 Task: Select Give A Gift Card from Gift Cards. Add to cart Amazon Baby Gift Card-2. Place order for Marcus Martinez, _x000D_
1043 Spring Hill Rd_x000D_
Sparta, Missouri(MO), 65753, Cell Number (417) 278-4018
Action: Mouse moved to (19, 71)
Screenshot: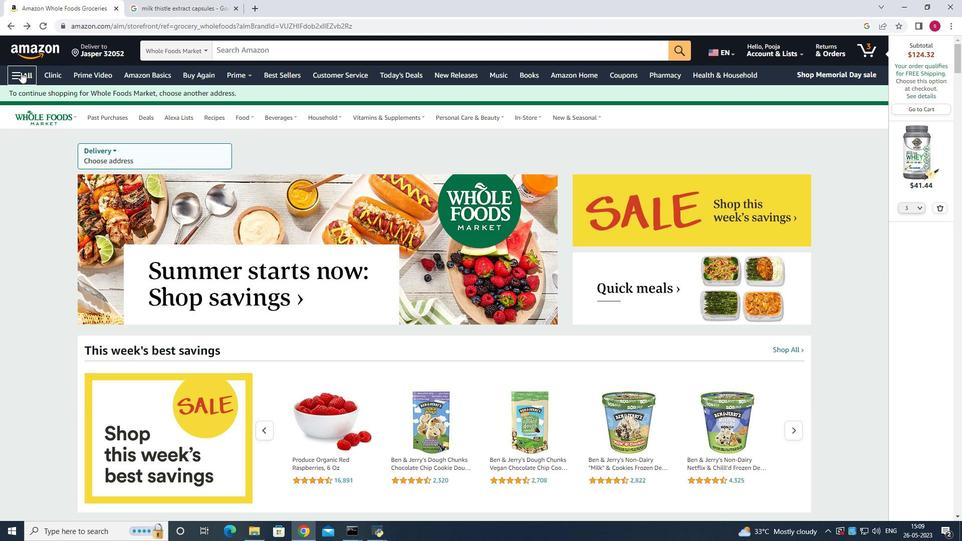 
Action: Mouse pressed left at (19, 71)
Screenshot: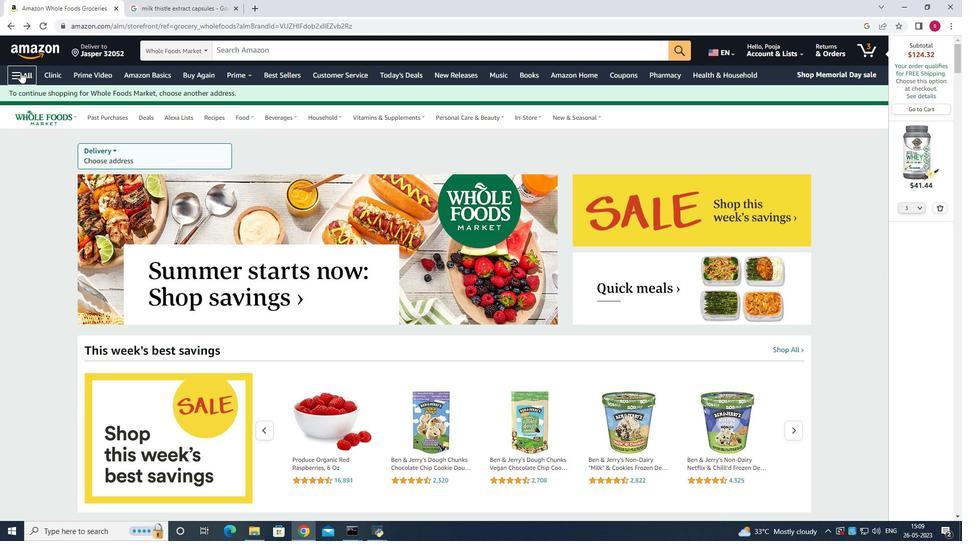 
Action: Mouse moved to (33, 92)
Screenshot: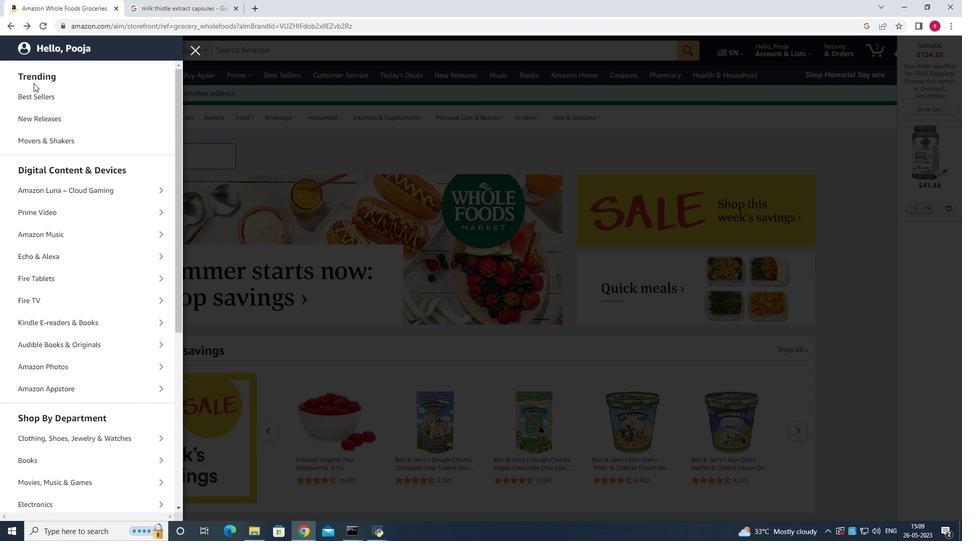 
Action: Mouse scrolled (33, 92) with delta (0, 0)
Screenshot: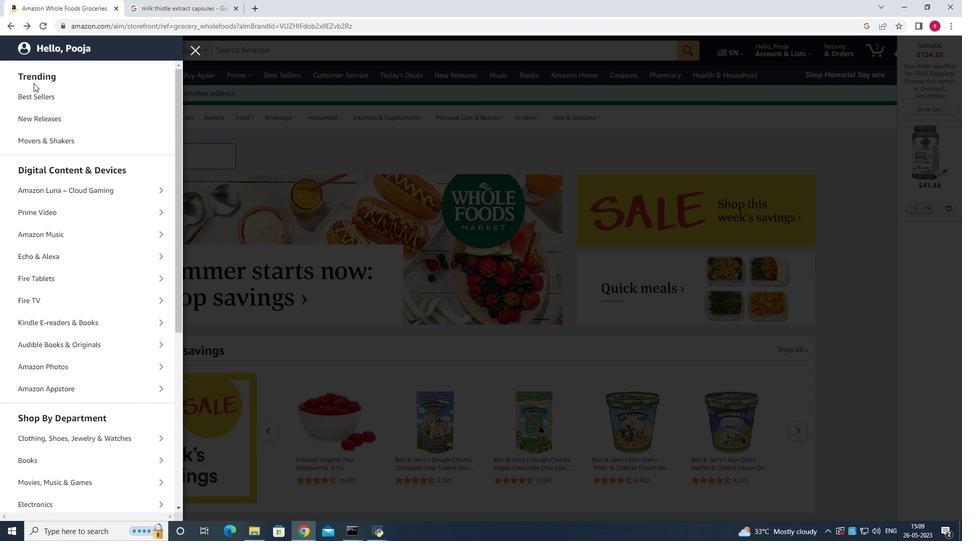 
Action: Mouse moved to (33, 99)
Screenshot: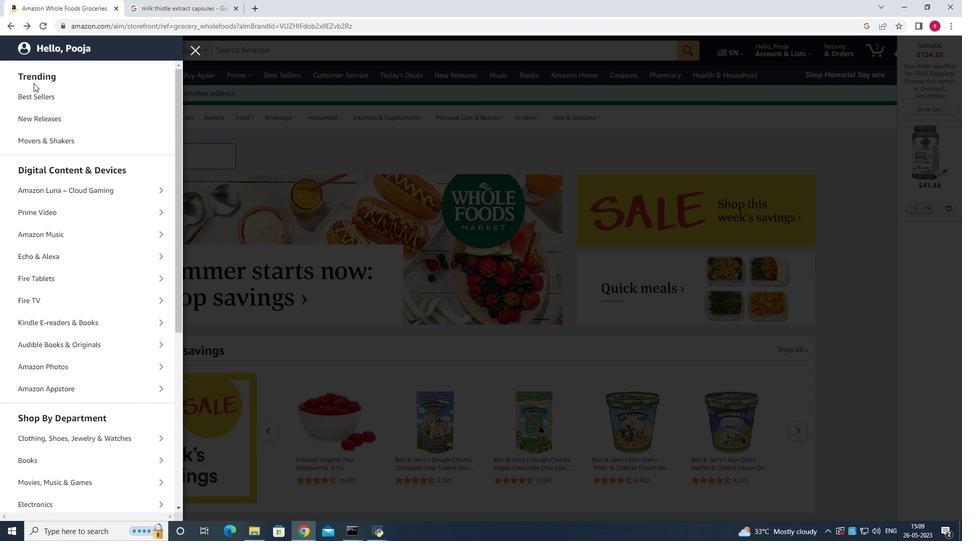 
Action: Mouse scrolled (33, 98) with delta (0, 0)
Screenshot: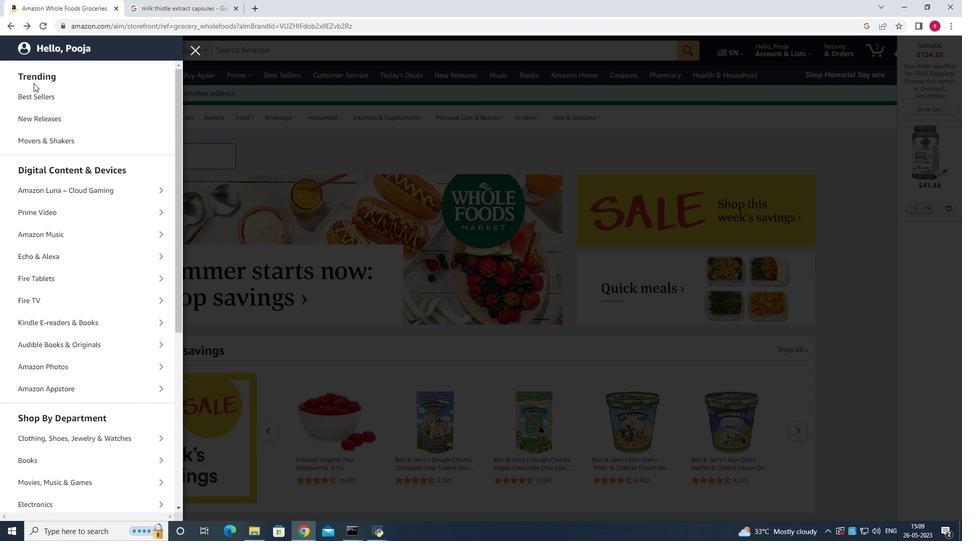 
Action: Mouse moved to (33, 100)
Screenshot: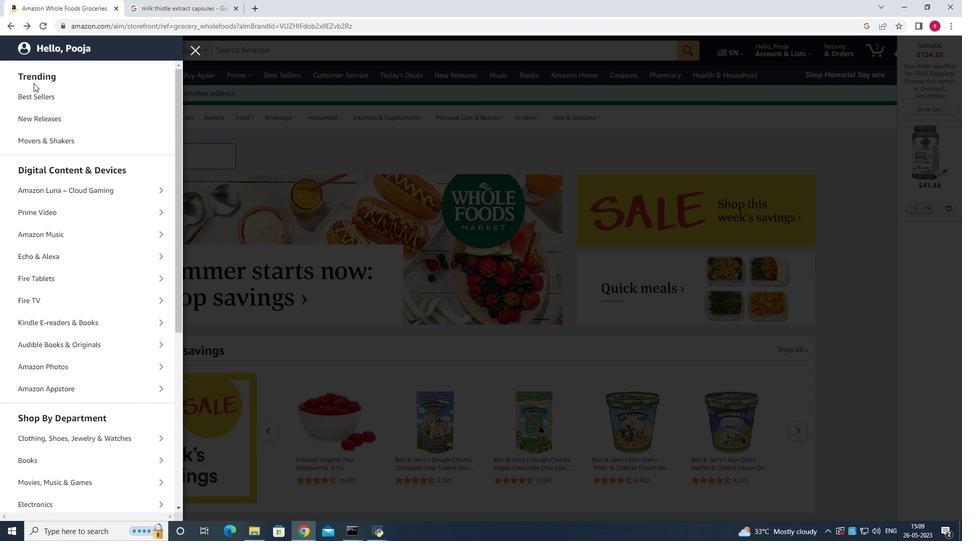 
Action: Mouse scrolled (33, 99) with delta (0, 0)
Screenshot: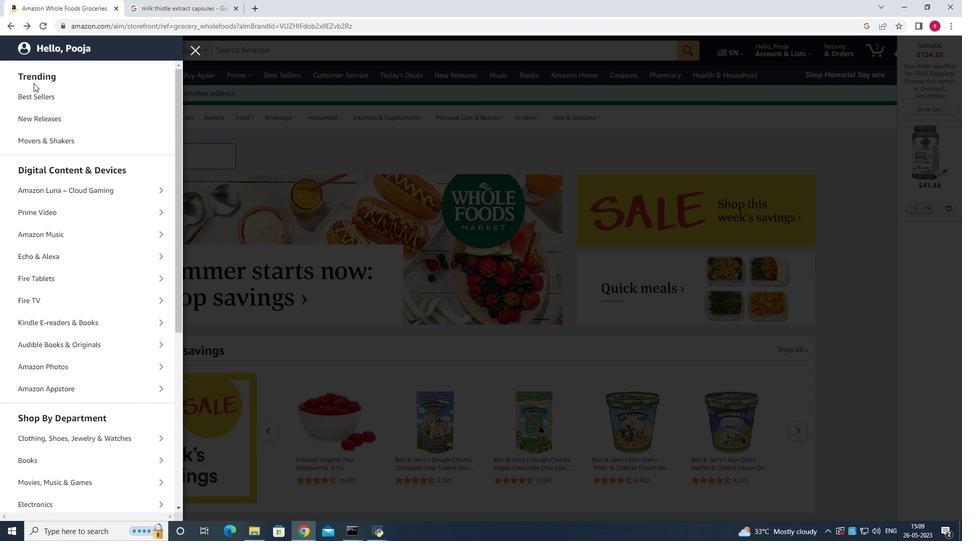 
Action: Mouse scrolled (33, 100) with delta (0, 0)
Screenshot: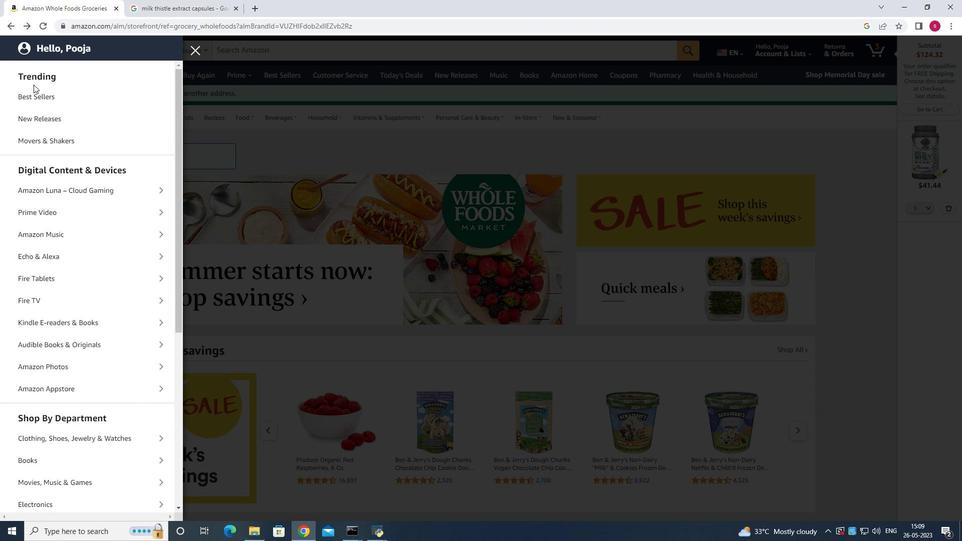 
Action: Mouse scrolled (33, 100) with delta (0, 0)
Screenshot: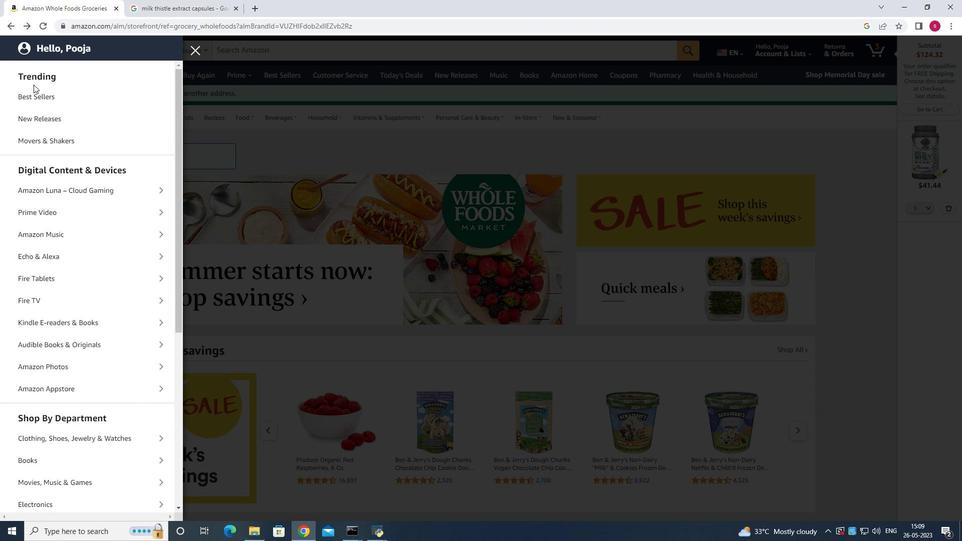 
Action: Mouse scrolled (33, 100) with delta (0, 0)
Screenshot: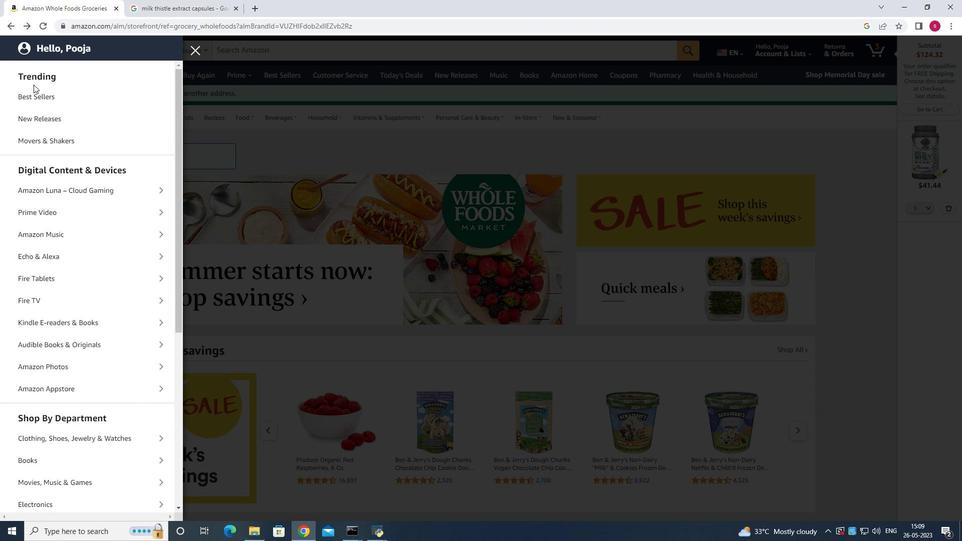 
Action: Mouse moved to (33, 100)
Screenshot: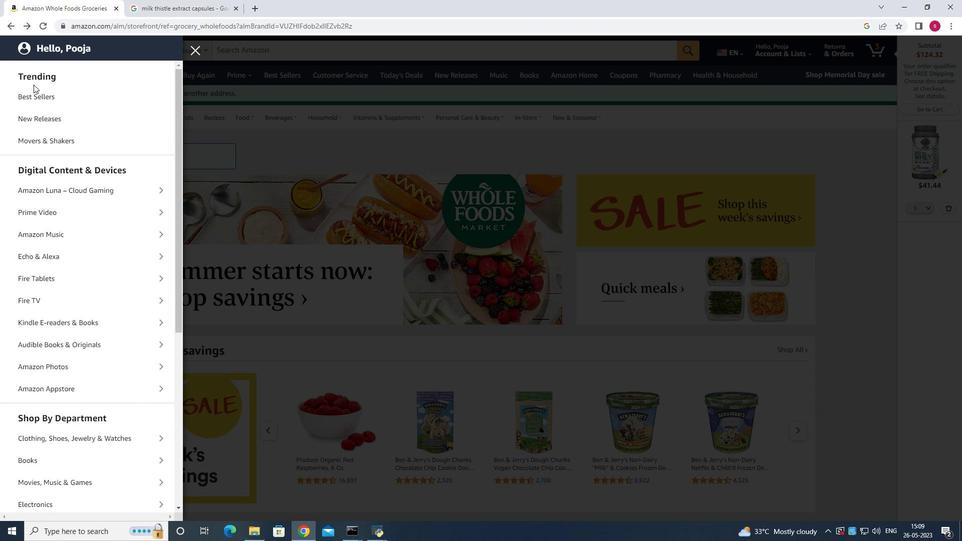 
Action: Mouse scrolled (33, 100) with delta (0, 0)
Screenshot: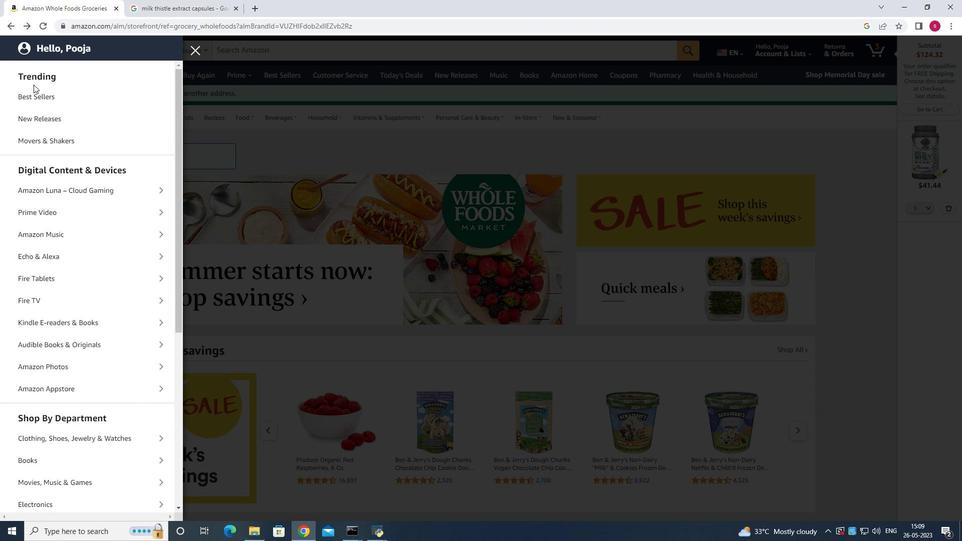 
Action: Mouse moved to (33, 101)
Screenshot: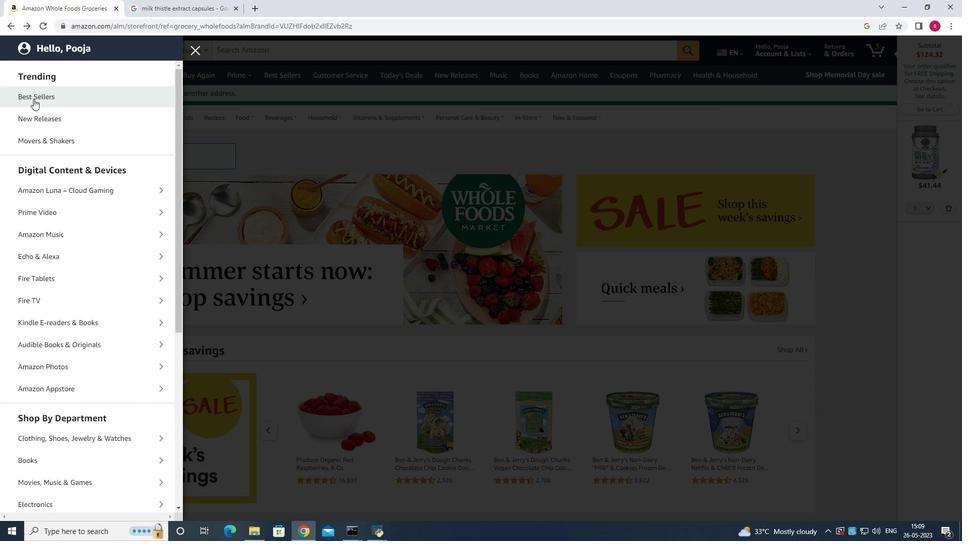 
Action: Mouse scrolled (33, 101) with delta (0, 0)
Screenshot: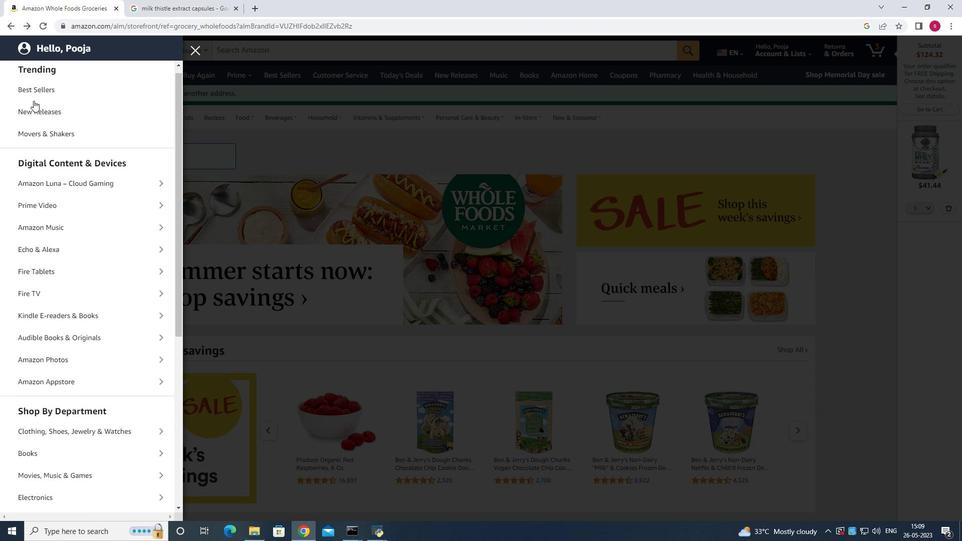 
Action: Mouse moved to (32, 102)
Screenshot: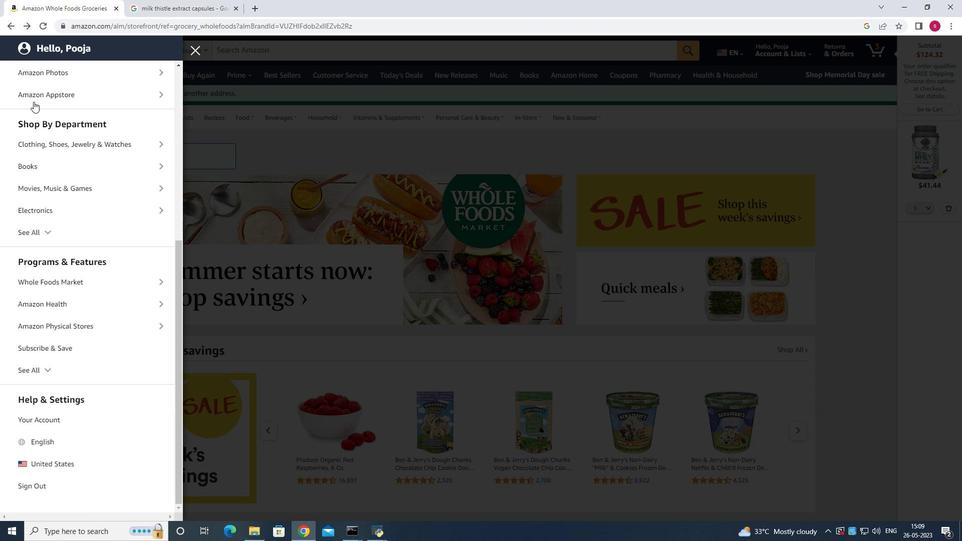 
Action: Mouse scrolled (32, 102) with delta (0, 0)
Screenshot: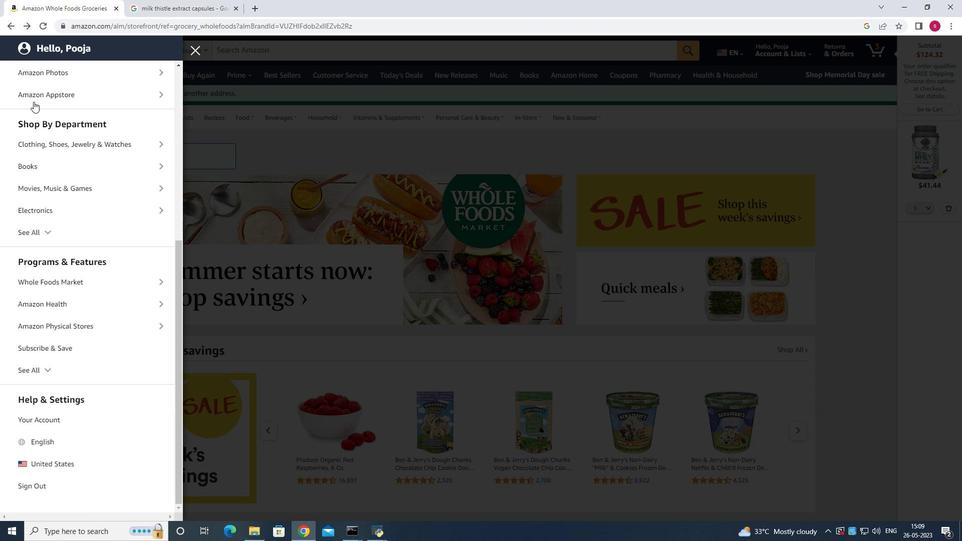 
Action: Mouse moved to (32, 103)
Screenshot: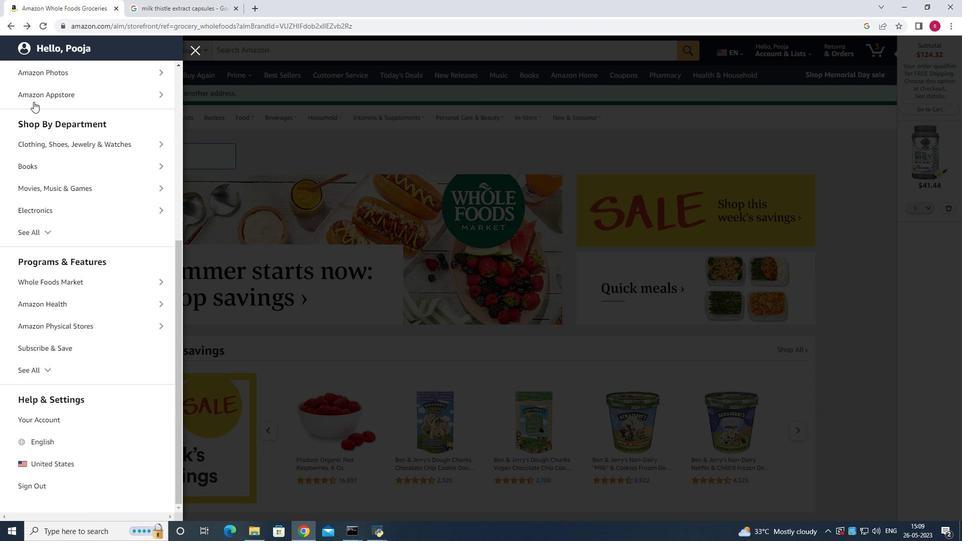 
Action: Mouse scrolled (32, 102) with delta (0, 0)
Screenshot: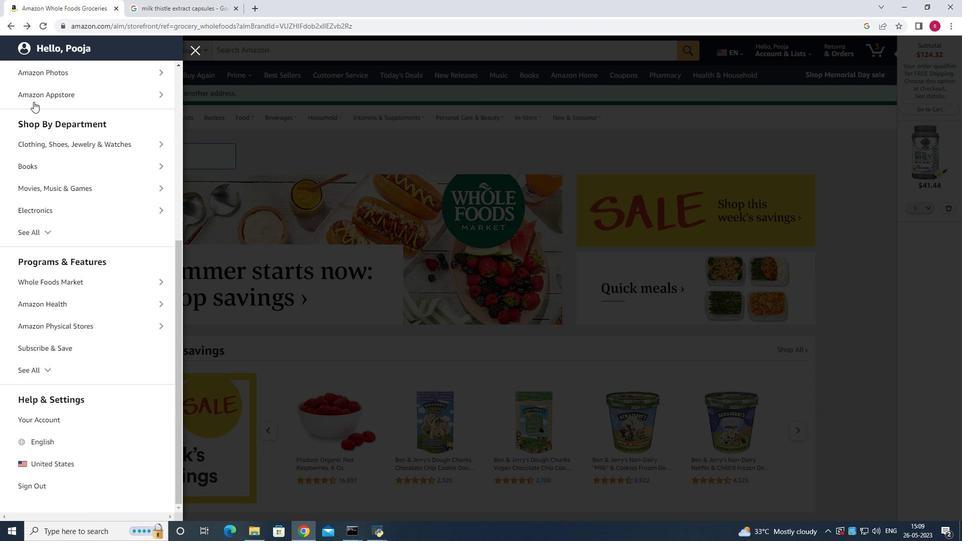 
Action: Mouse moved to (32, 103)
Screenshot: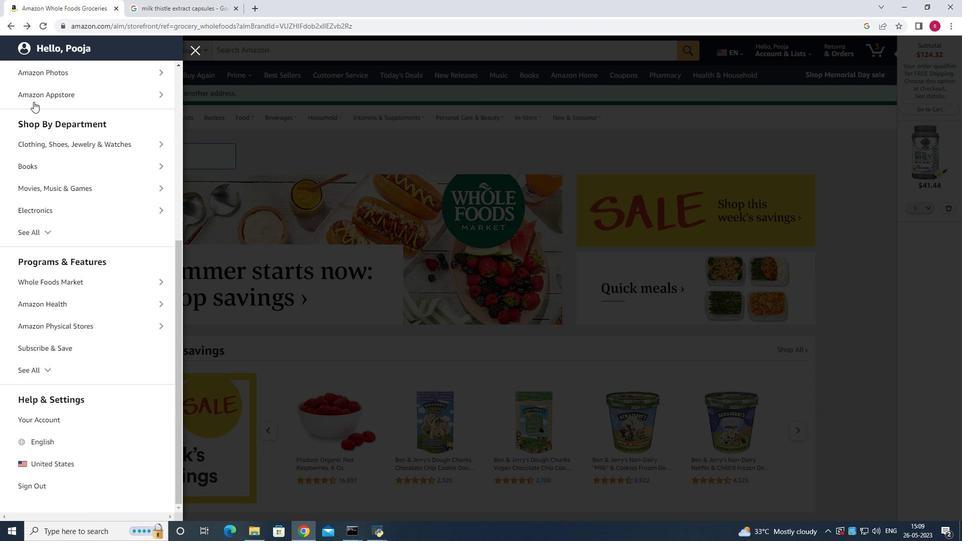 
Action: Mouse scrolled (32, 102) with delta (0, 0)
Screenshot: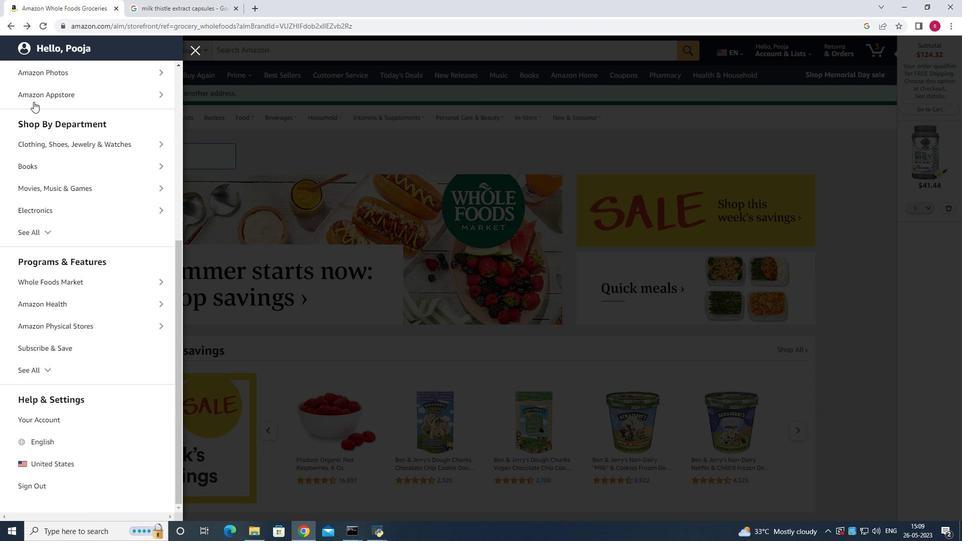 
Action: Mouse scrolled (32, 102) with delta (0, 0)
Screenshot: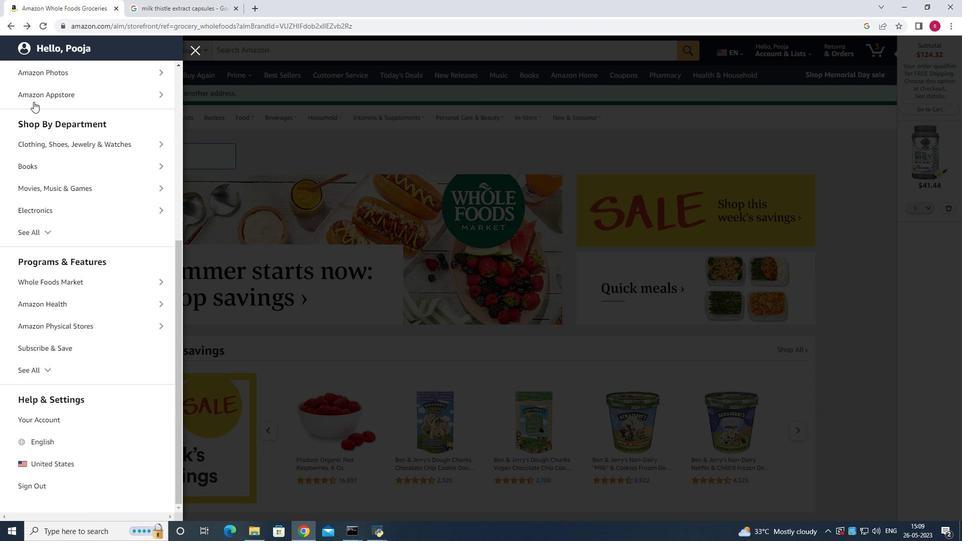 
Action: Mouse scrolled (32, 102) with delta (0, 0)
Screenshot: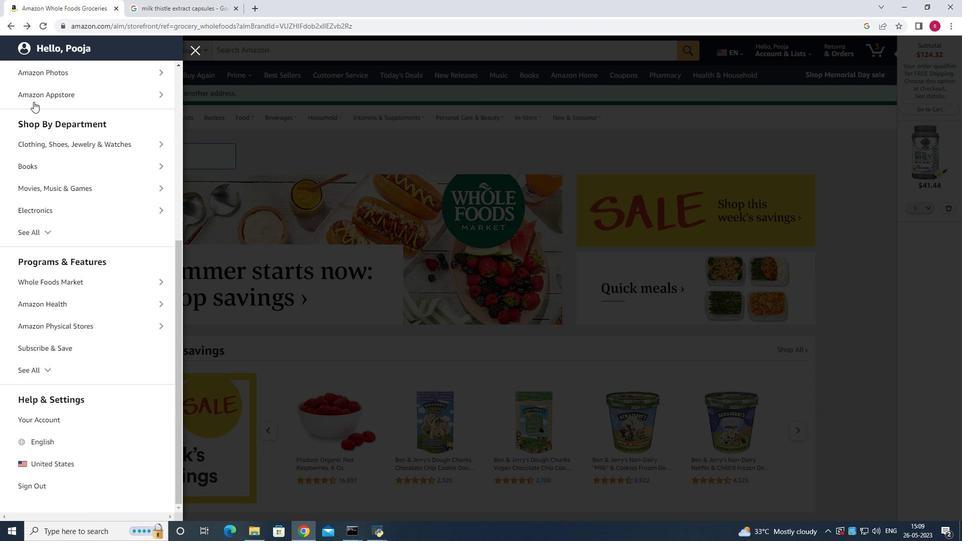 
Action: Mouse scrolled (32, 102) with delta (0, 0)
Screenshot: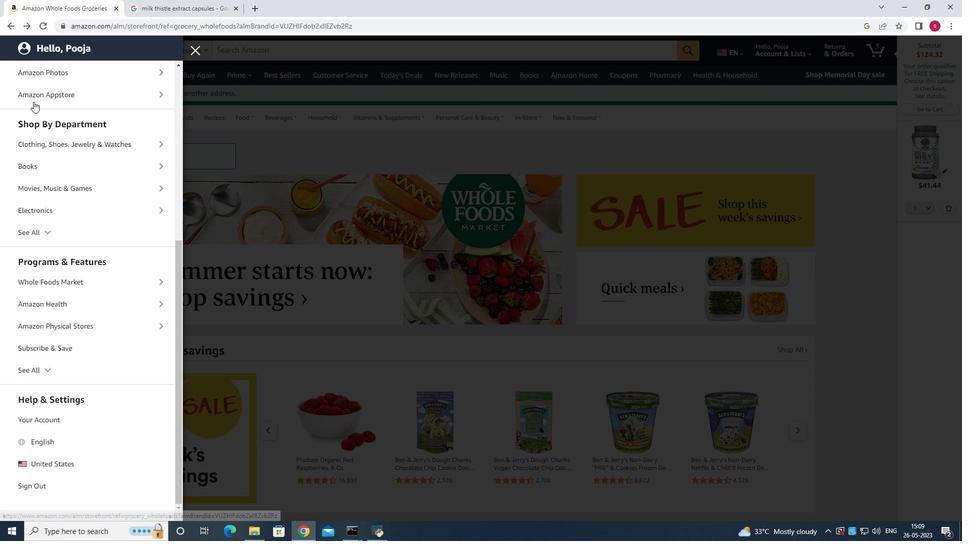 
Action: Mouse scrolled (32, 102) with delta (0, 0)
Screenshot: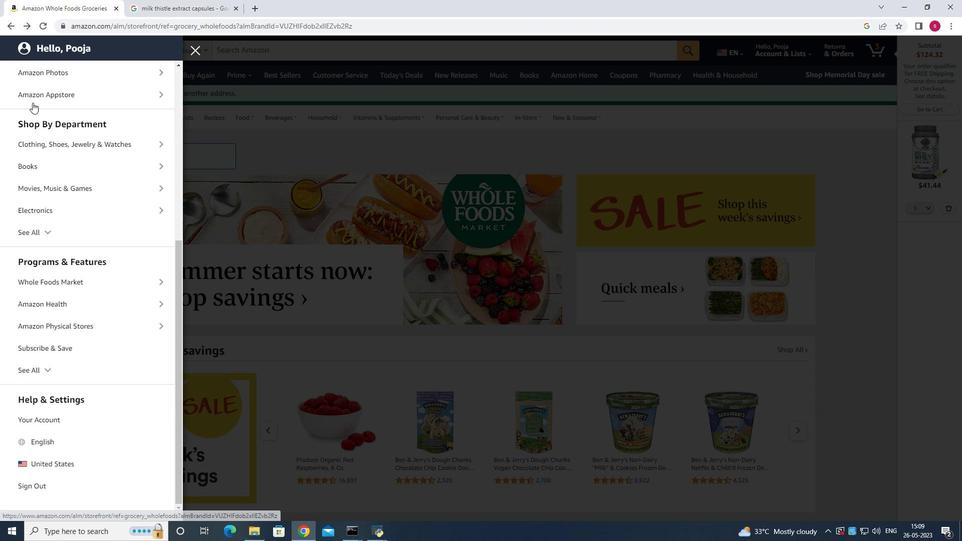 
Action: Mouse moved to (31, 104)
Screenshot: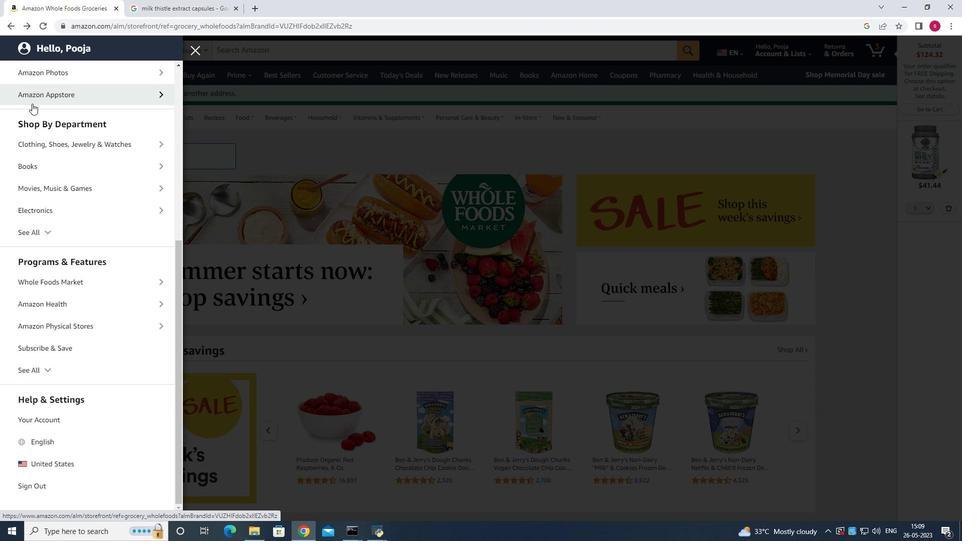 
Action: Mouse scrolled (31, 103) with delta (0, 0)
Screenshot: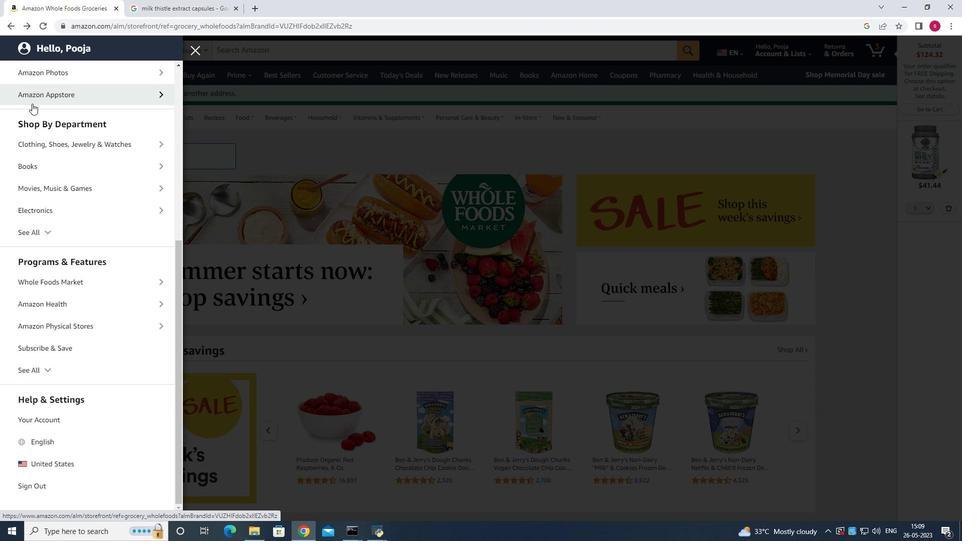
Action: Mouse scrolled (31, 103) with delta (0, 0)
Screenshot: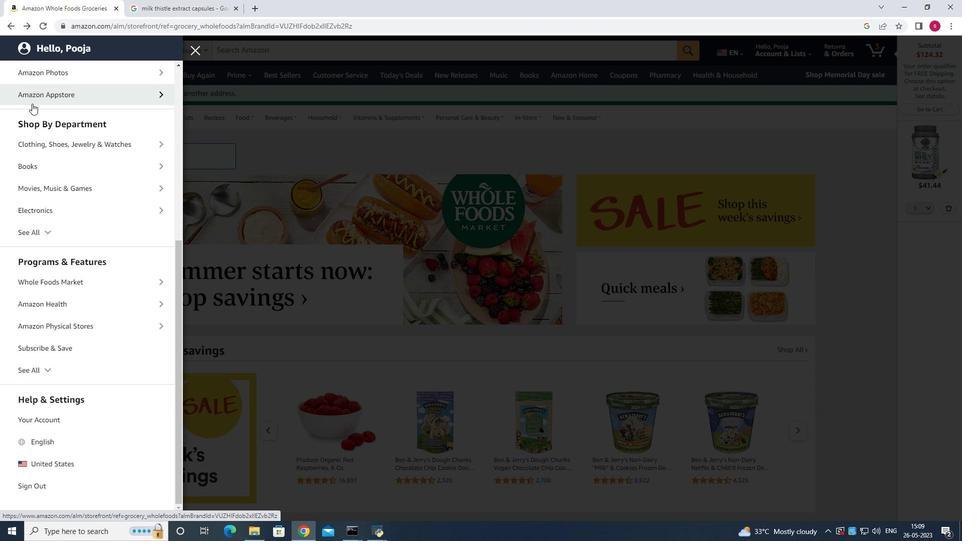 
Action: Mouse scrolled (31, 103) with delta (0, 0)
Screenshot: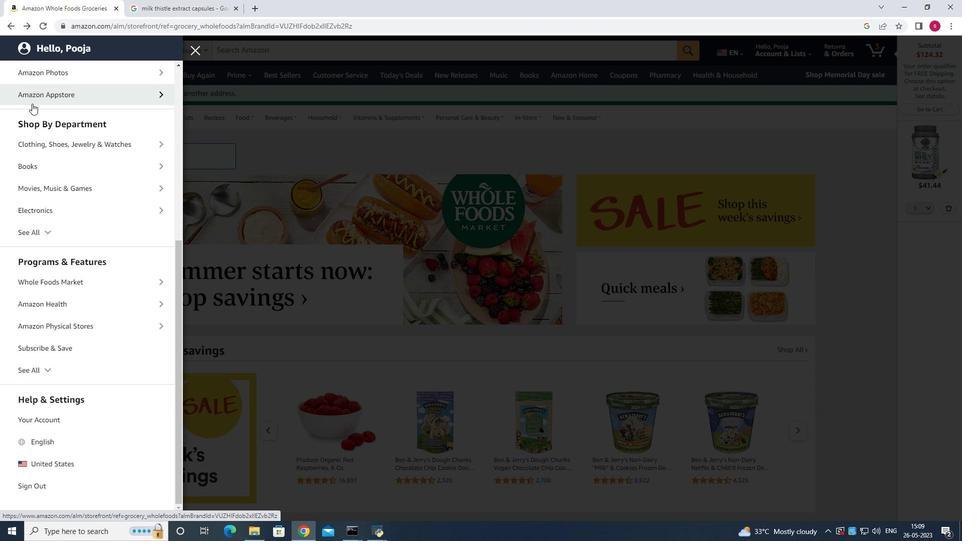 
Action: Mouse scrolled (31, 103) with delta (0, 0)
Screenshot: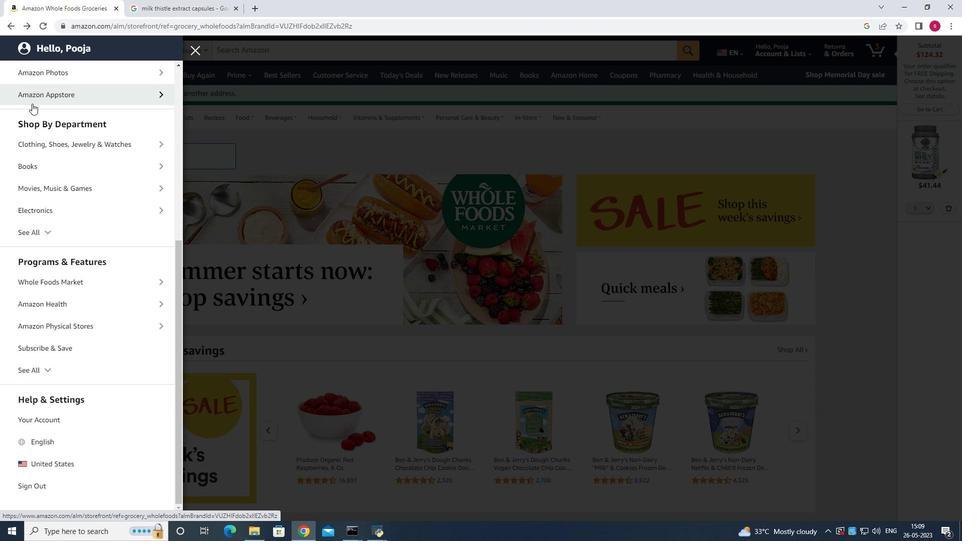 
Action: Mouse scrolled (31, 103) with delta (0, 0)
Screenshot: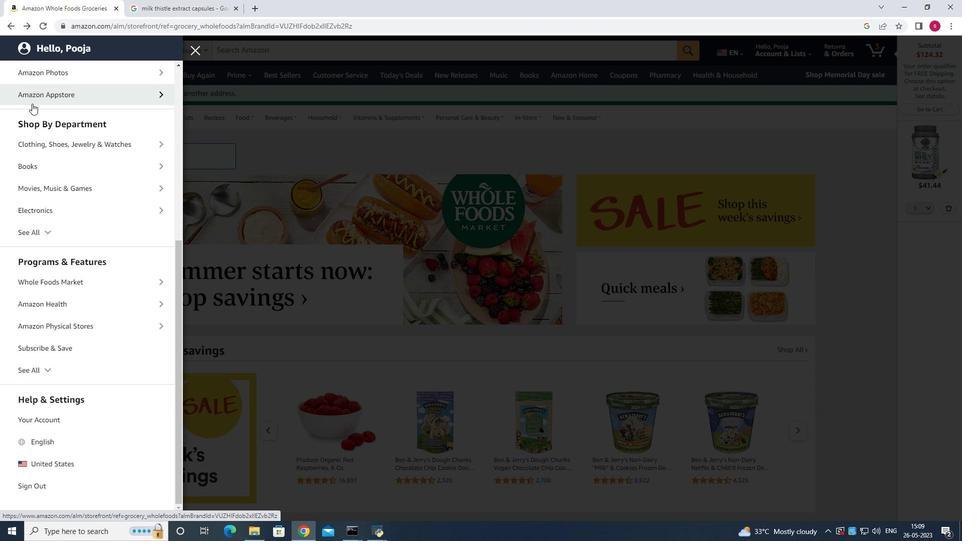 
Action: Mouse scrolled (31, 103) with delta (0, 0)
Screenshot: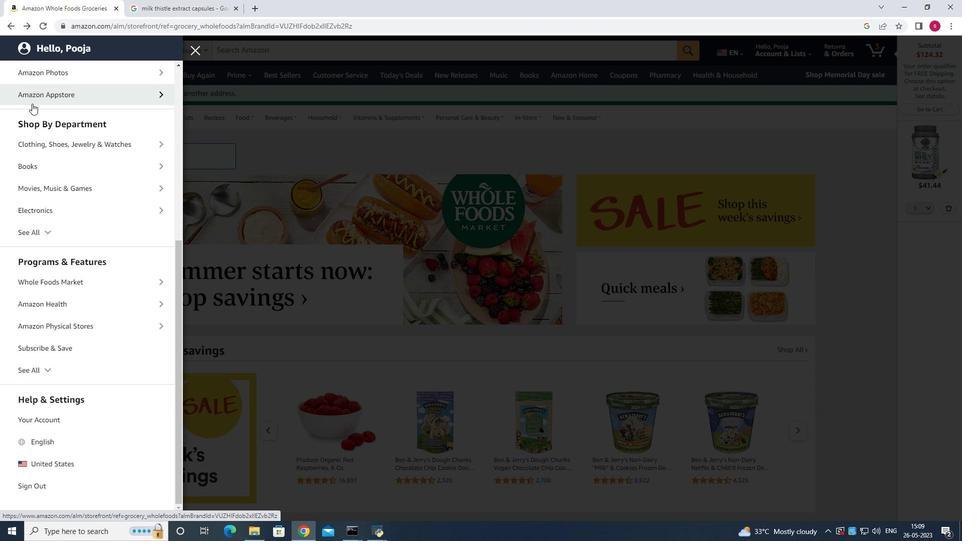 
Action: Mouse scrolled (31, 103) with delta (0, 0)
Screenshot: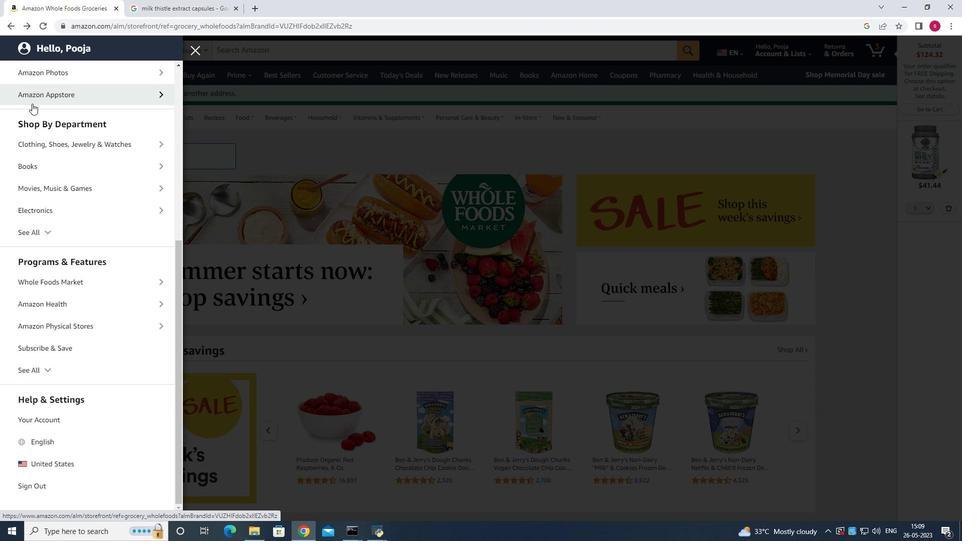
Action: Mouse scrolled (31, 103) with delta (0, 0)
Screenshot: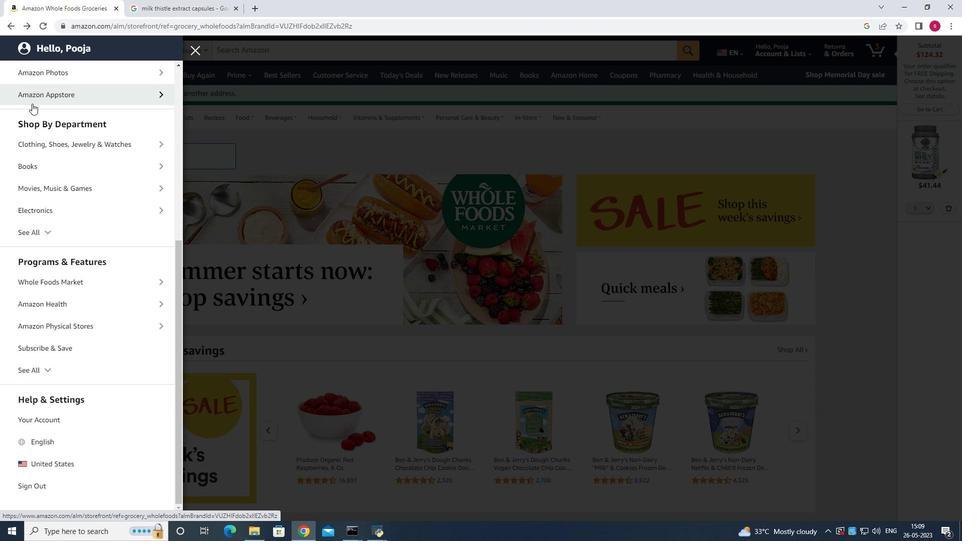 
Action: Mouse moved to (101, 284)
Screenshot: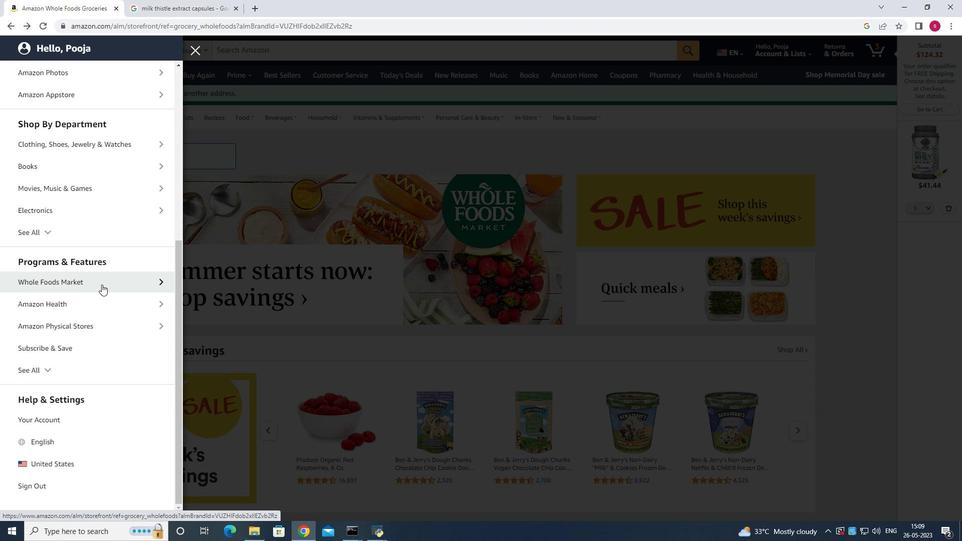 
Action: Mouse pressed left at (101, 284)
Screenshot: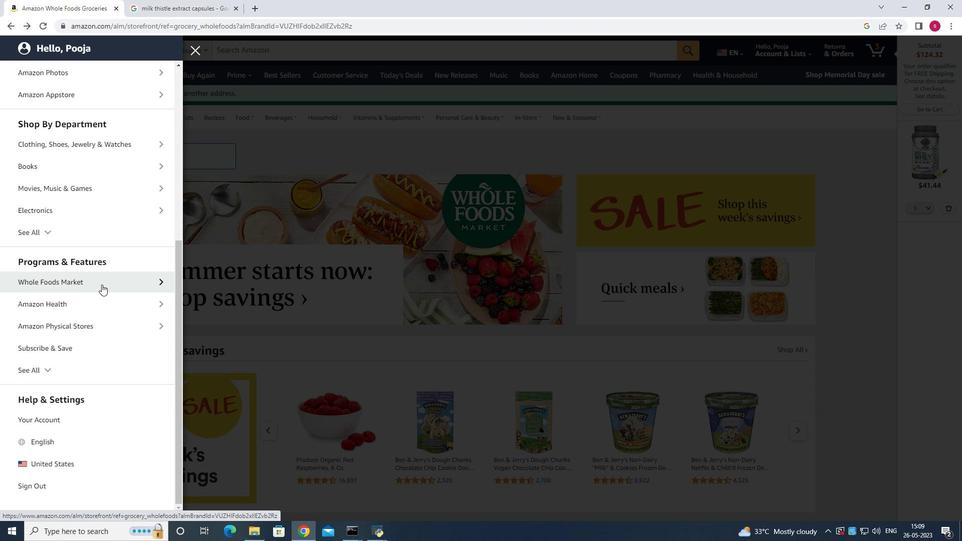 
Action: Mouse moved to (120, 110)
Screenshot: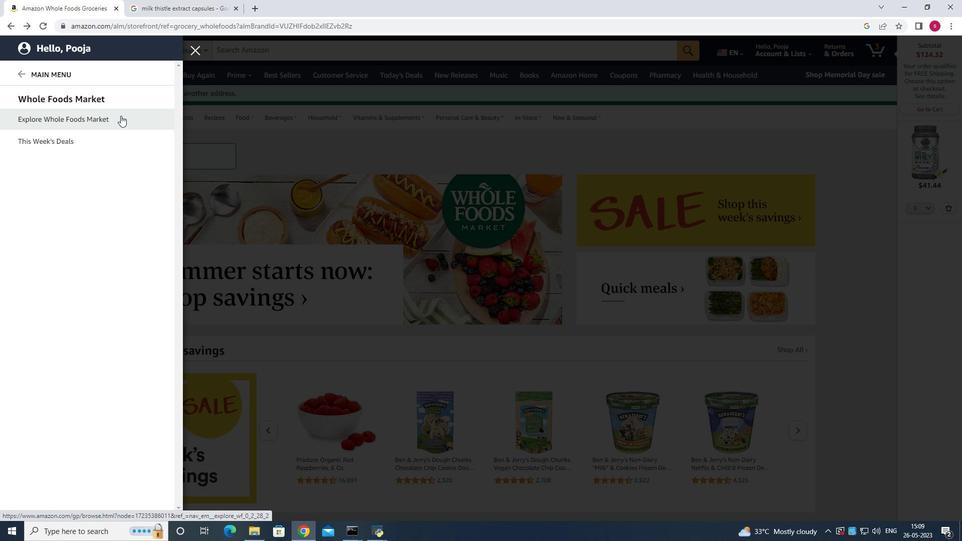 
Action: Mouse pressed left at (120, 110)
Screenshot: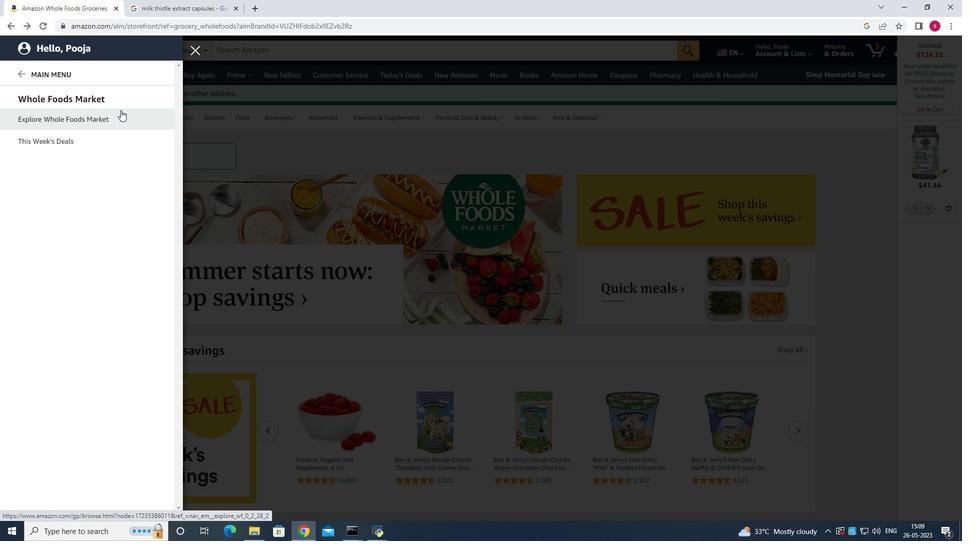 
Action: Mouse moved to (185, 54)
Screenshot: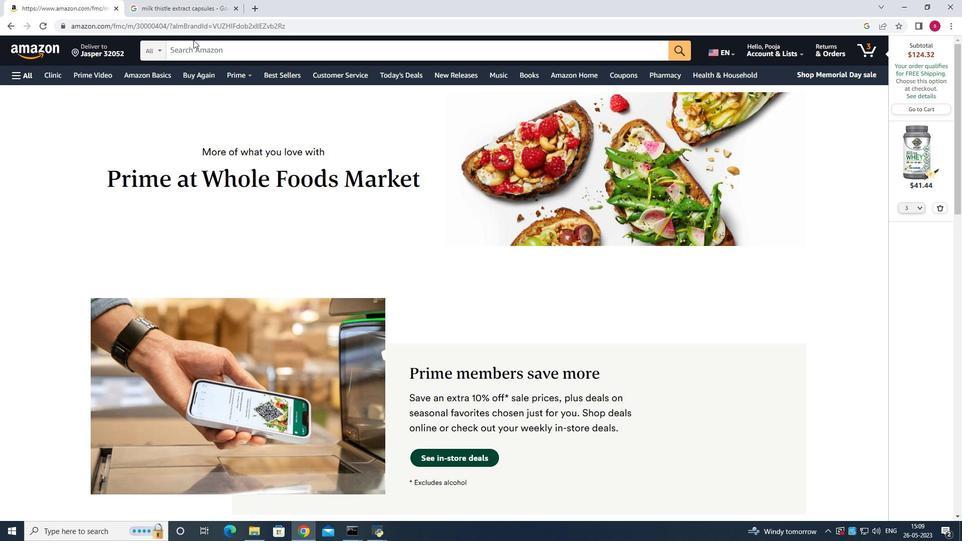 
Action: Mouse pressed left at (185, 54)
Screenshot: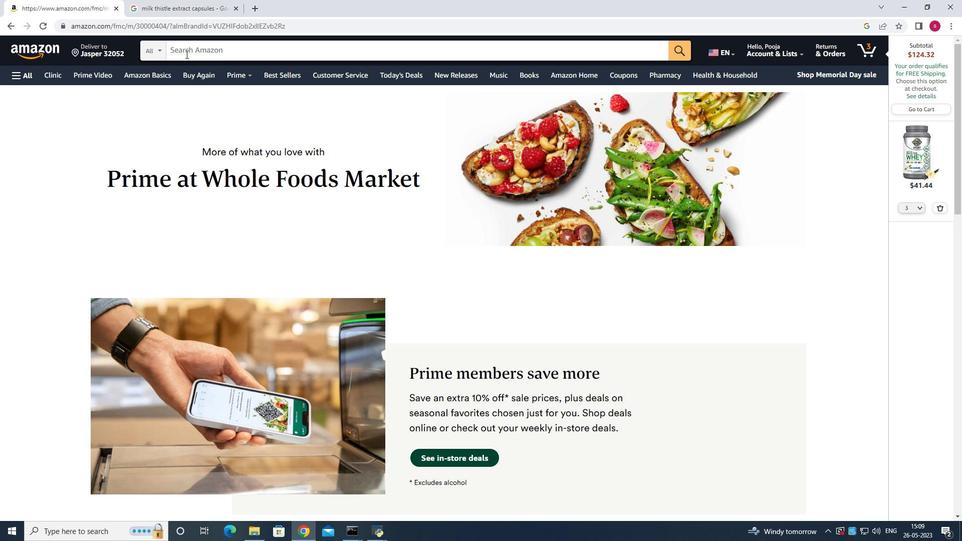 
Action: Mouse moved to (186, 52)
Screenshot: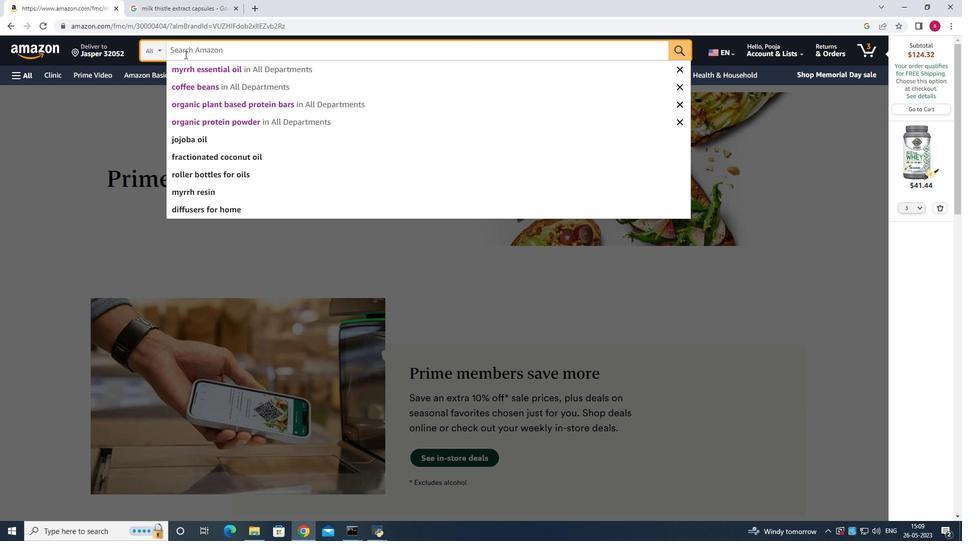 
Action: Mouse pressed left at (186, 52)
Screenshot: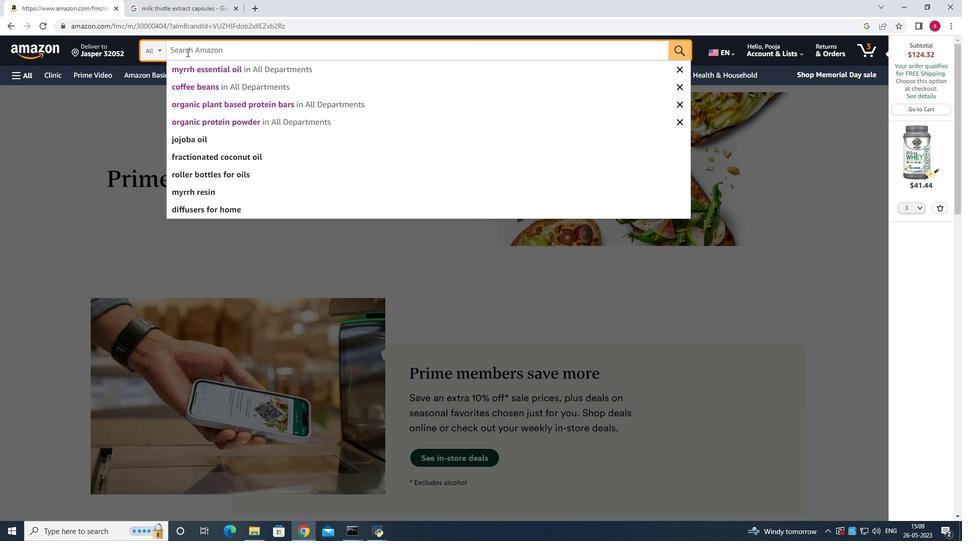 
Action: Key pressed y
Screenshot: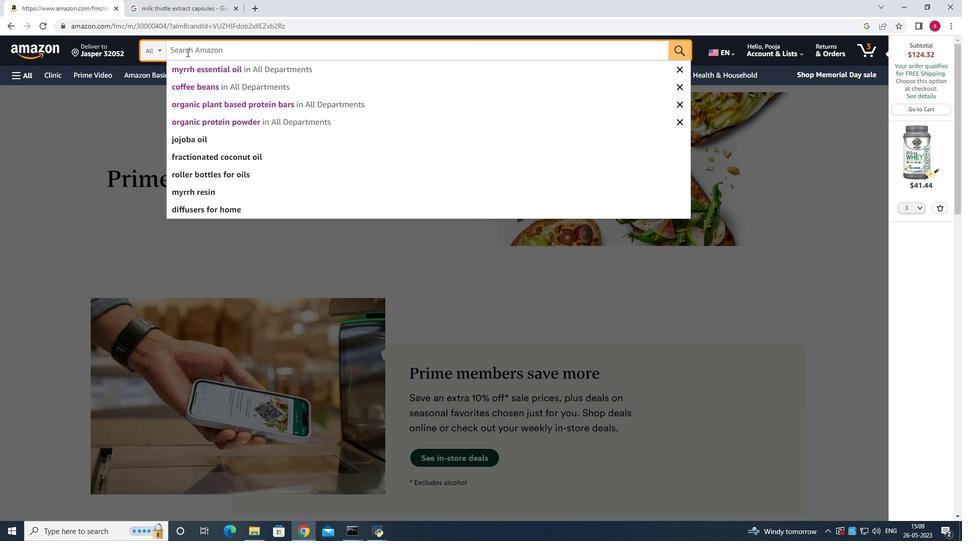 
Action: Mouse moved to (178, 57)
Screenshot: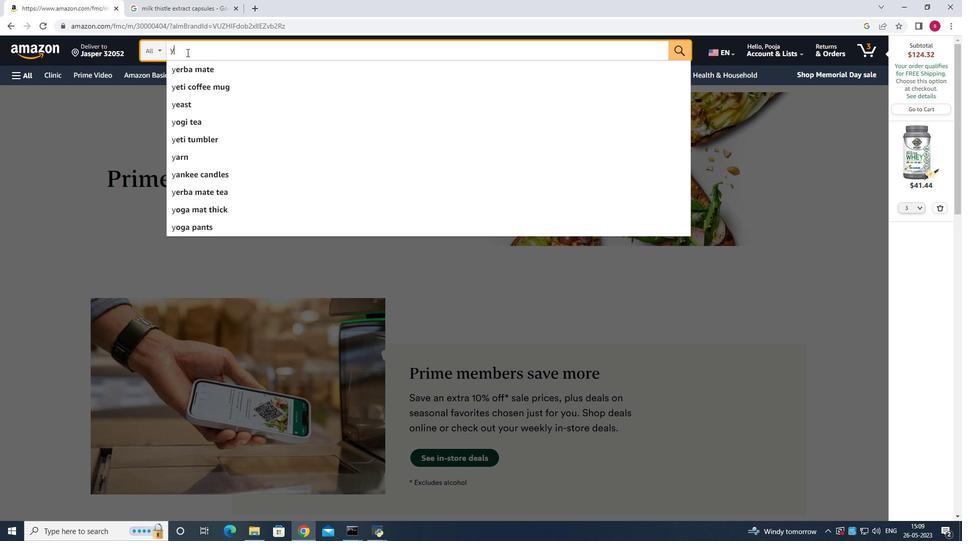
Action: Key pressed ii<Key.backspace><Key.backspace><Key.backspace>
Screenshot: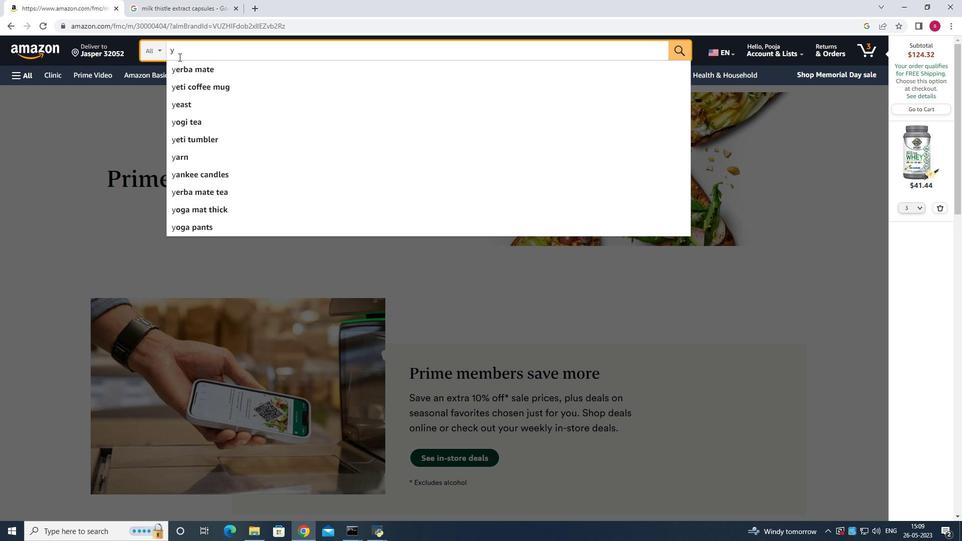 
Action: Mouse moved to (325, 51)
Screenshot: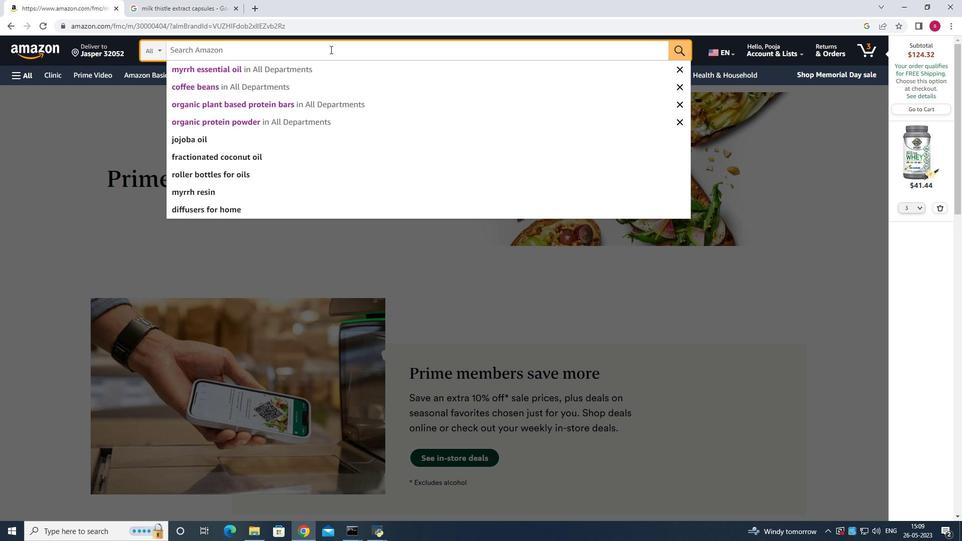 
Action: Key pressed <Key.shift>Marcus<Key.space><Key.shift>Marth<Key.backspace>tinez<Key.enter>
Screenshot: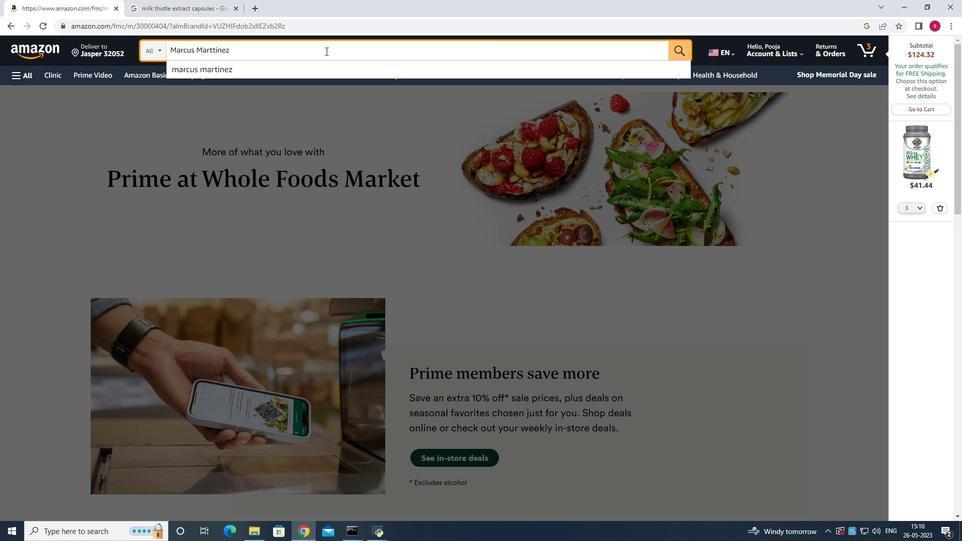 
Action: Mouse moved to (316, 167)
Screenshot: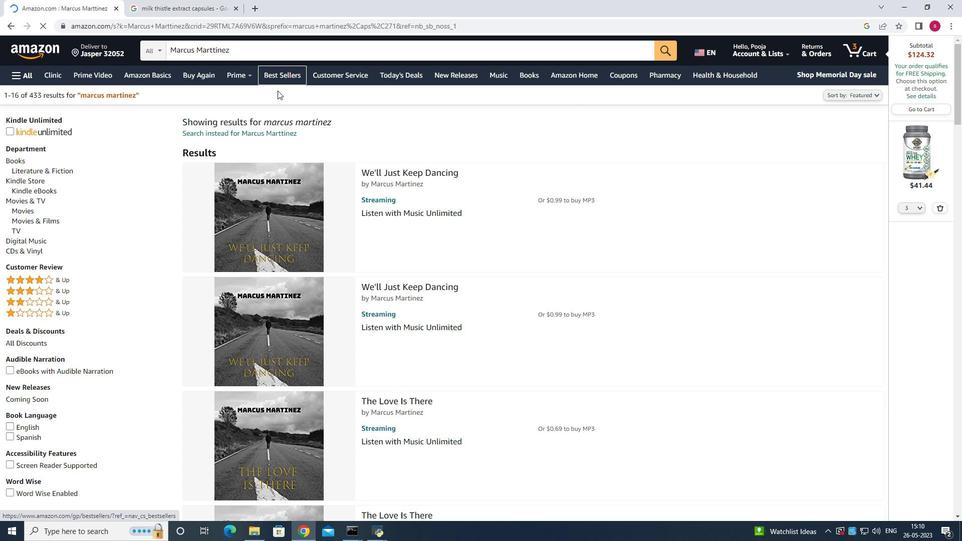 
Action: Mouse scrolled (288, 120) with delta (0, 0)
Screenshot: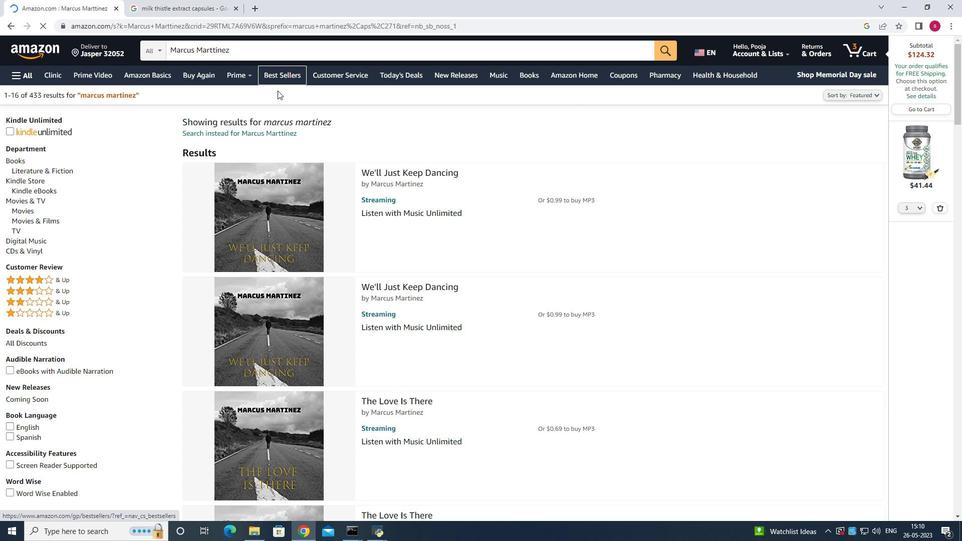 
Action: Mouse scrolled (316, 166) with delta (0, 0)
Screenshot: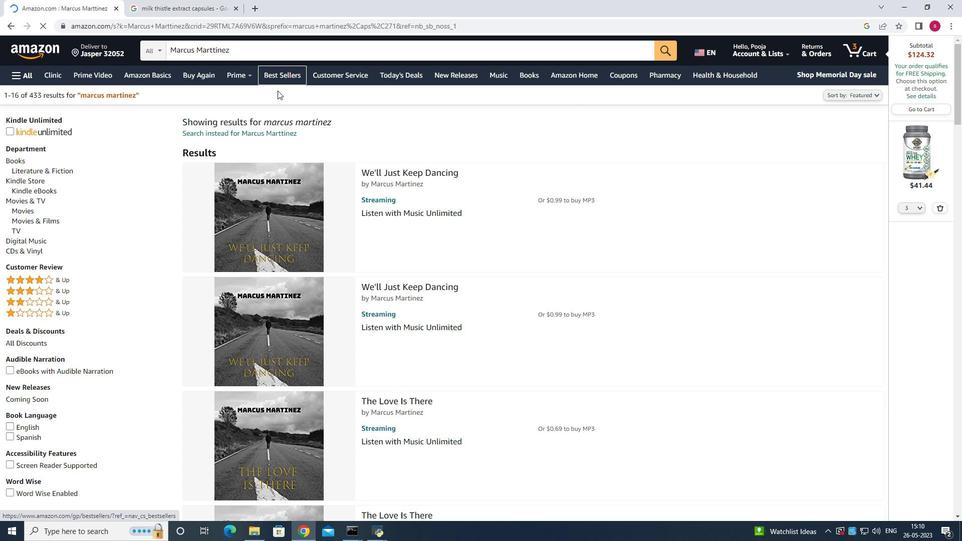 
Action: Mouse moved to (317, 167)
Screenshot: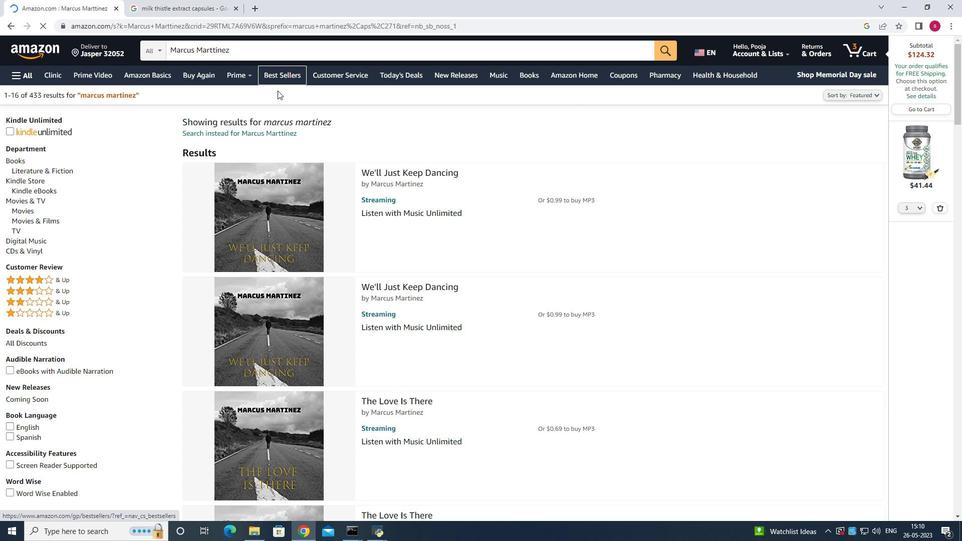 
Action: Mouse scrolled (317, 167) with delta (0, 0)
Screenshot: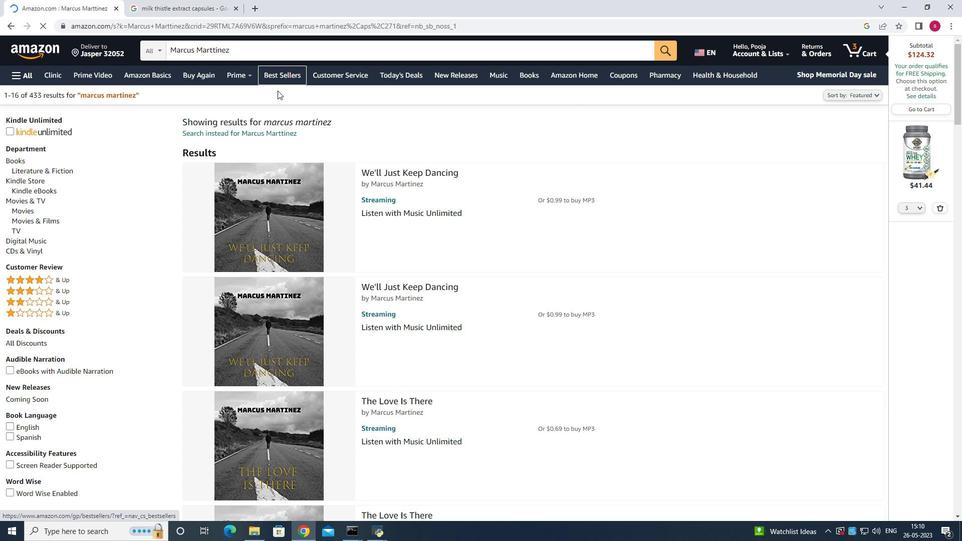 
Action: Mouse scrolled (317, 167) with delta (0, 0)
Screenshot: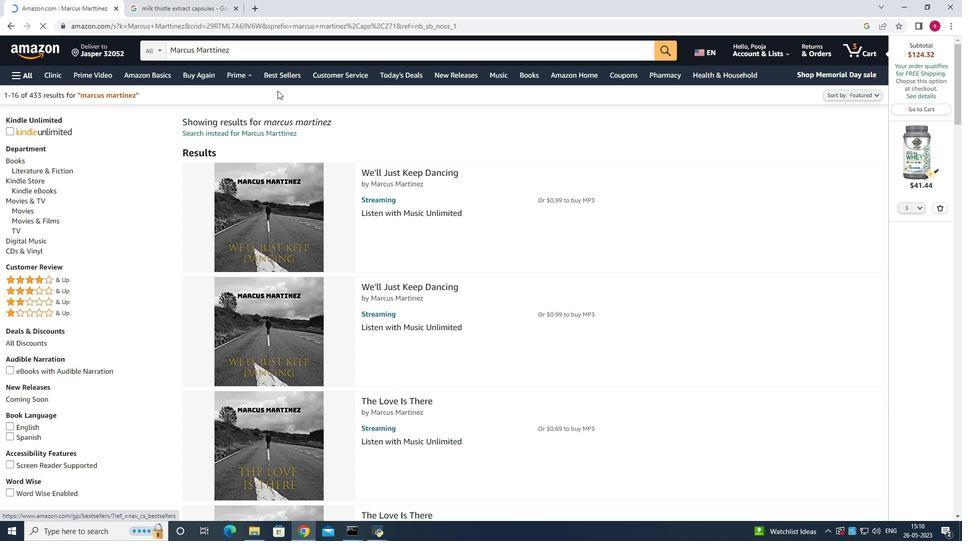 
Action: Mouse scrolled (317, 167) with delta (0, 0)
Screenshot: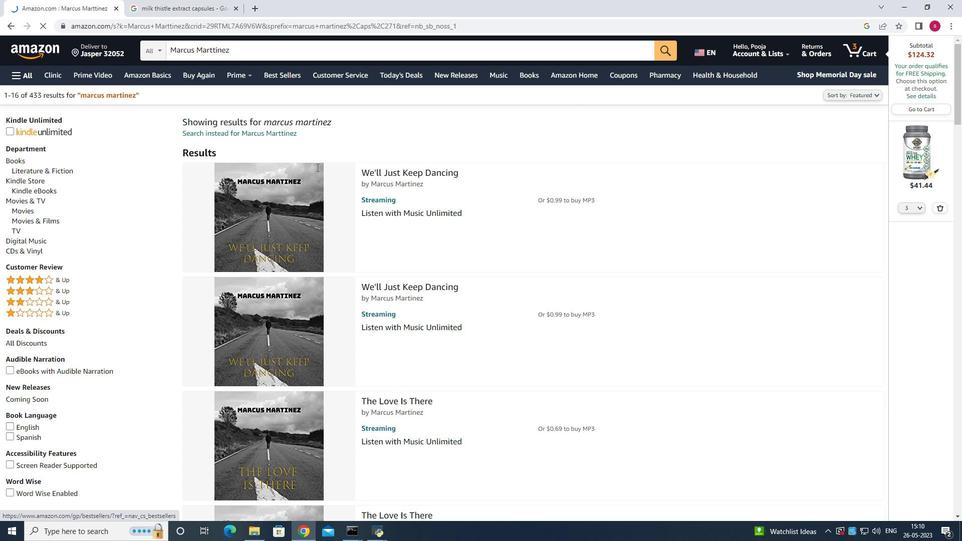 
Action: Mouse scrolled (317, 167) with delta (0, 0)
Screenshot: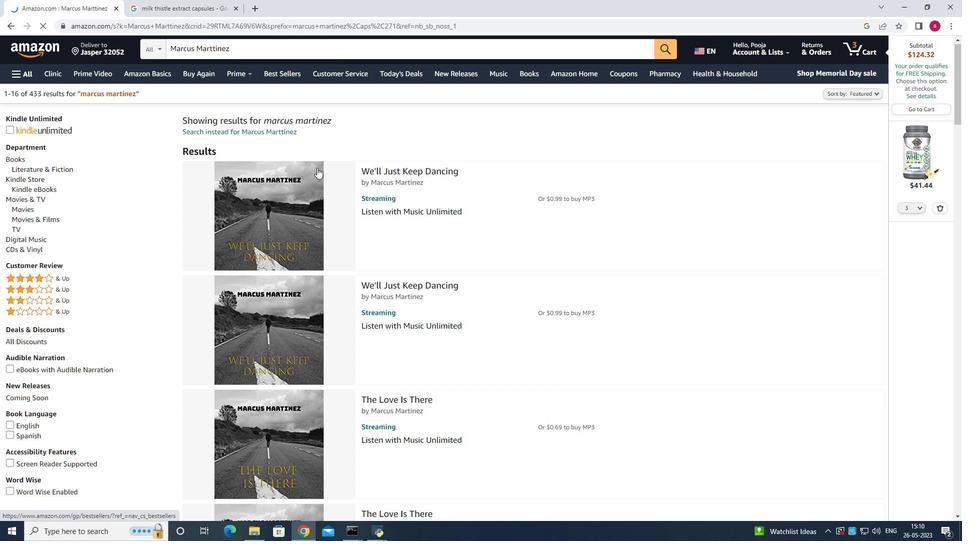 
Action: Mouse moved to (315, 167)
Screenshot: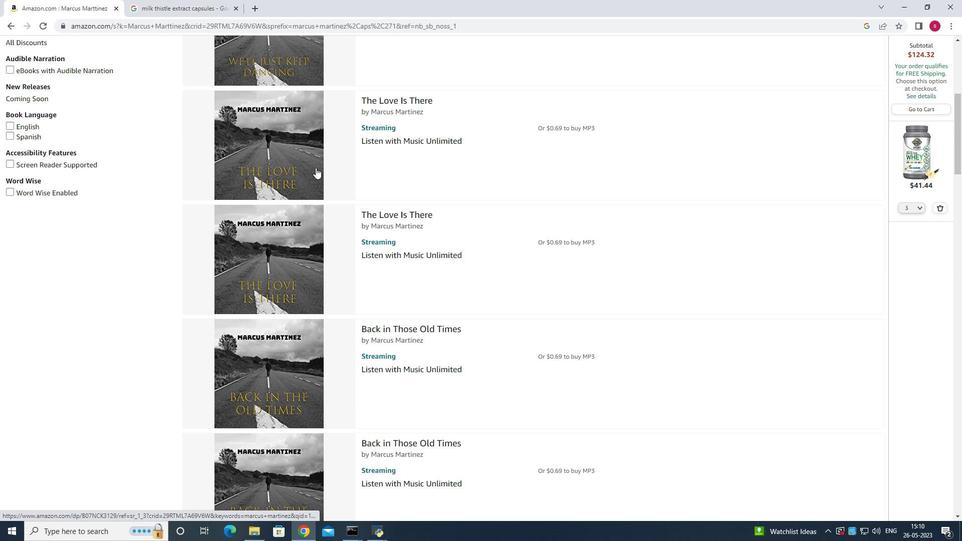 
Action: Mouse scrolled (315, 167) with delta (0, 0)
Screenshot: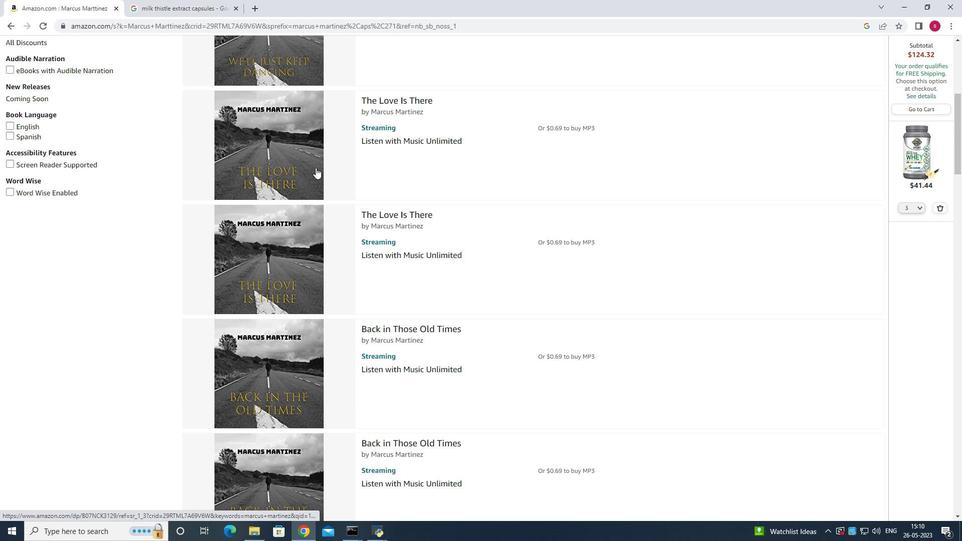 
Action: Mouse scrolled (315, 167) with delta (0, 0)
Screenshot: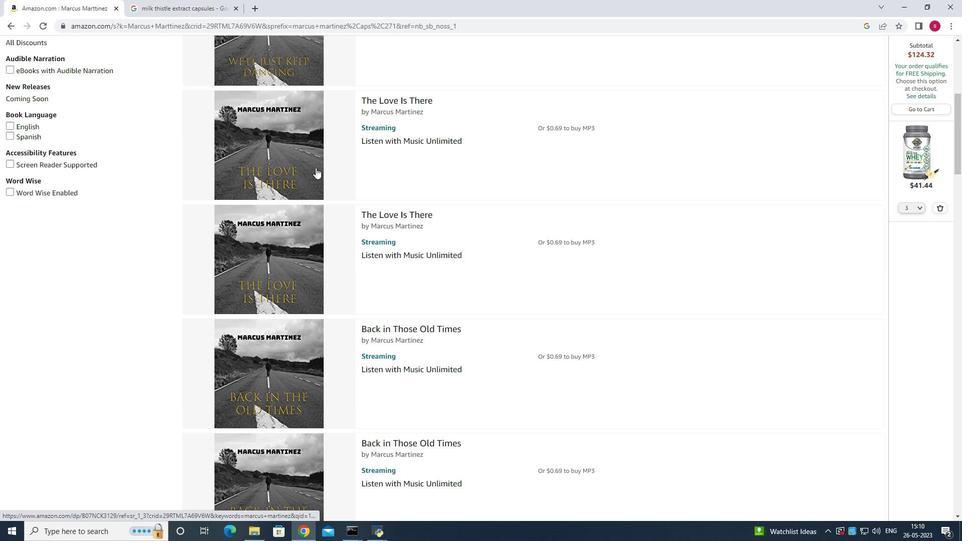 
Action: Mouse scrolled (315, 167) with delta (0, 0)
Screenshot: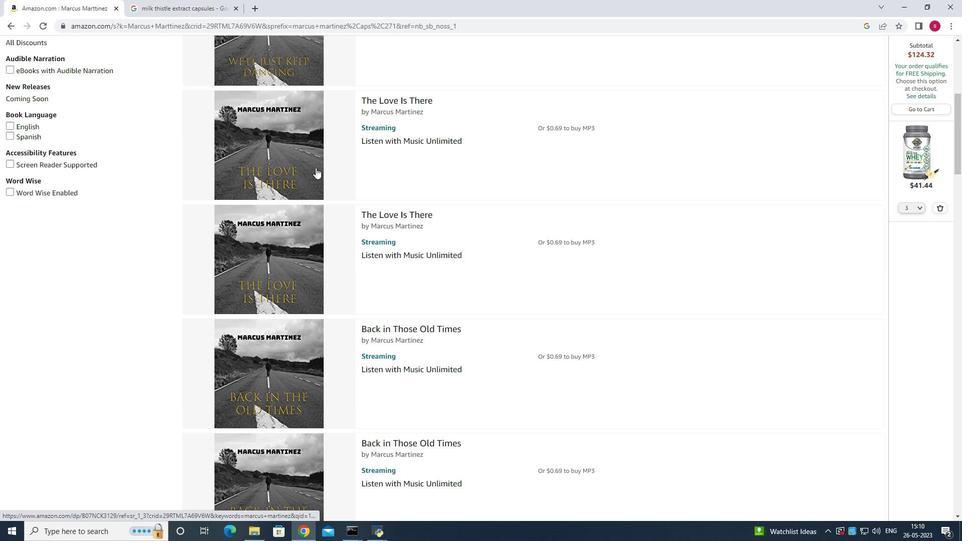 
Action: Mouse scrolled (315, 167) with delta (0, 0)
Screenshot: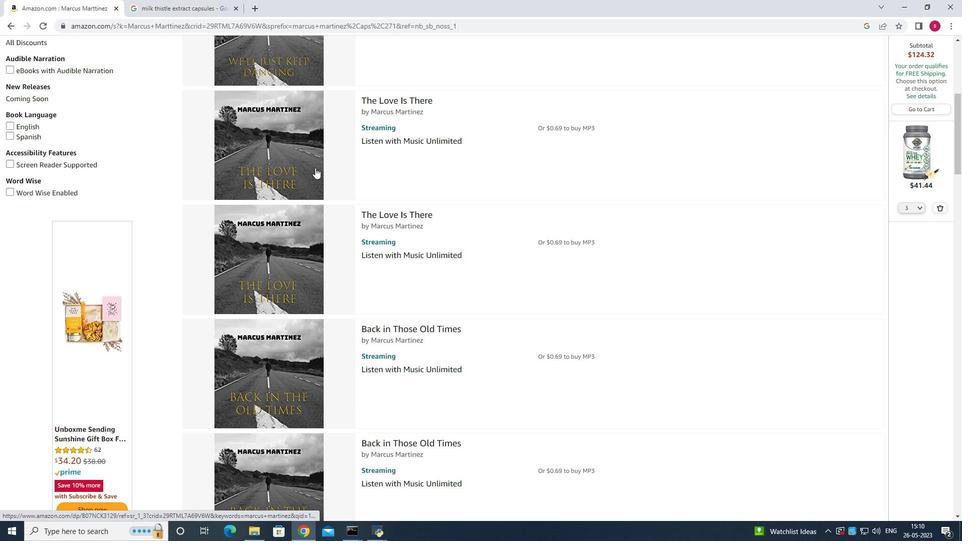 
Action: Mouse scrolled (315, 167) with delta (0, 0)
Screenshot: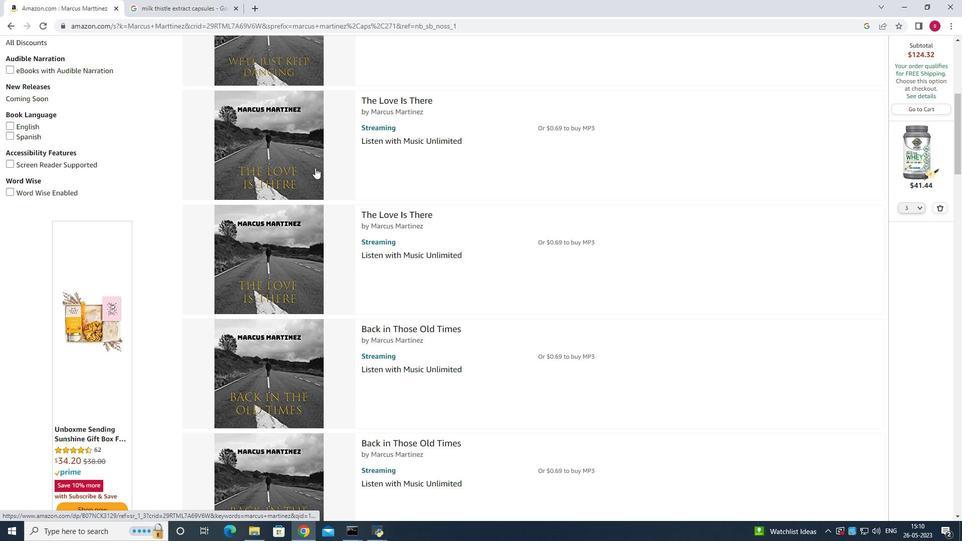 
Action: Mouse scrolled (315, 168) with delta (0, 0)
Screenshot: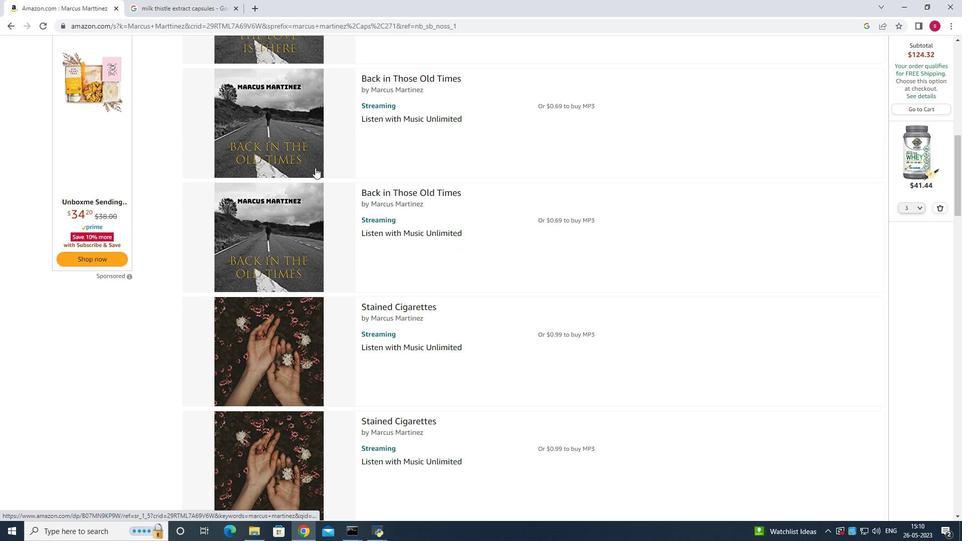 
Action: Mouse scrolled (315, 168) with delta (0, 0)
Screenshot: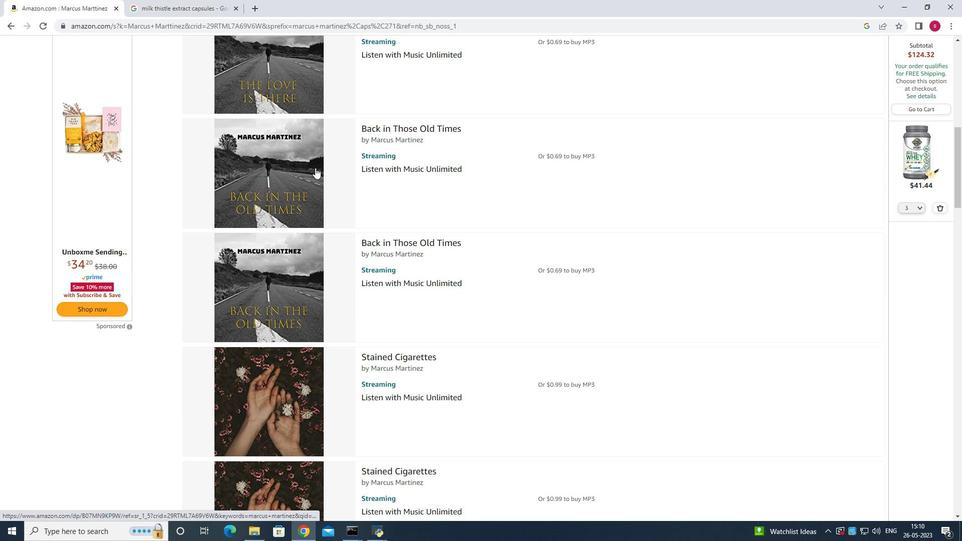 
Action: Mouse scrolled (315, 168) with delta (0, 0)
Screenshot: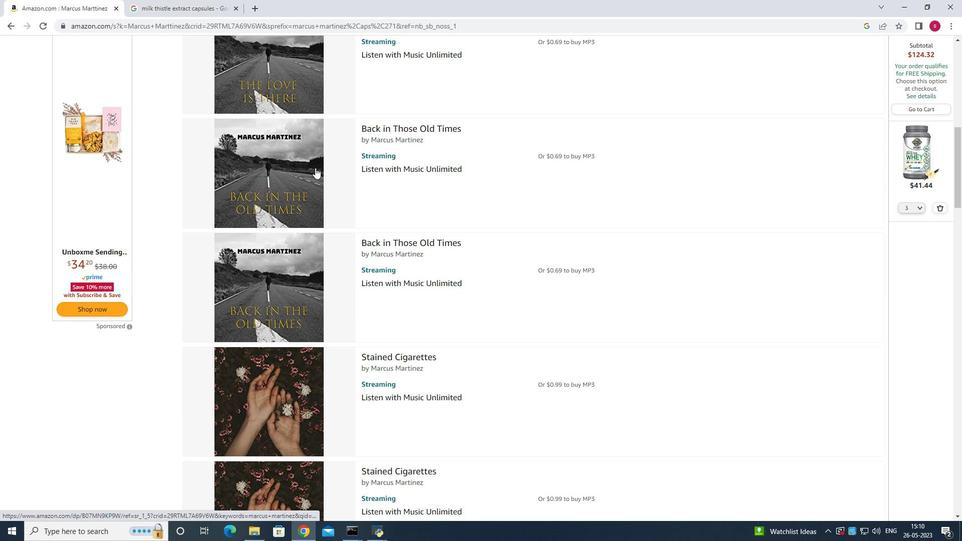 
Action: Mouse scrolled (315, 168) with delta (0, 0)
Screenshot: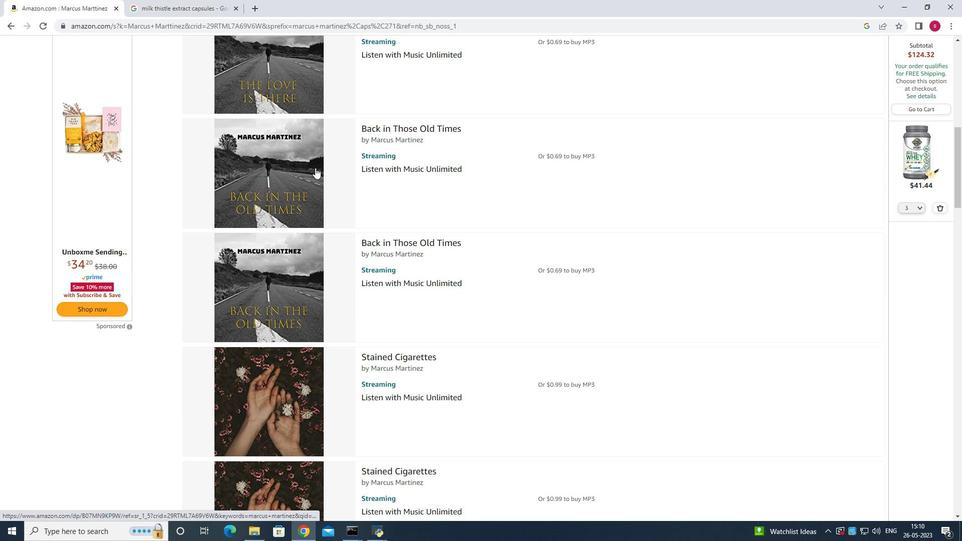 
Action: Mouse scrolled (315, 168) with delta (0, 0)
Screenshot: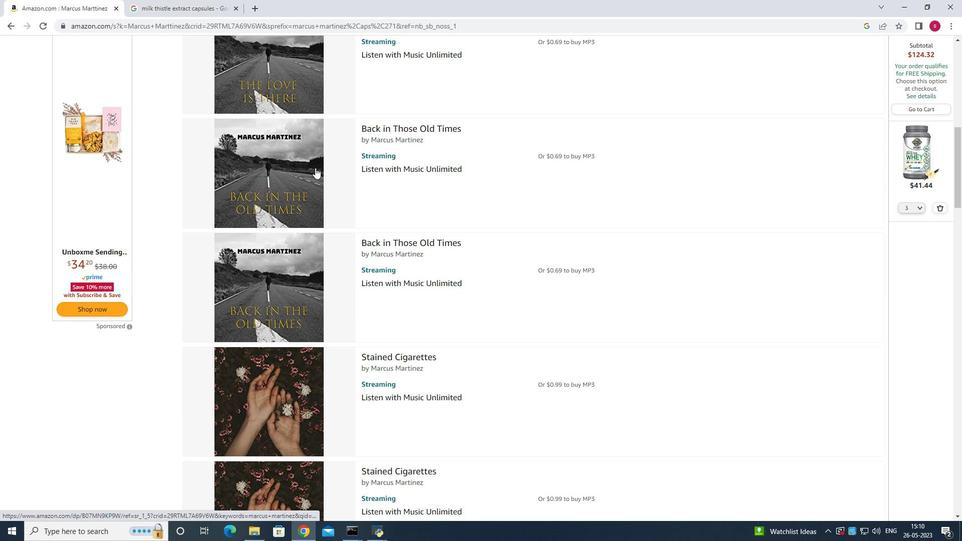 
Action: Mouse scrolled (315, 168) with delta (0, 0)
Screenshot: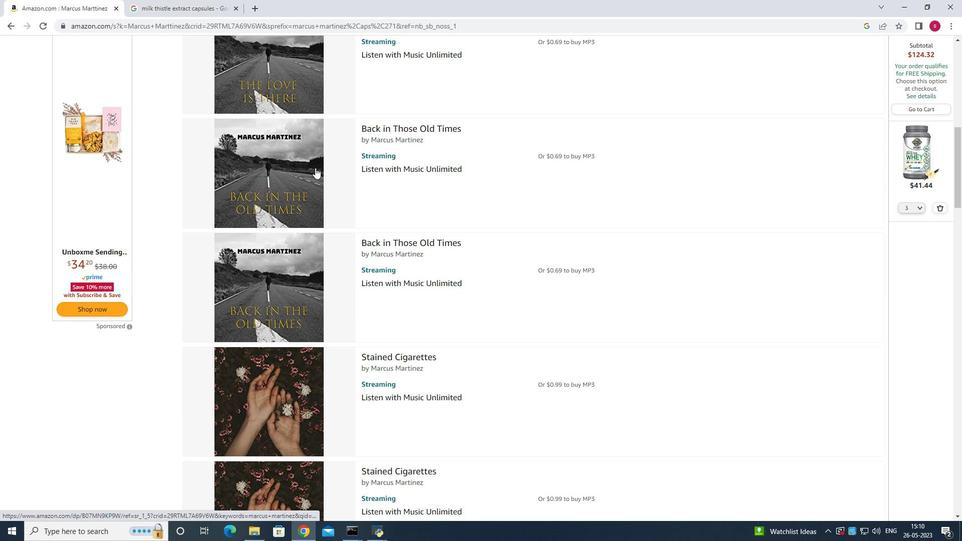 
Action: Mouse scrolled (315, 168) with delta (0, 0)
Screenshot: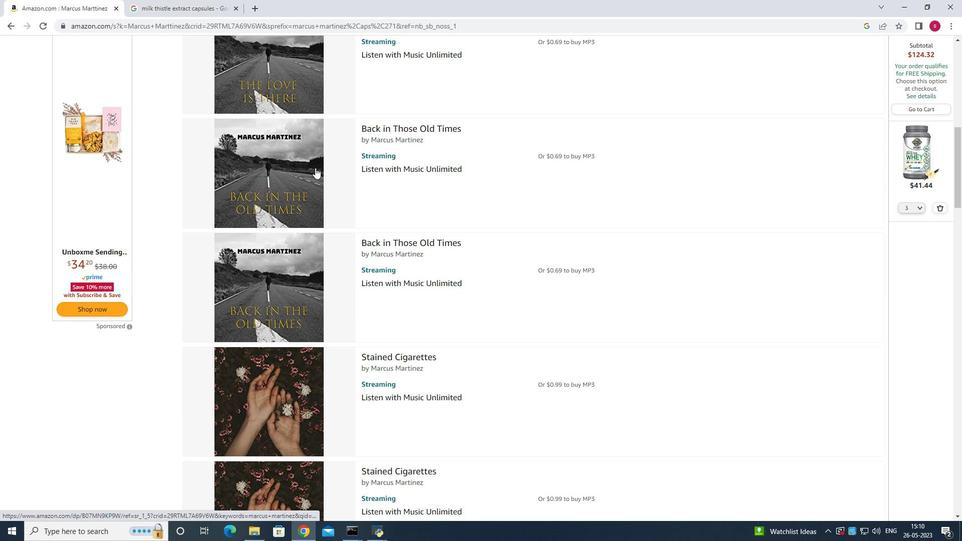 
Action: Mouse scrolled (315, 168) with delta (0, 0)
Screenshot: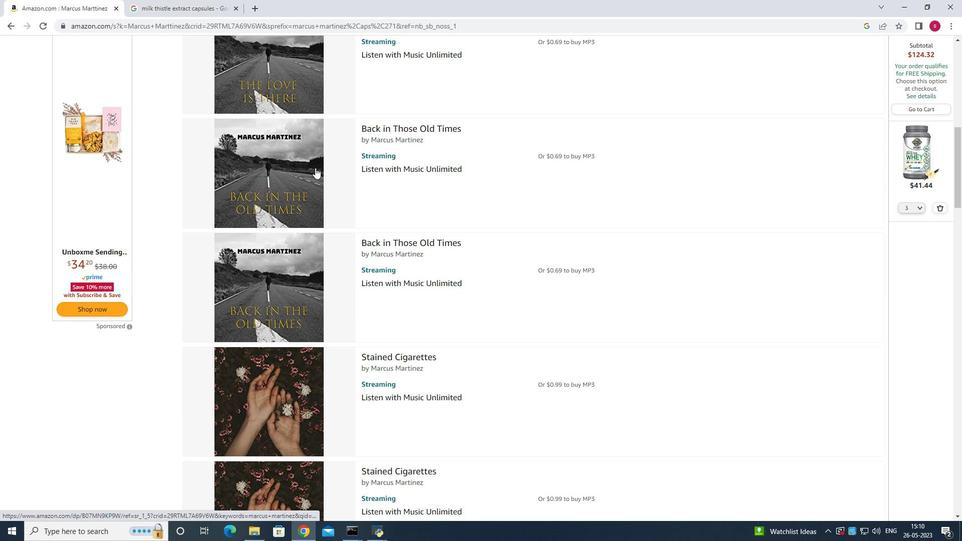 
Action: Mouse moved to (317, 168)
Screenshot: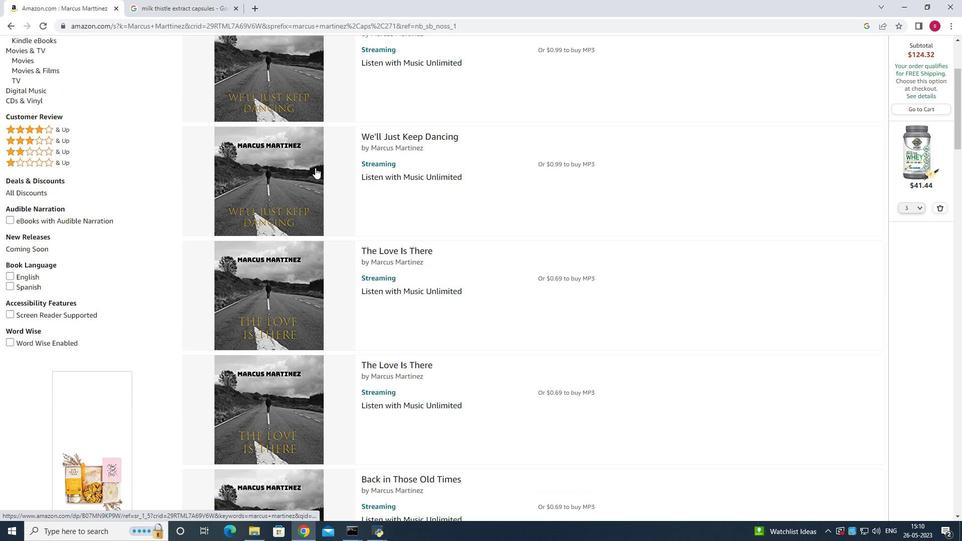 
Action: Mouse scrolled (317, 168) with delta (0, 0)
Screenshot: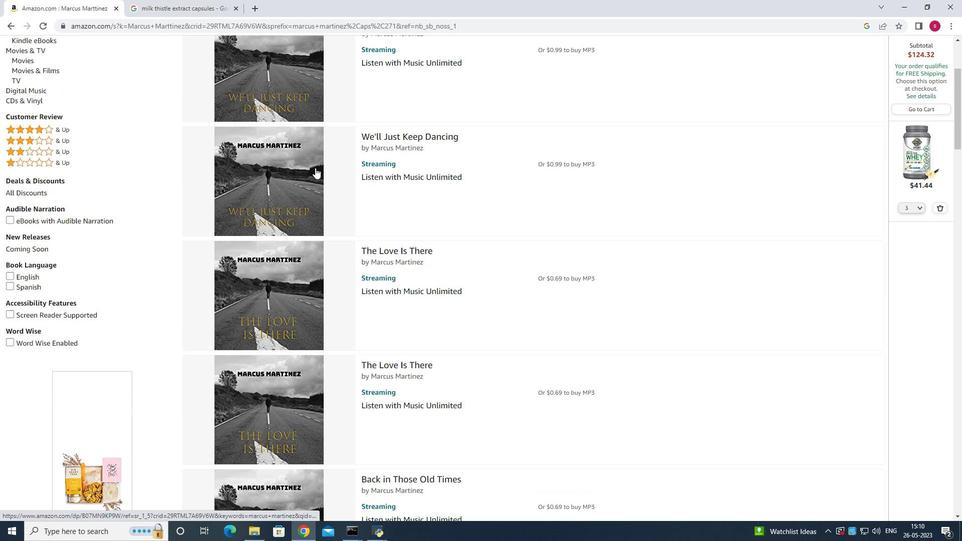 
Action: Mouse scrolled (317, 168) with delta (0, 0)
Screenshot: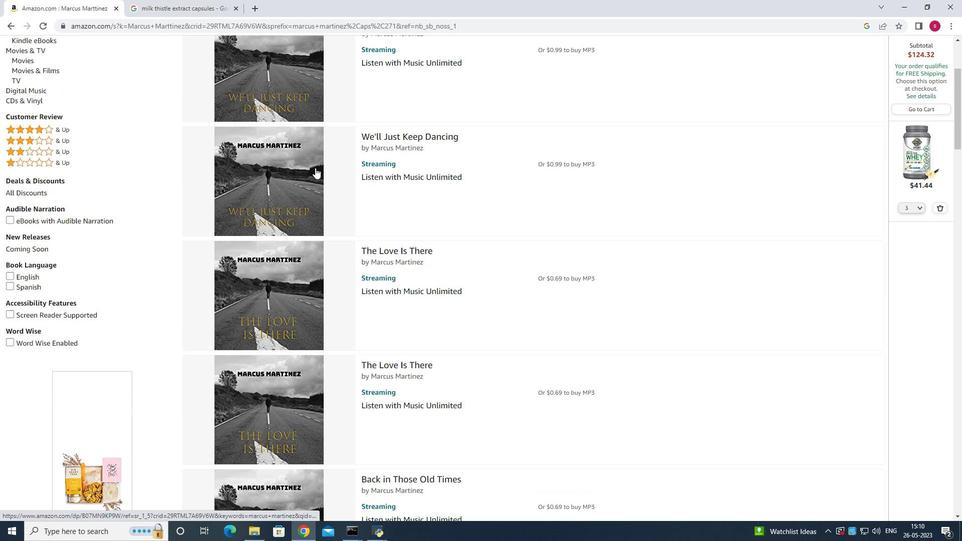 
Action: Mouse scrolled (317, 168) with delta (0, 0)
Screenshot: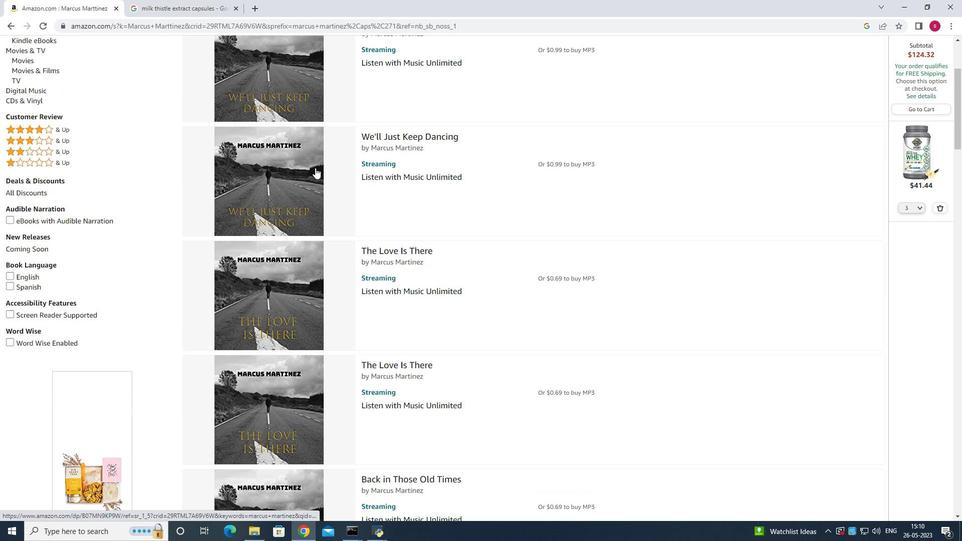 
Action: Mouse scrolled (317, 168) with delta (0, 0)
Screenshot: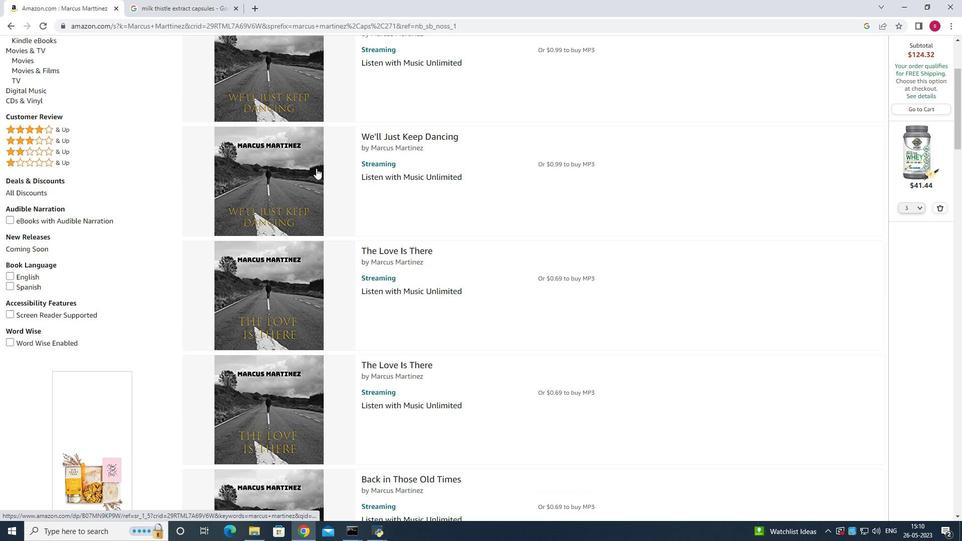 
Action: Mouse scrolled (317, 168) with delta (0, 0)
Screenshot: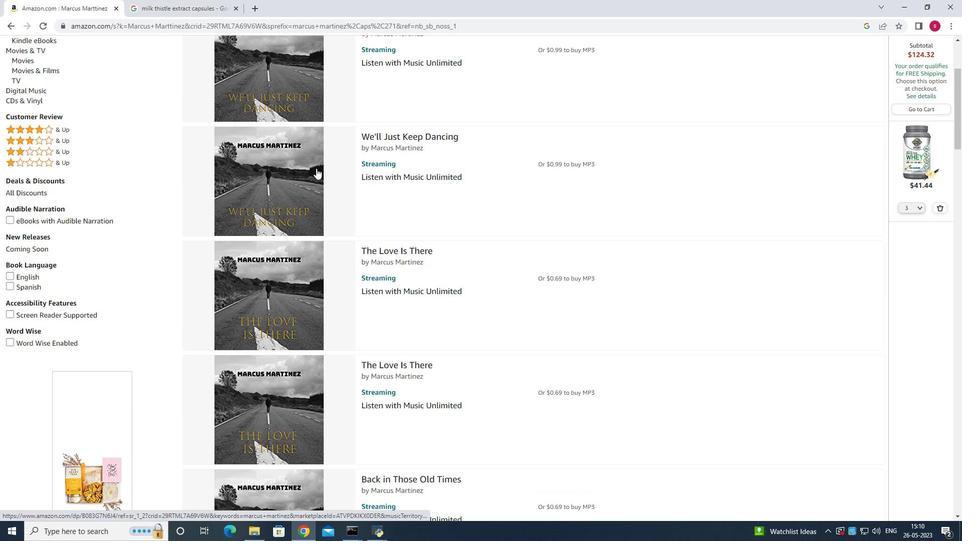 
Action: Mouse scrolled (317, 168) with delta (0, 0)
Screenshot: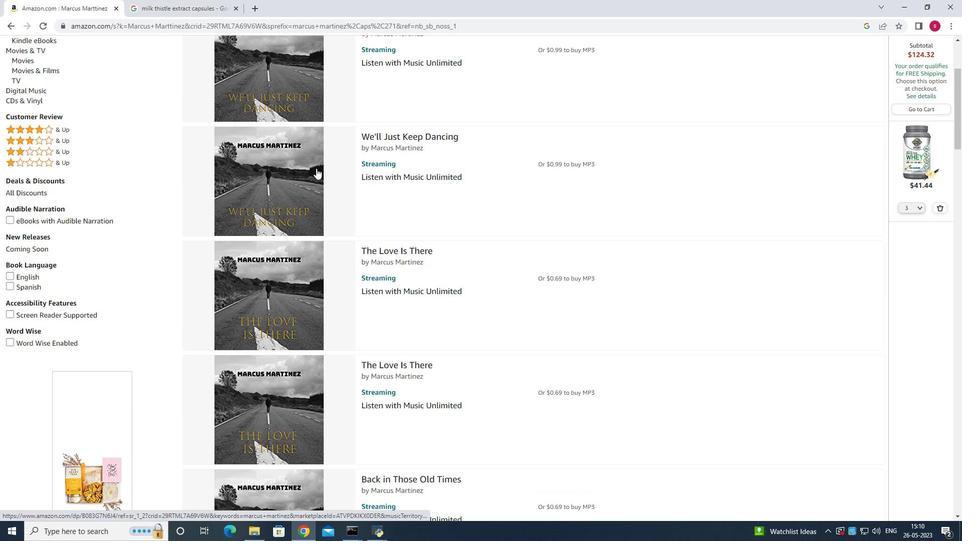 
Action: Mouse moved to (317, 168)
Screenshot: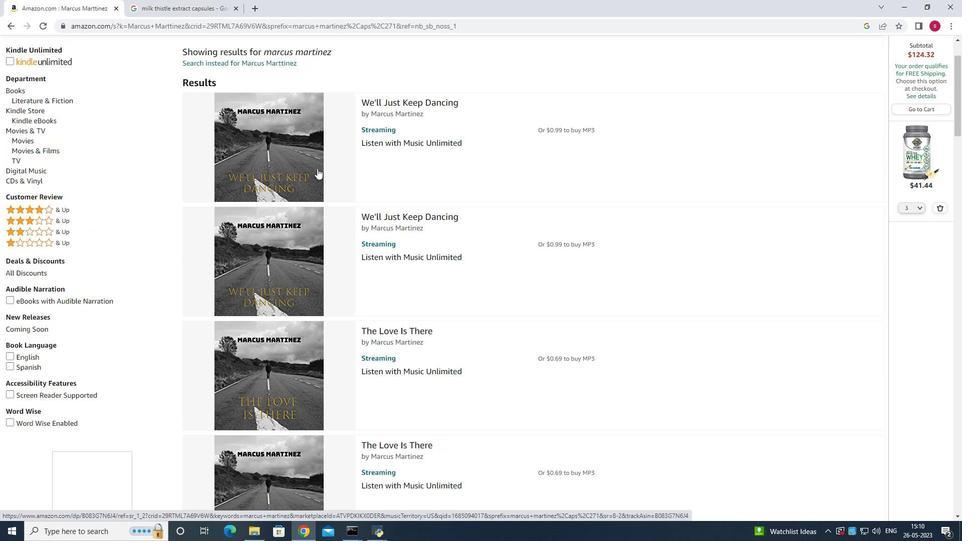 
Action: Mouse scrolled (317, 168) with delta (0, 0)
Screenshot: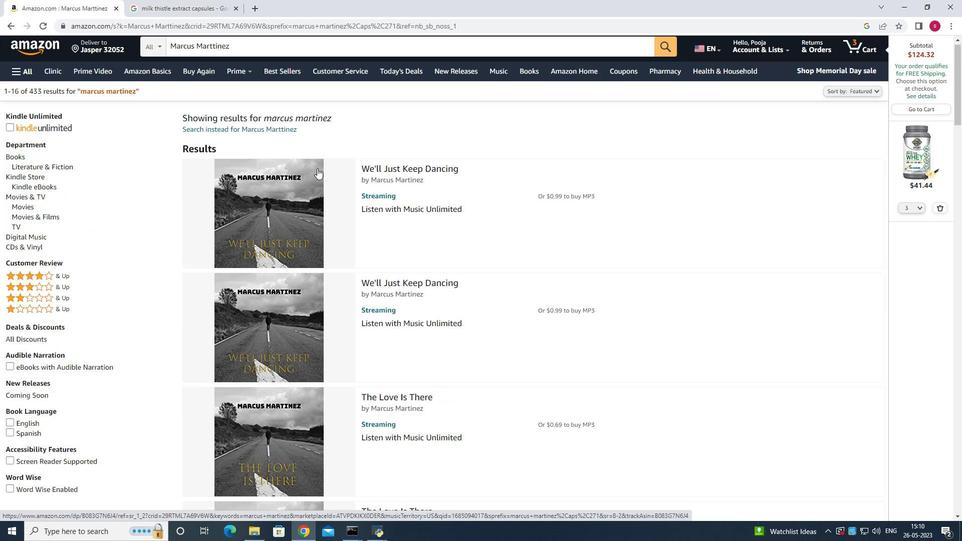 
Action: Mouse scrolled (317, 168) with delta (0, 0)
Screenshot: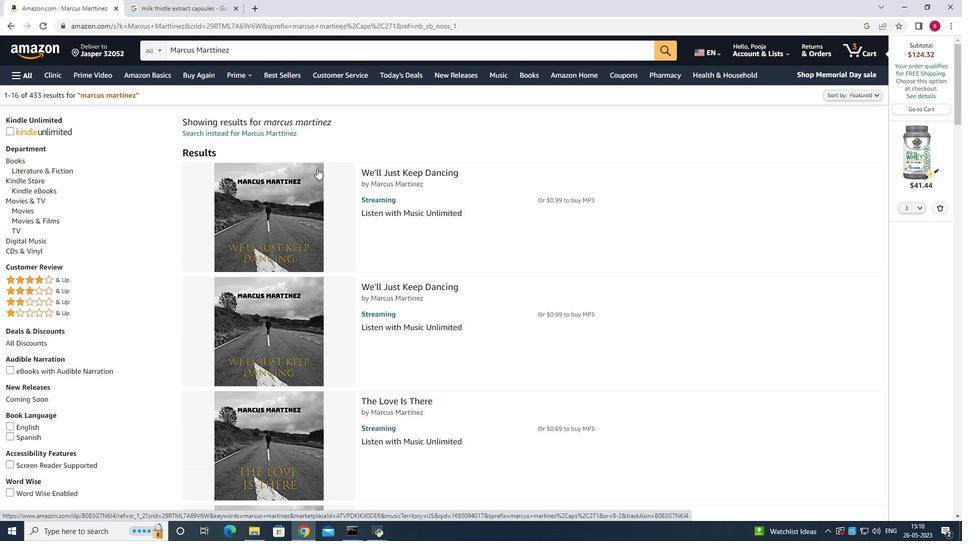 
Action: Mouse scrolled (317, 168) with delta (0, 0)
Screenshot: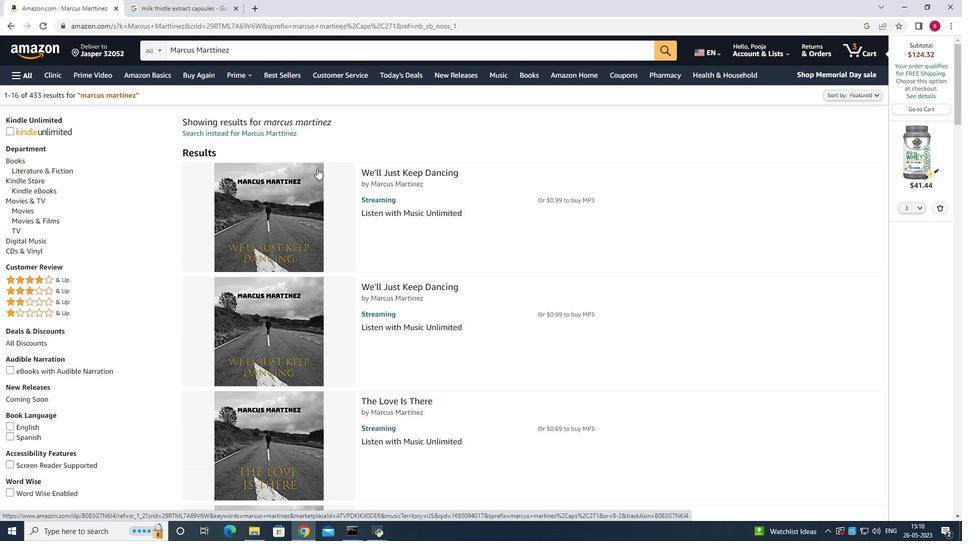 
Action: Mouse scrolled (317, 168) with delta (0, 0)
Screenshot: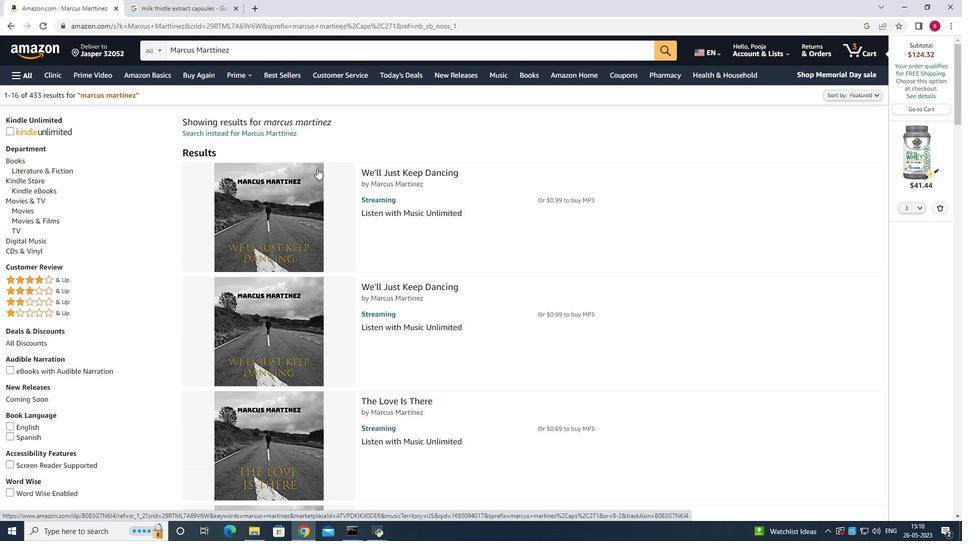 
Action: Mouse scrolled (317, 168) with delta (0, 0)
Screenshot: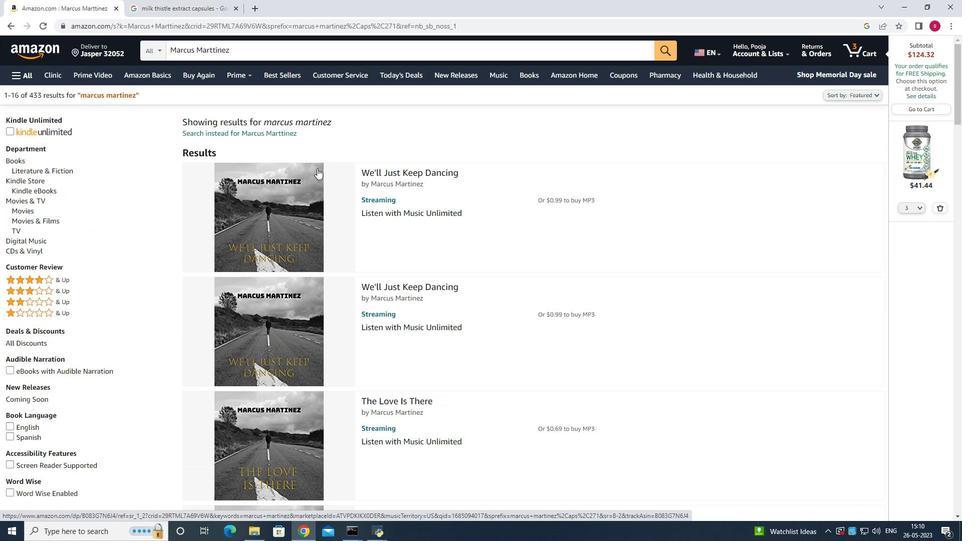 
Action: Mouse scrolled (317, 168) with delta (0, 0)
Screenshot: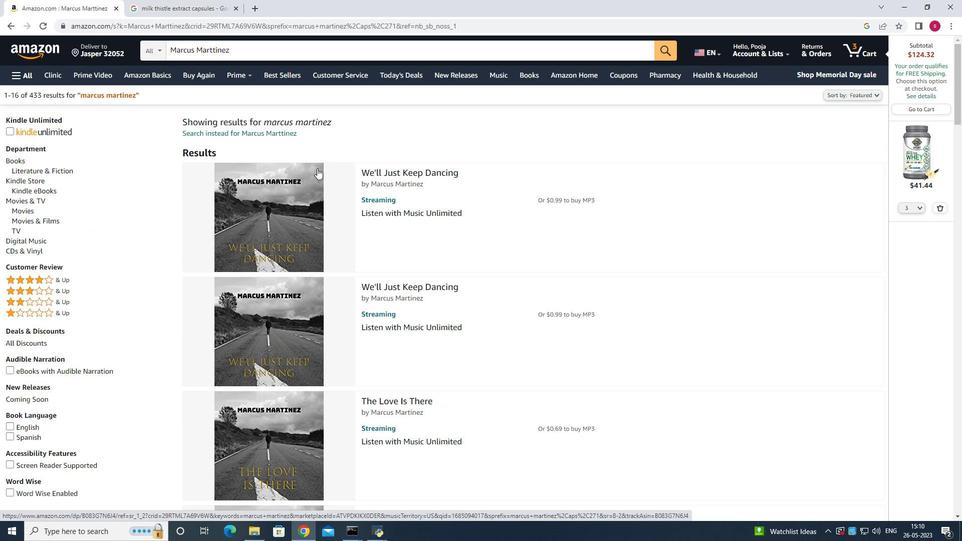 
Action: Mouse moved to (387, 178)
Screenshot: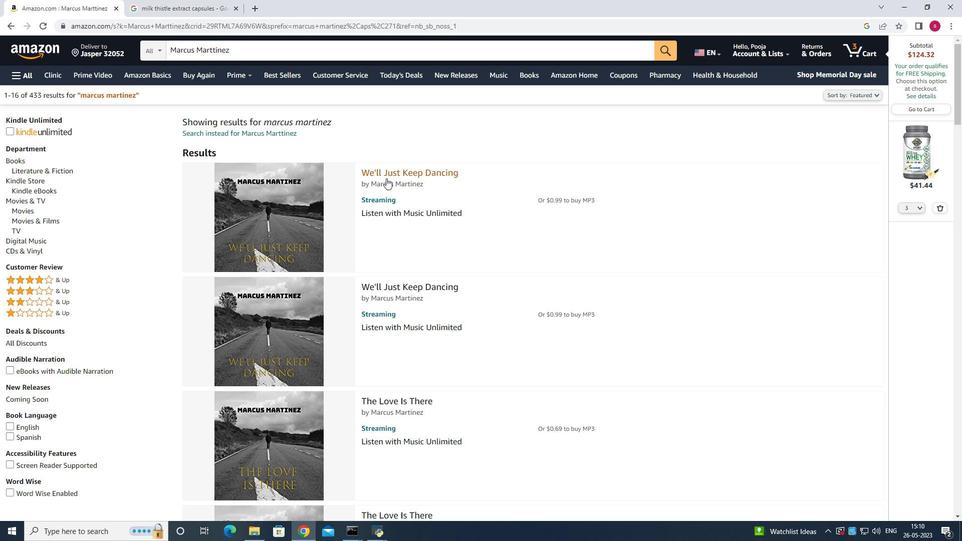 
Action: Mouse scrolled (387, 178) with delta (0, 0)
Screenshot: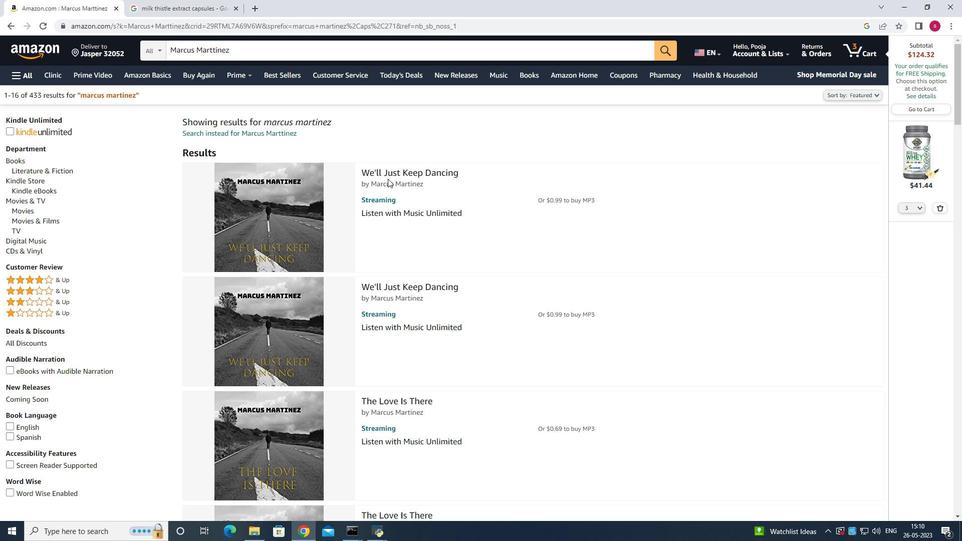 
Action: Mouse scrolled (387, 178) with delta (0, 0)
Screenshot: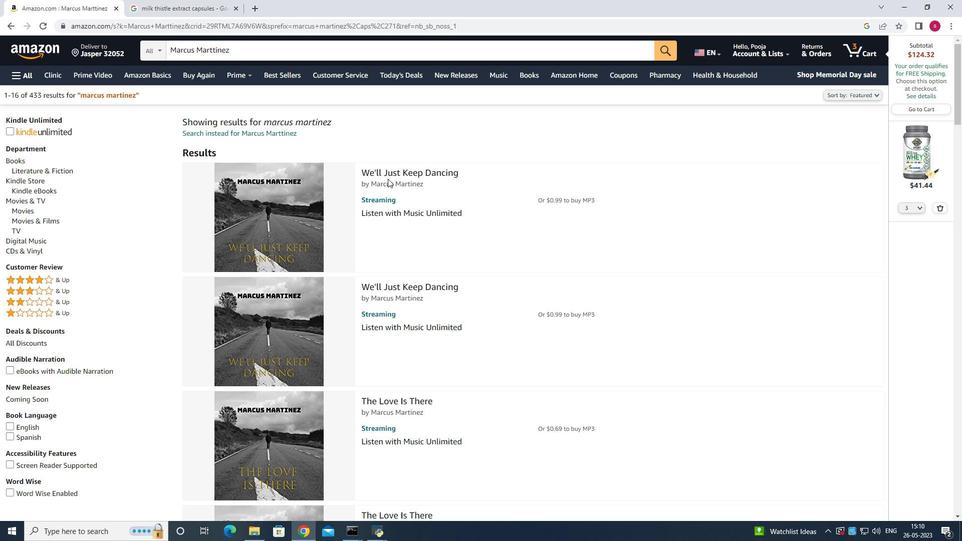 
Action: Mouse scrolled (387, 178) with delta (0, 0)
Screenshot: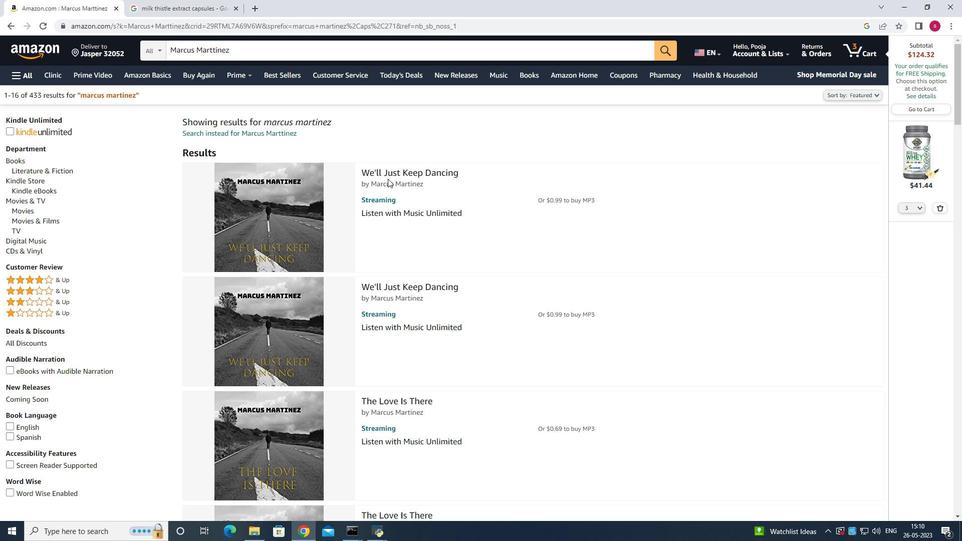 
Action: Mouse scrolled (387, 178) with delta (0, 0)
Screenshot: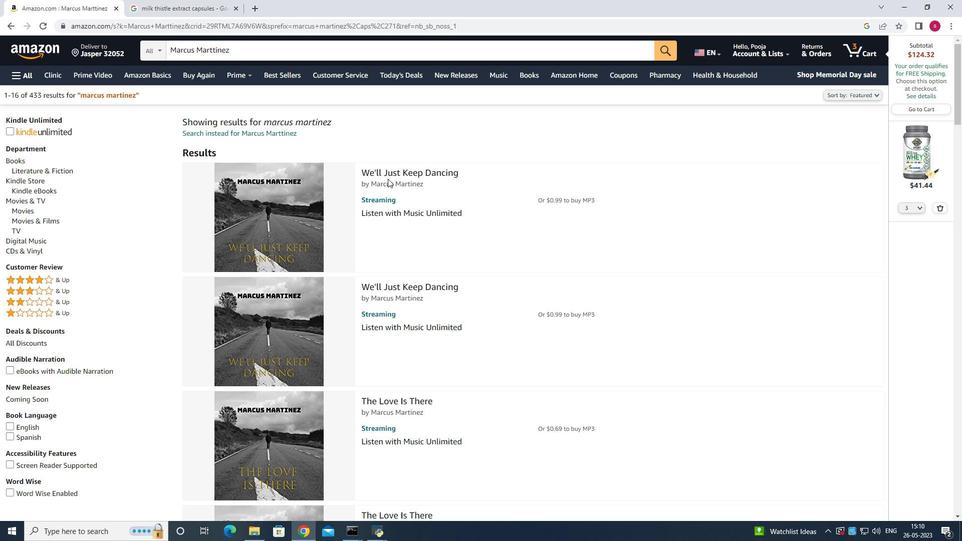 
Action: Mouse moved to (388, 178)
Screenshot: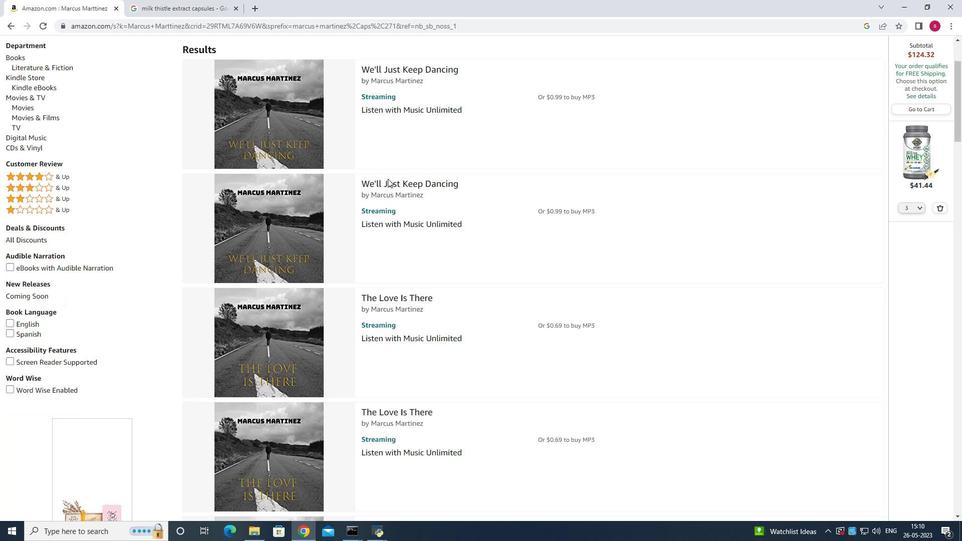 
Action: Mouse scrolled (388, 178) with delta (0, 0)
Screenshot: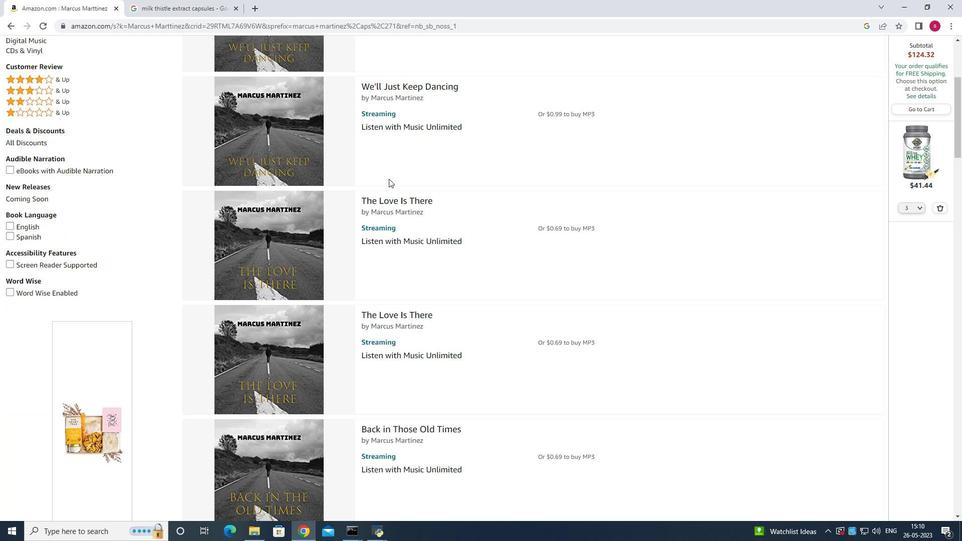 
Action: Mouse scrolled (388, 178) with delta (0, 0)
Screenshot: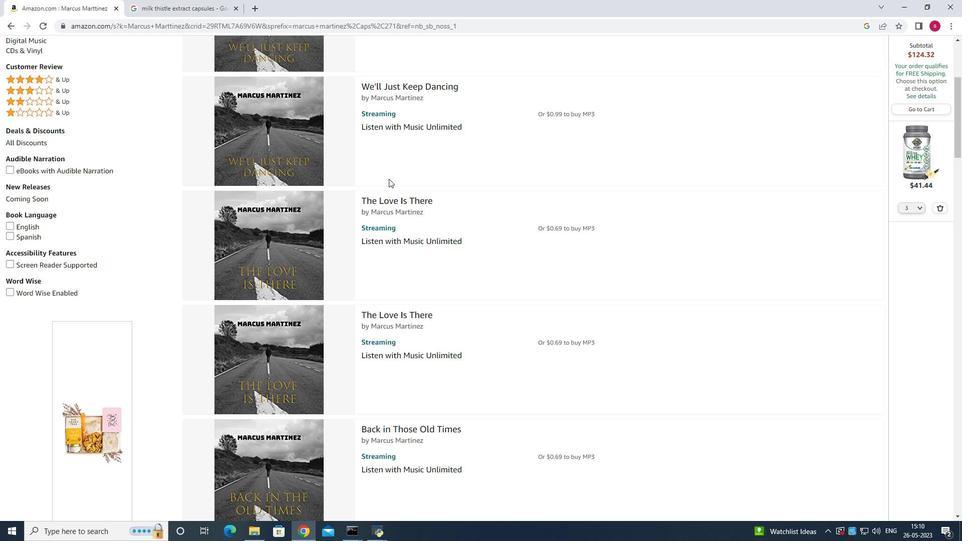 
Action: Mouse scrolled (388, 178) with delta (0, 0)
Screenshot: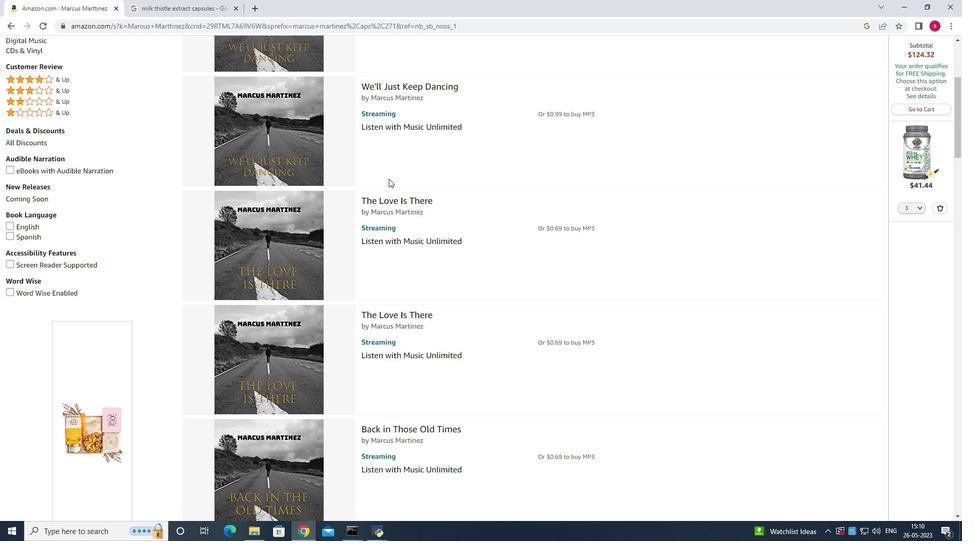 
Action: Mouse scrolled (388, 178) with delta (0, 0)
Screenshot: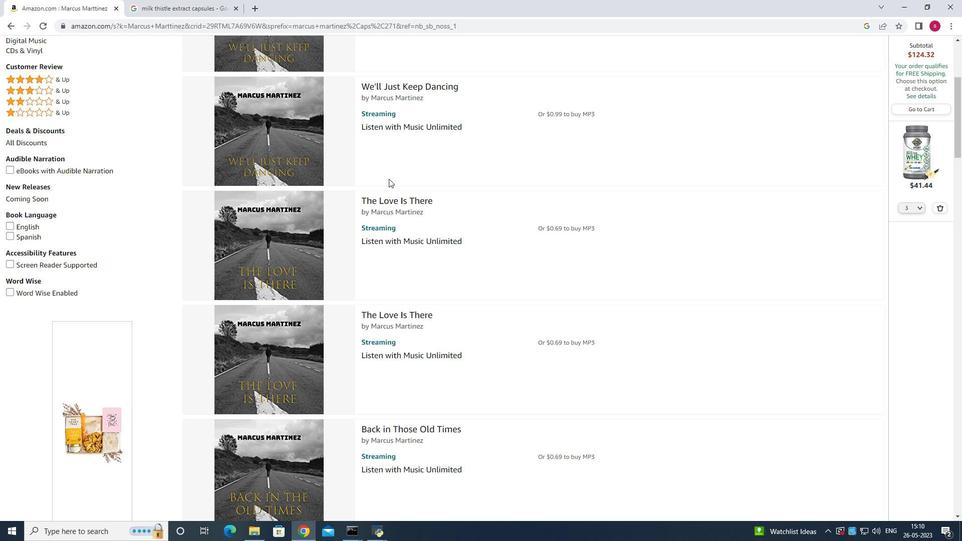 
Action: Mouse scrolled (388, 178) with delta (0, 0)
Screenshot: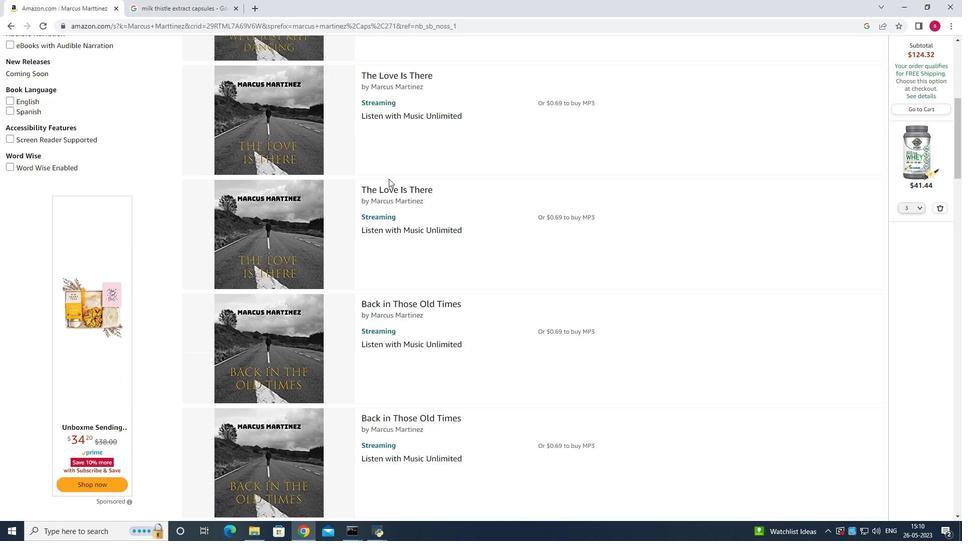 
Action: Mouse scrolled (388, 178) with delta (0, 0)
Screenshot: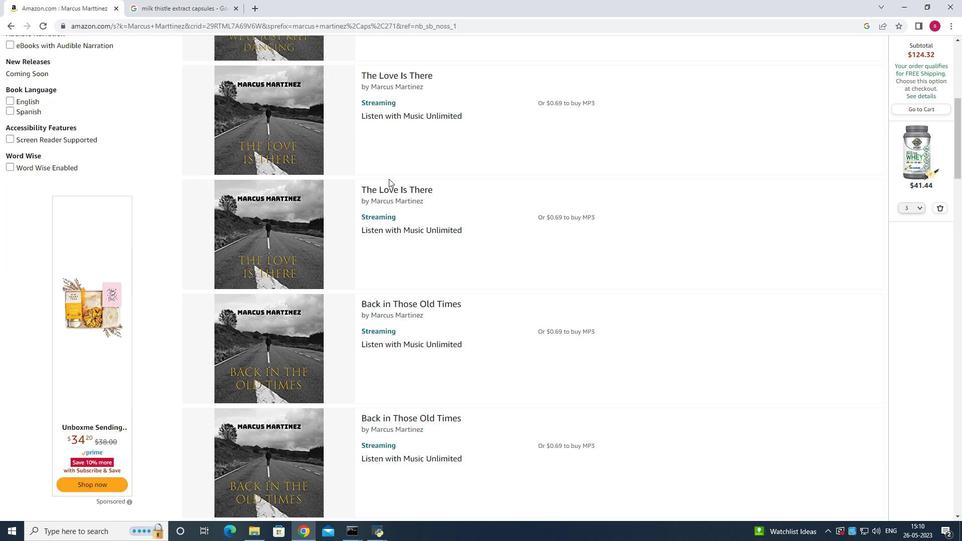 
Action: Mouse scrolled (388, 178) with delta (0, 0)
Screenshot: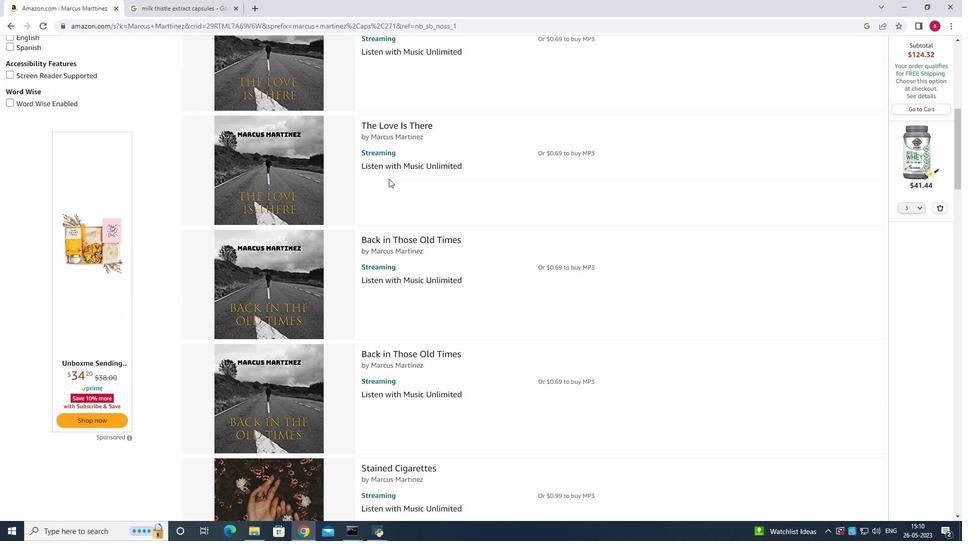 
Action: Mouse scrolled (388, 178) with delta (0, 0)
Screenshot: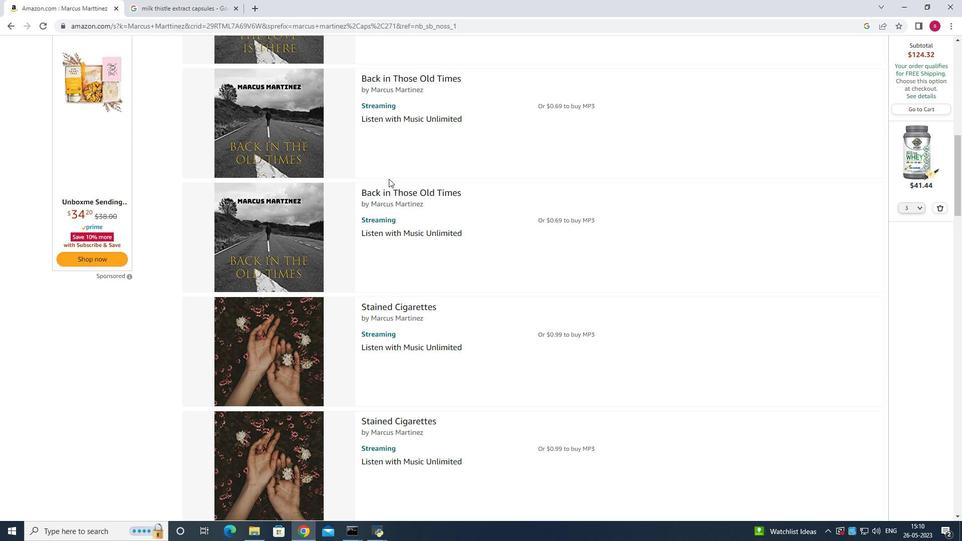 
Action: Mouse scrolled (388, 178) with delta (0, 0)
Screenshot: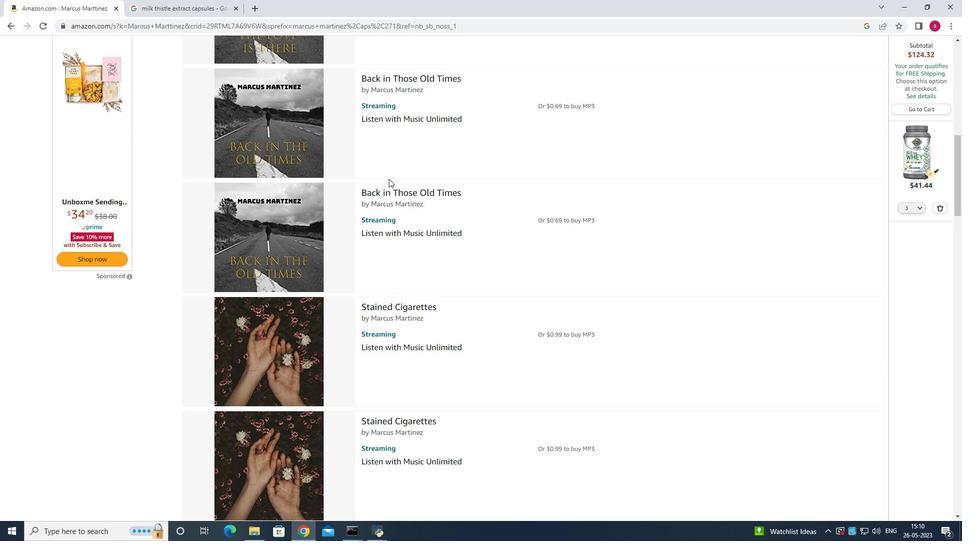
Action: Mouse scrolled (388, 178) with delta (0, 0)
Screenshot: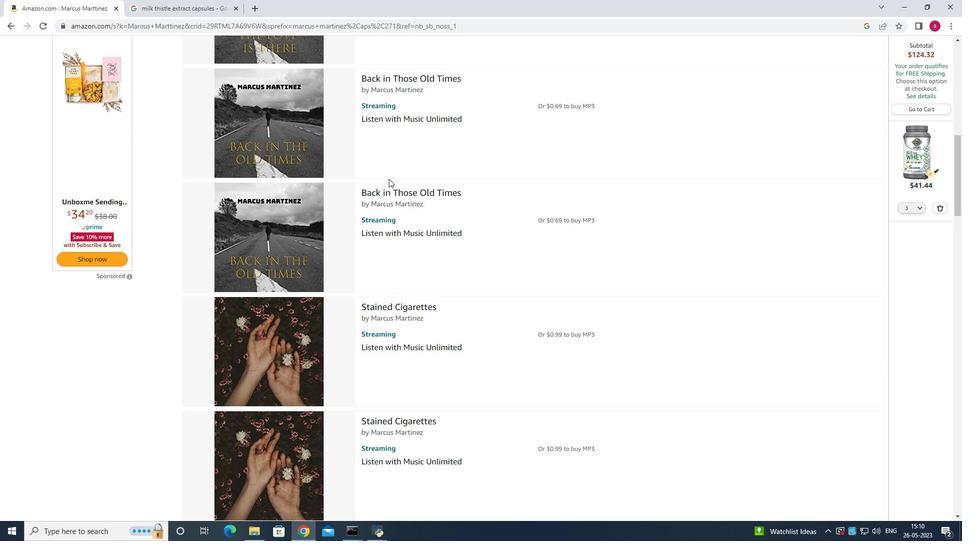 
Action: Mouse scrolled (388, 178) with delta (0, 0)
Screenshot: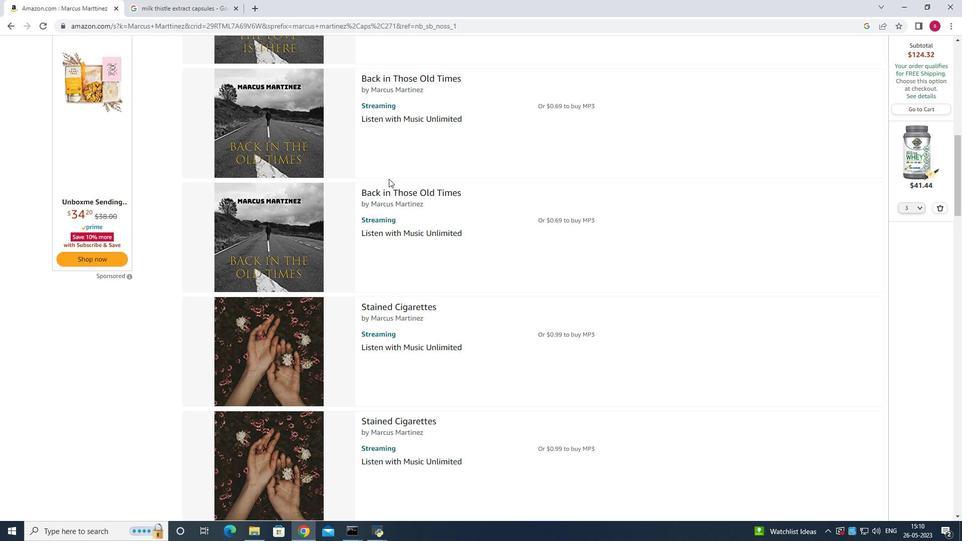 
Action: Mouse scrolled (388, 178) with delta (0, 0)
Screenshot: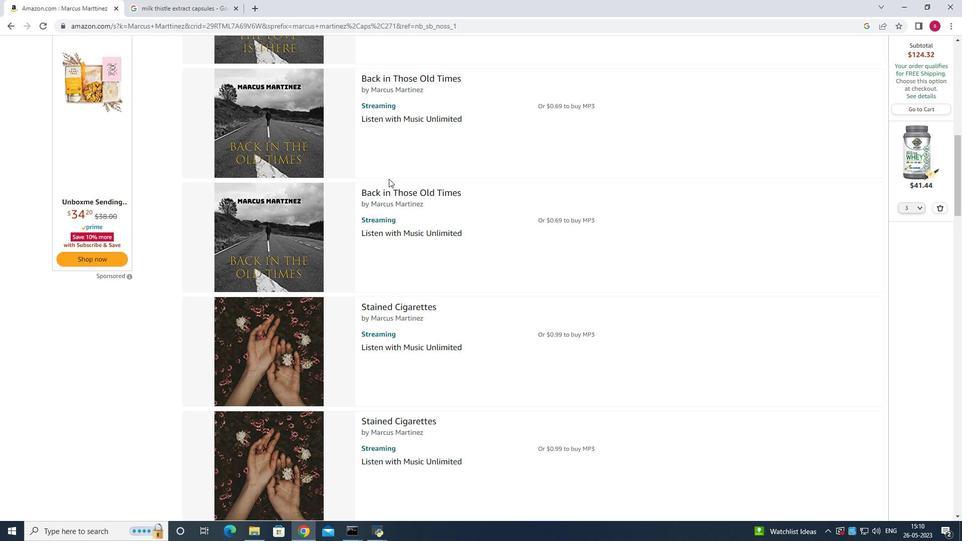 
Action: Mouse moved to (389, 178)
Screenshot: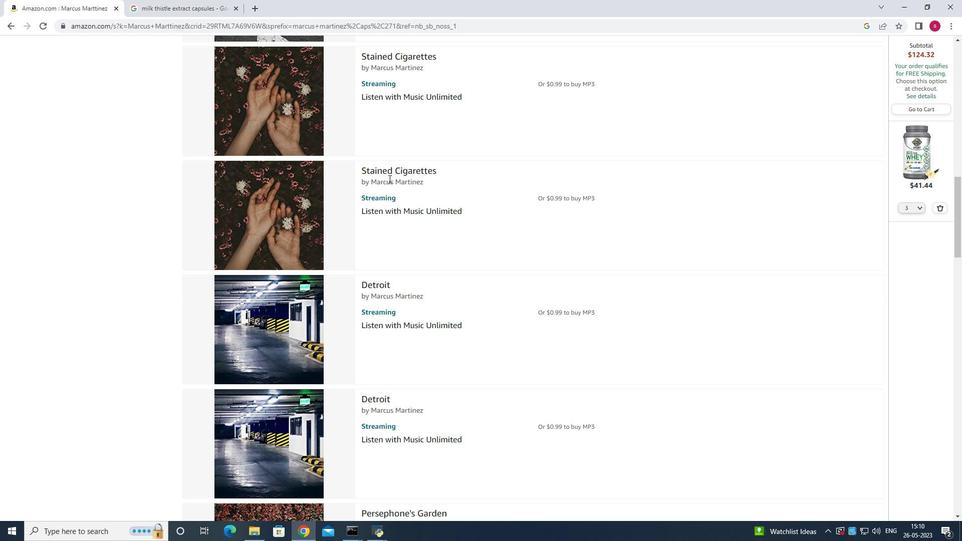 
Action: Mouse scrolled (389, 178) with delta (0, 0)
Screenshot: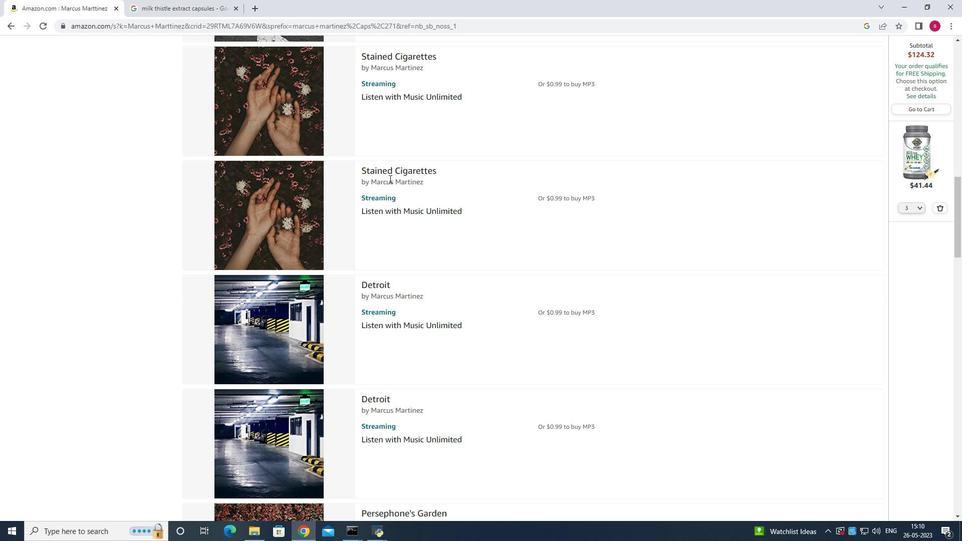 
Action: Mouse scrolled (389, 178) with delta (0, 0)
Screenshot: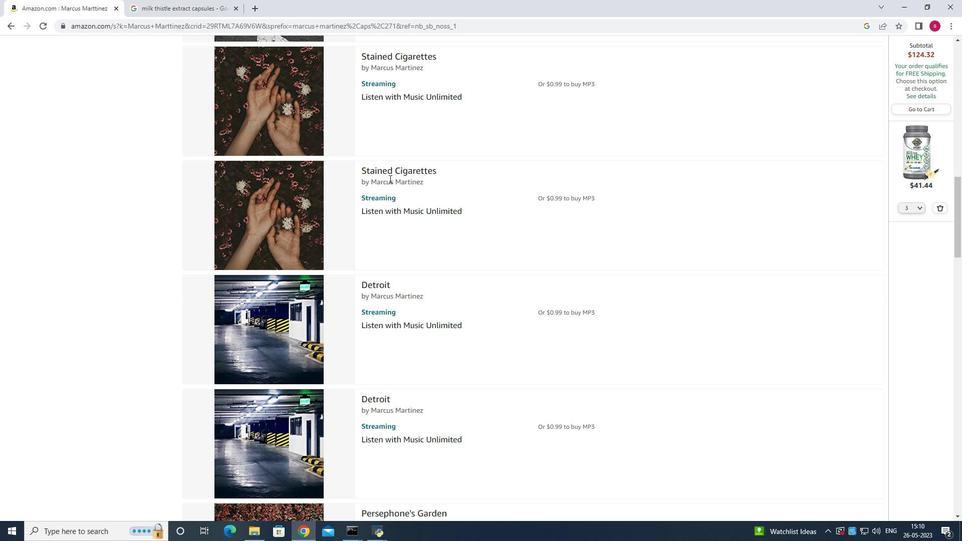 
Action: Mouse scrolled (389, 178) with delta (0, 0)
Screenshot: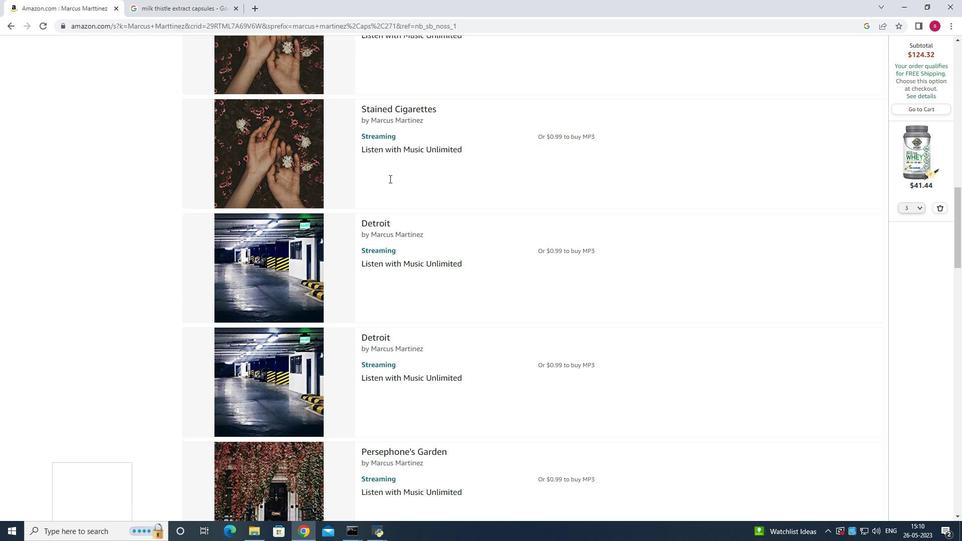 
Action: Mouse scrolled (389, 178) with delta (0, 0)
Screenshot: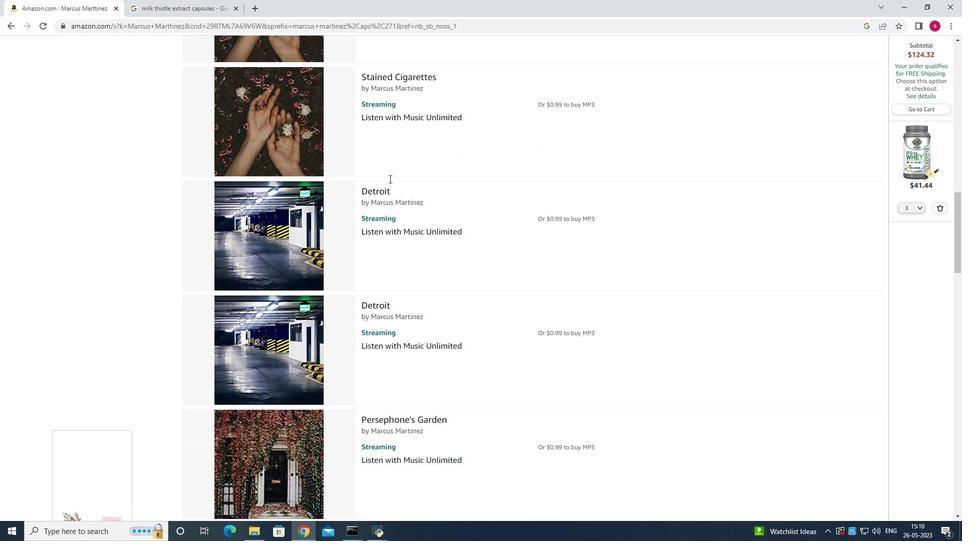 
Action: Mouse scrolled (389, 178) with delta (0, 0)
Screenshot: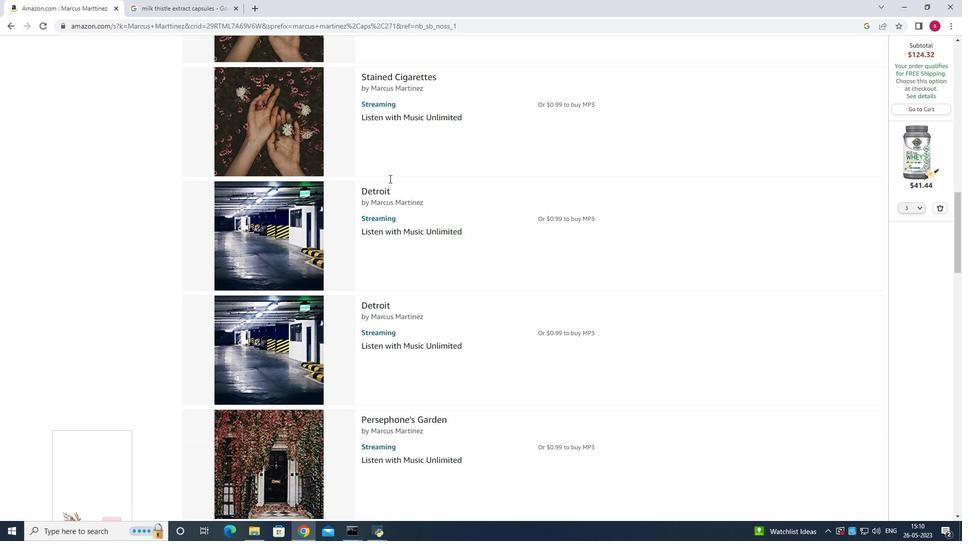 
Action: Mouse moved to (389, 178)
Screenshot: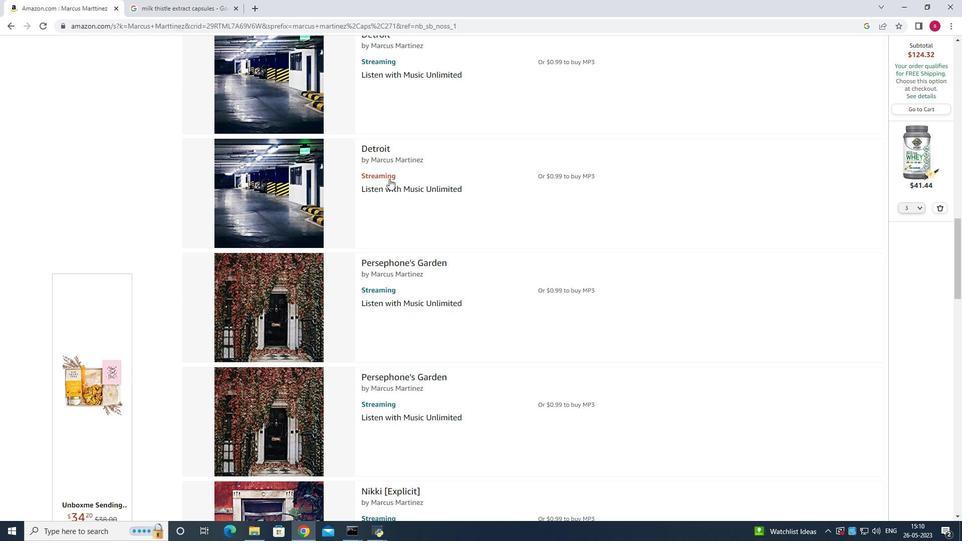 
Action: Mouse scrolled (389, 178) with delta (0, 0)
Screenshot: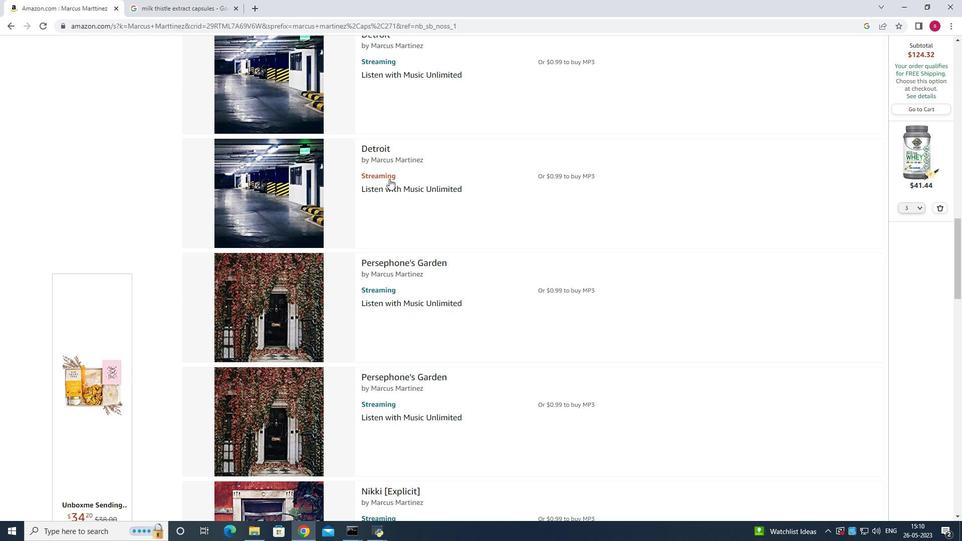 
Action: Mouse scrolled (389, 178) with delta (0, 0)
Screenshot: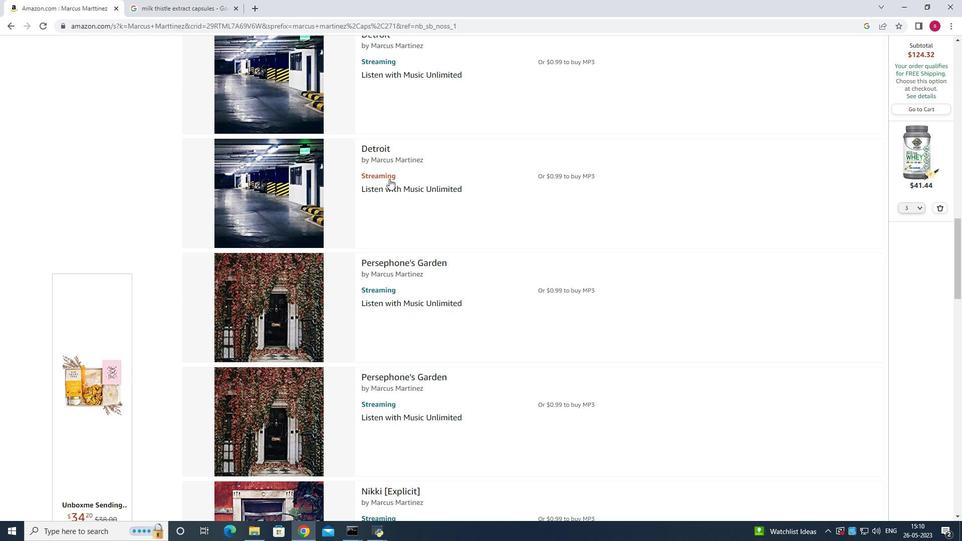 
Action: Mouse moved to (390, 178)
Screenshot: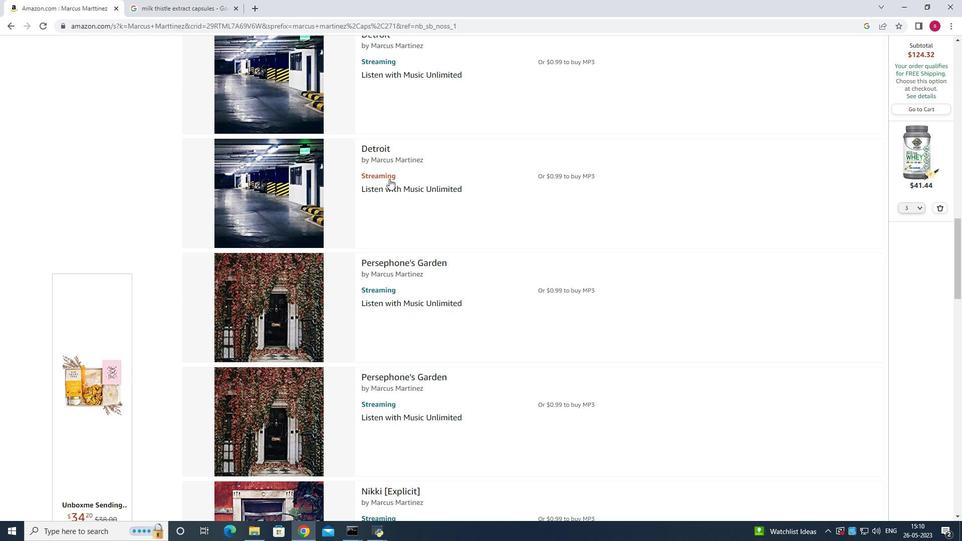 
Action: Mouse scrolled (390, 178) with delta (0, 0)
Screenshot: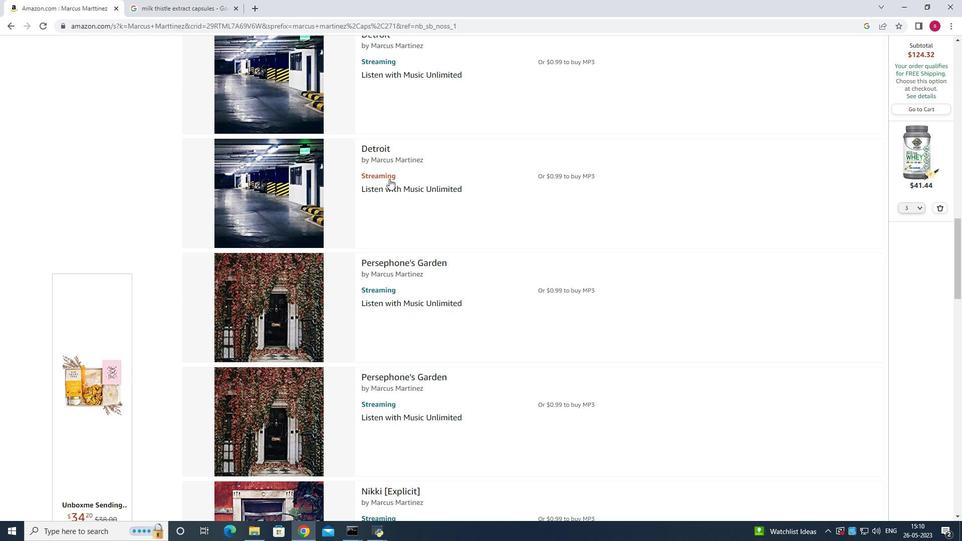 
Action: Mouse scrolled (390, 178) with delta (0, 0)
Screenshot: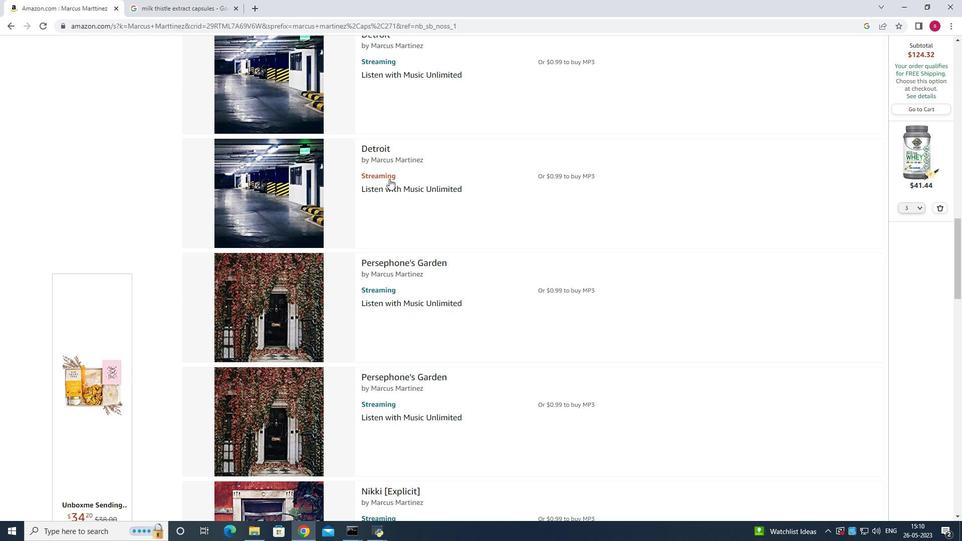 
Action: Mouse moved to (390, 178)
Screenshot: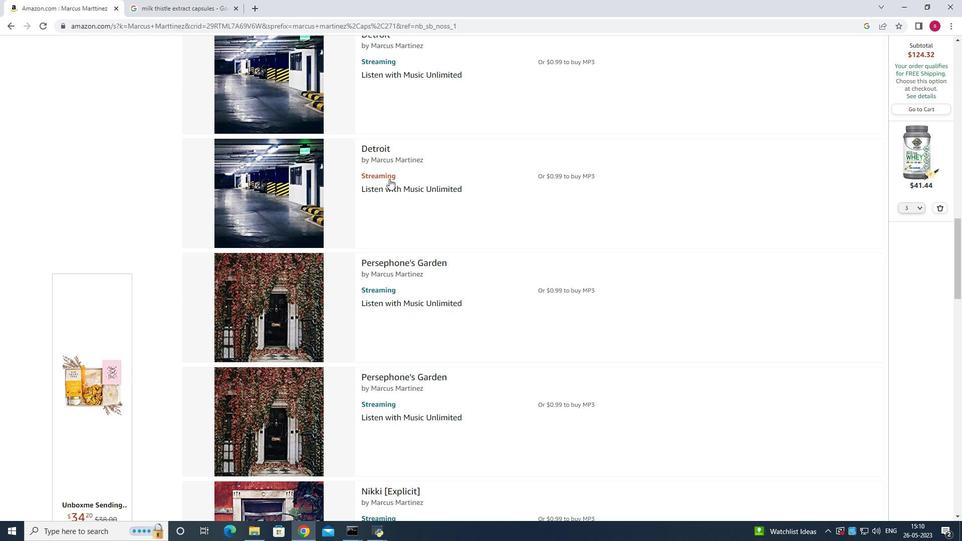 
Action: Mouse scrolled (390, 178) with delta (0, 0)
Screenshot: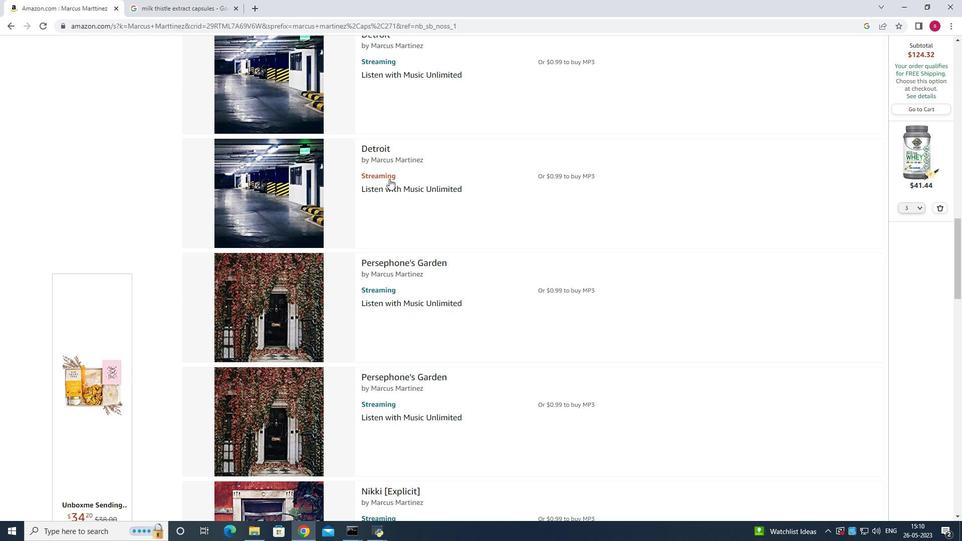 
Action: Mouse scrolled (390, 178) with delta (0, 0)
Screenshot: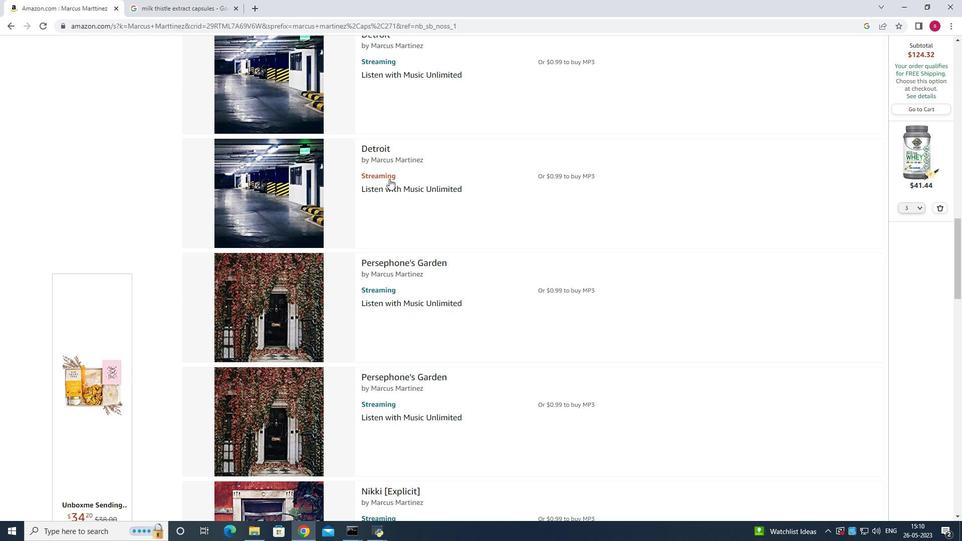 
Action: Mouse moved to (393, 180)
Screenshot: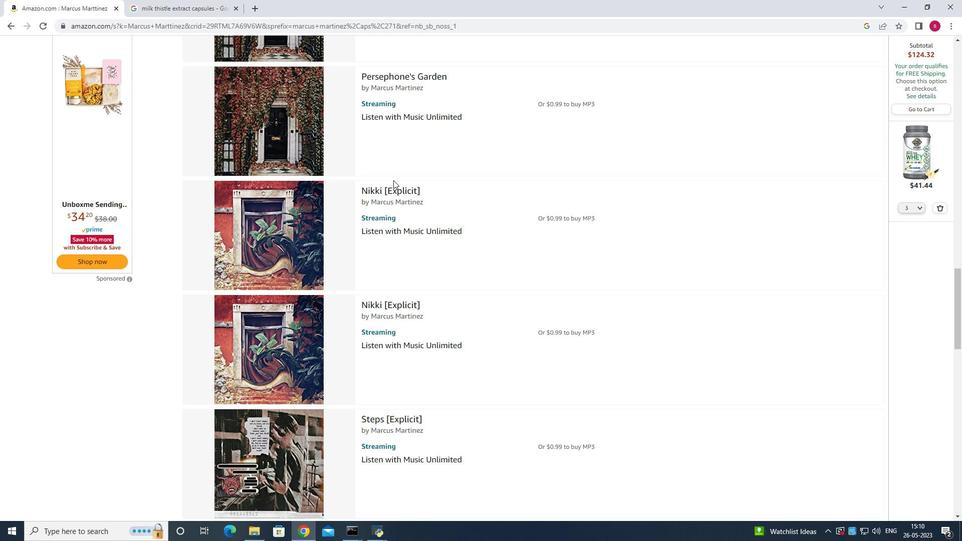 
Action: Mouse scrolled (393, 180) with delta (0, 0)
Screenshot: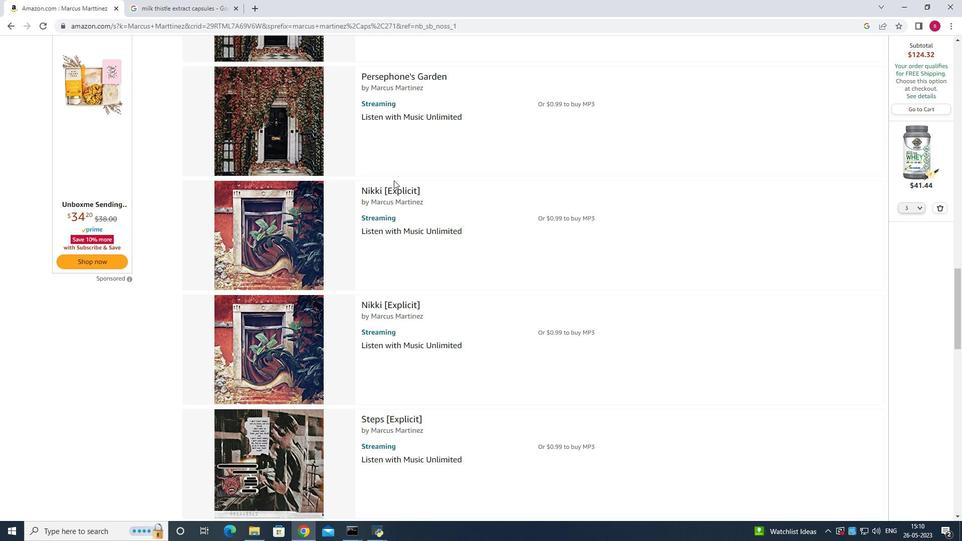 
Action: Mouse moved to (394, 180)
Screenshot: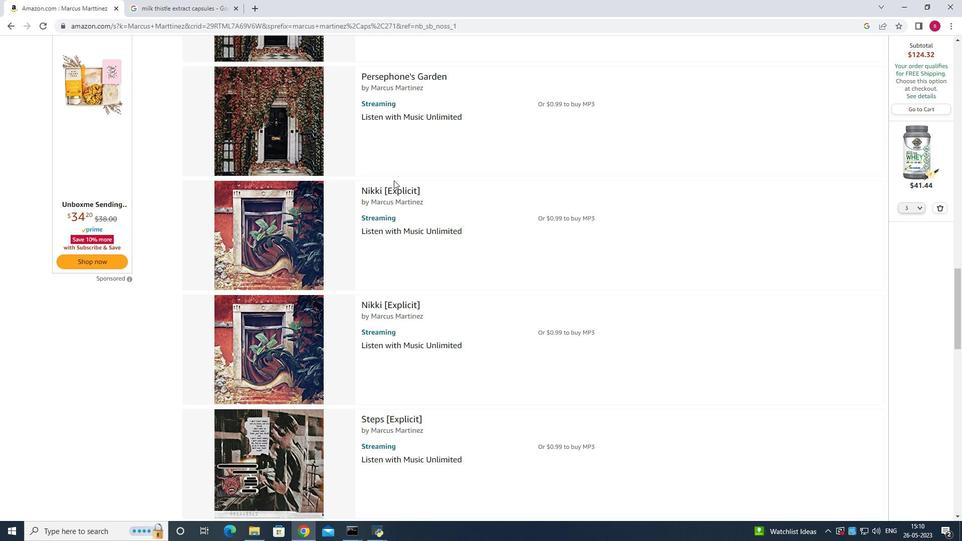 
Action: Mouse scrolled (394, 180) with delta (0, 0)
Screenshot: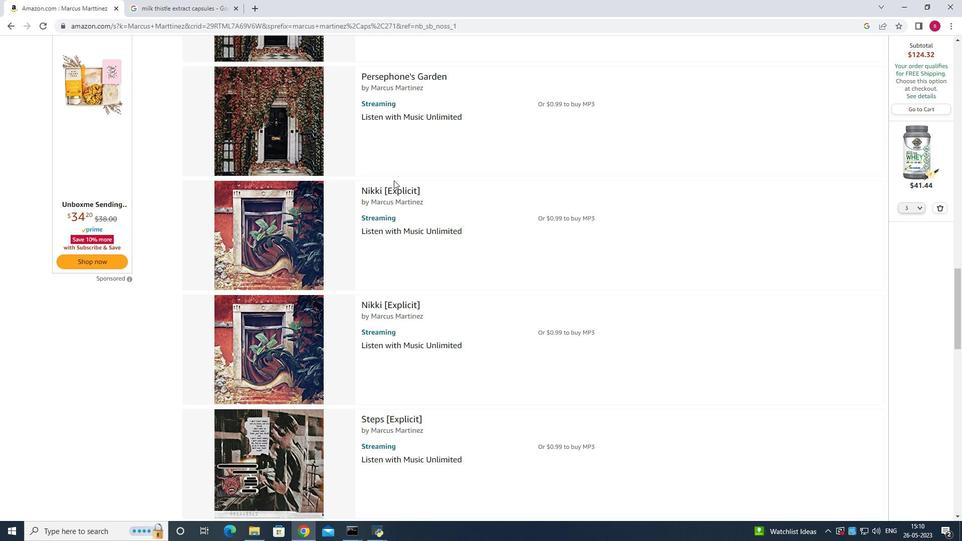 
Action: Mouse scrolled (394, 180) with delta (0, 0)
Screenshot: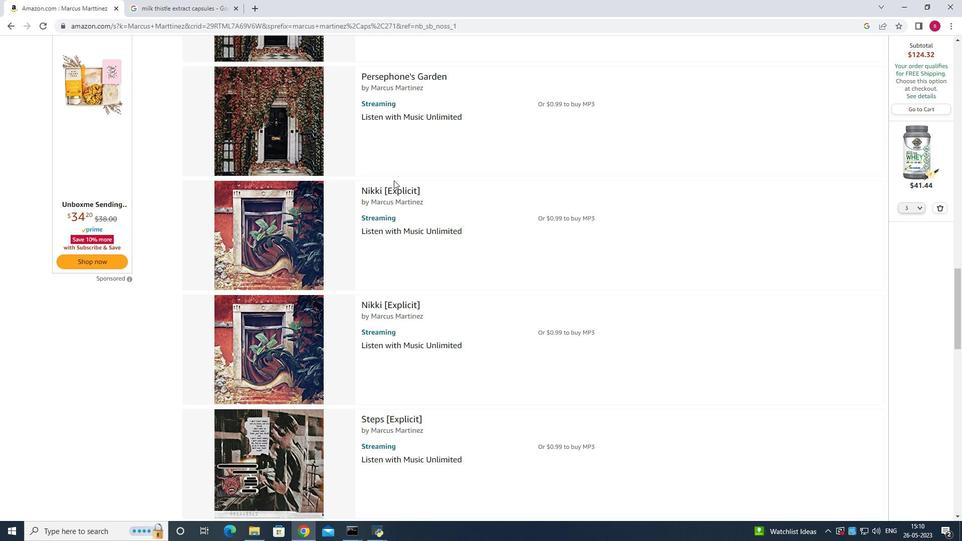 
Action: Mouse scrolled (394, 180) with delta (0, 0)
Screenshot: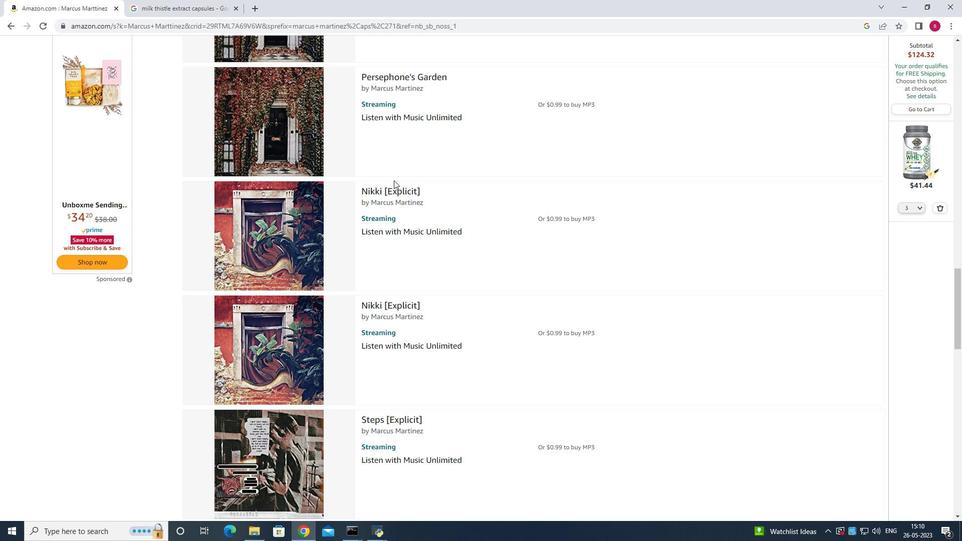 
Action: Mouse scrolled (394, 180) with delta (0, 0)
Screenshot: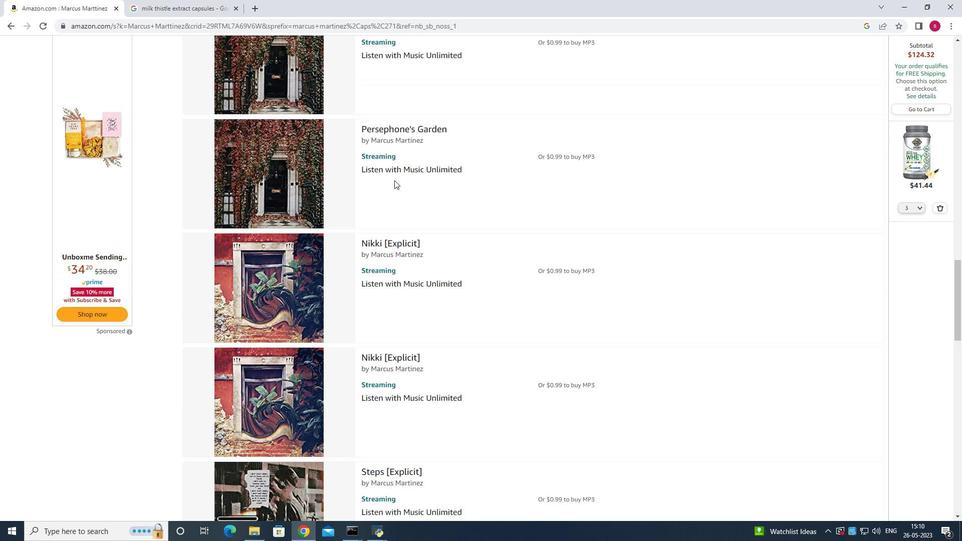 
Action: Mouse scrolled (394, 180) with delta (0, 0)
Screenshot: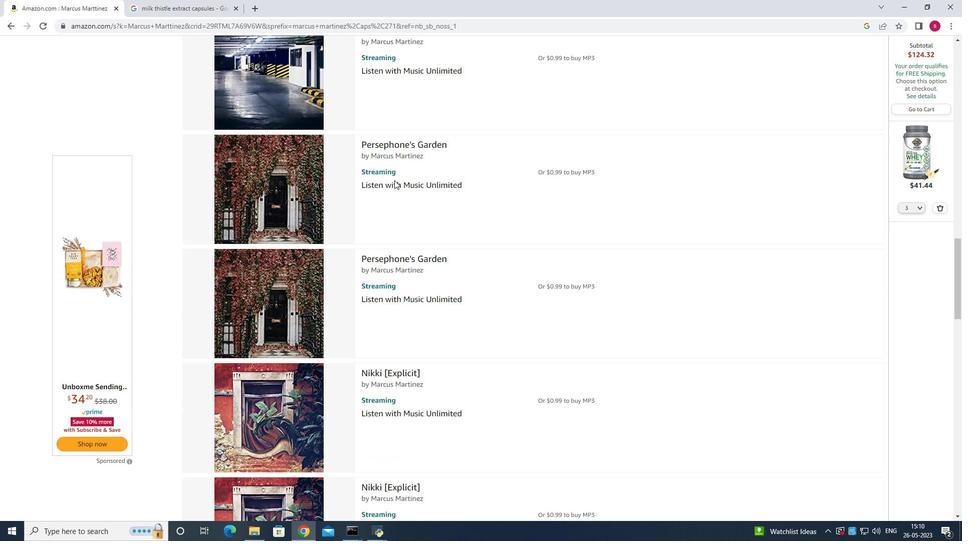 
Action: Mouse scrolled (394, 180) with delta (0, 0)
Screenshot: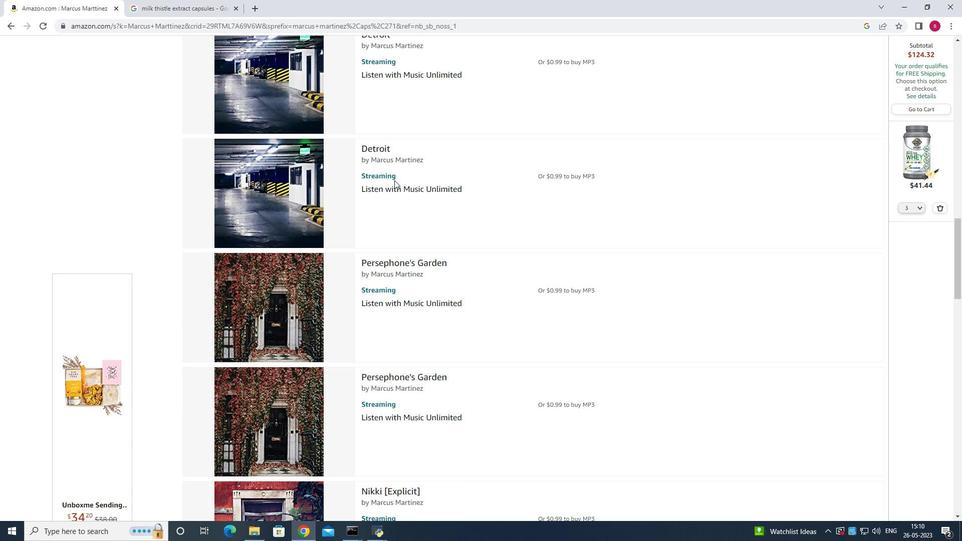 
Action: Mouse scrolled (394, 180) with delta (0, 0)
Screenshot: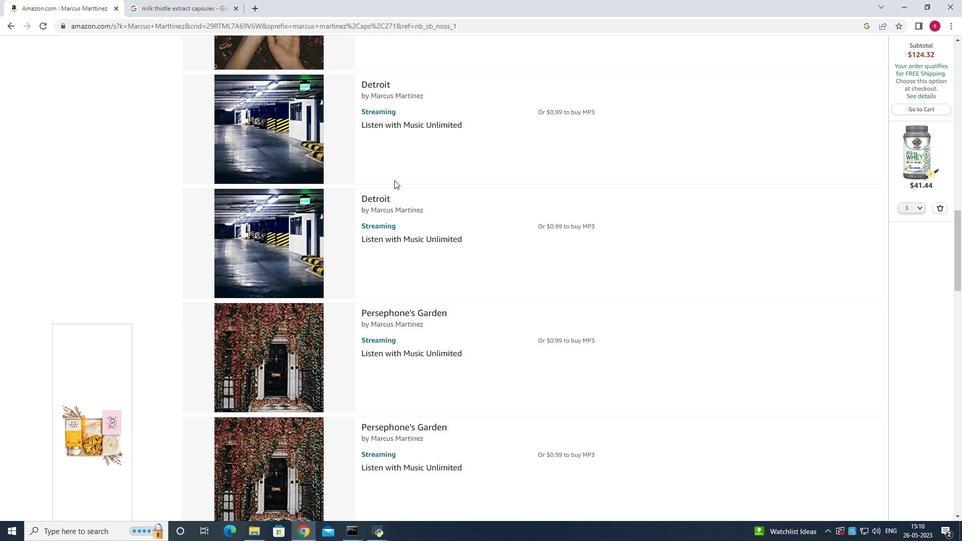 
Action: Mouse scrolled (394, 180) with delta (0, 0)
Screenshot: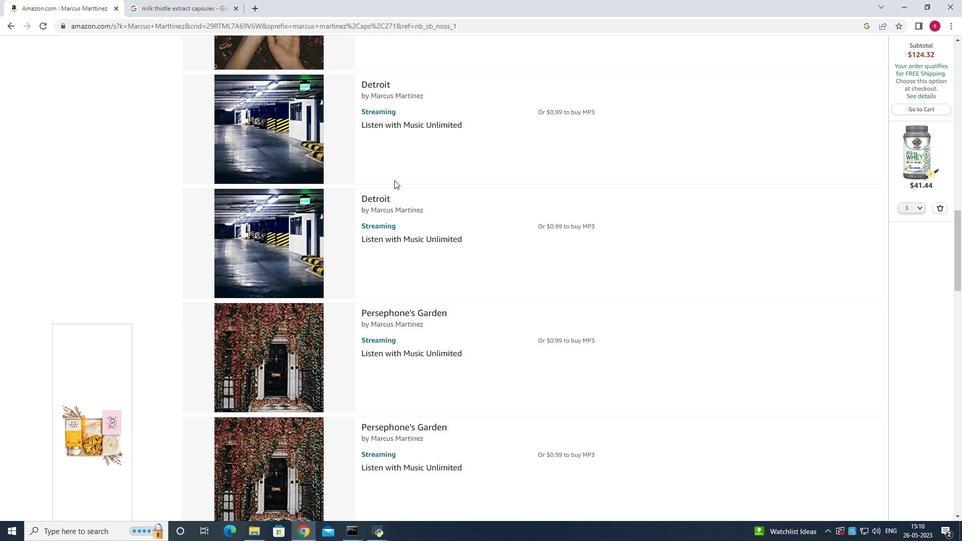 
Action: Mouse scrolled (394, 180) with delta (0, 0)
Screenshot: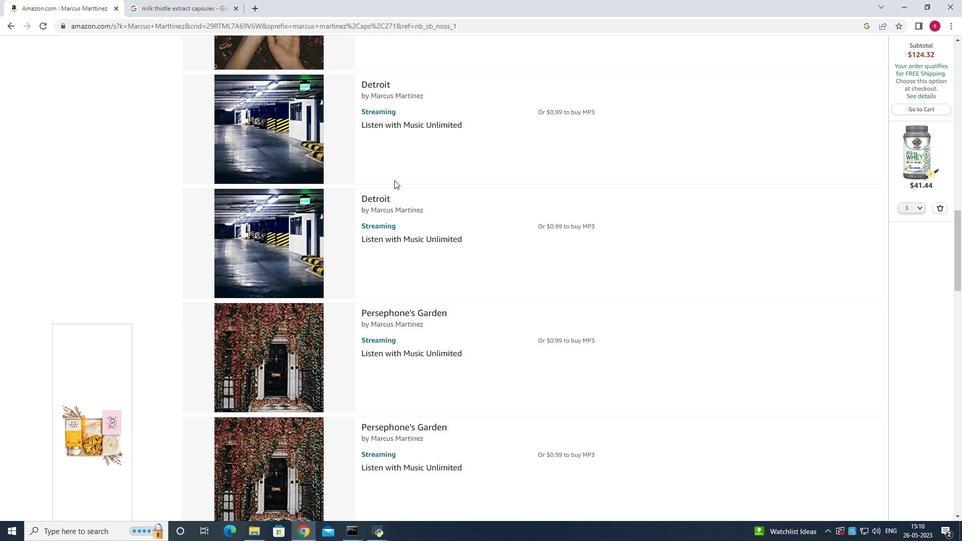 
Action: Mouse scrolled (394, 180) with delta (0, 0)
Screenshot: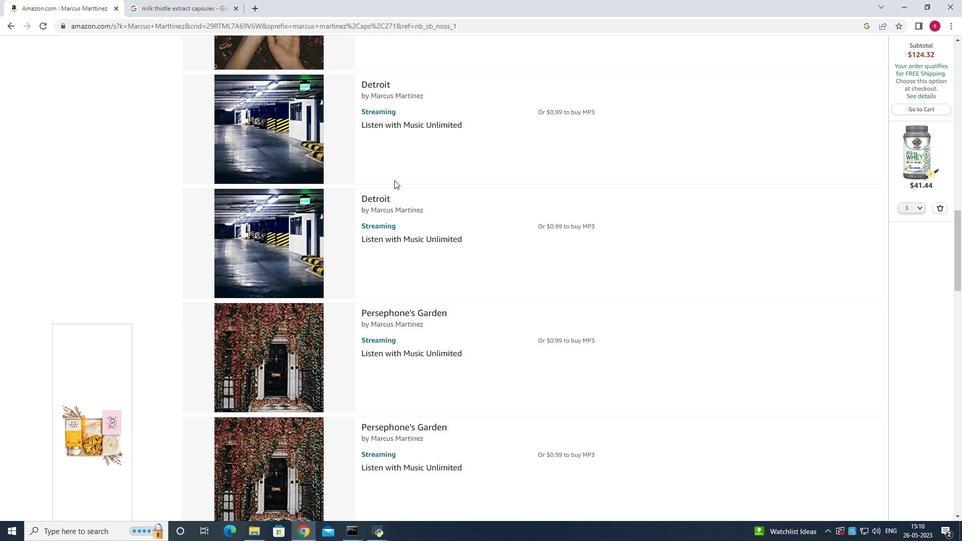 
Action: Mouse scrolled (394, 180) with delta (0, 0)
Screenshot: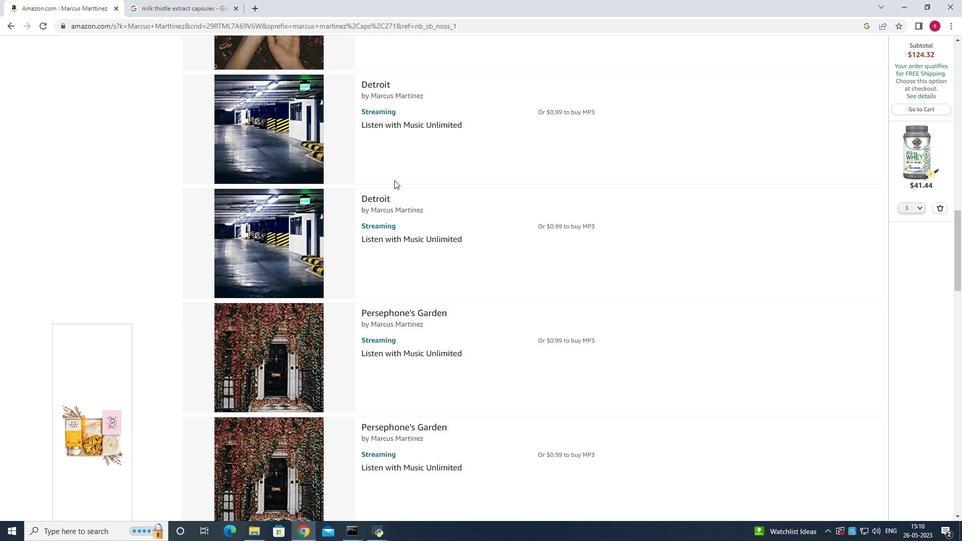 
Action: Mouse scrolled (394, 180) with delta (0, 0)
Screenshot: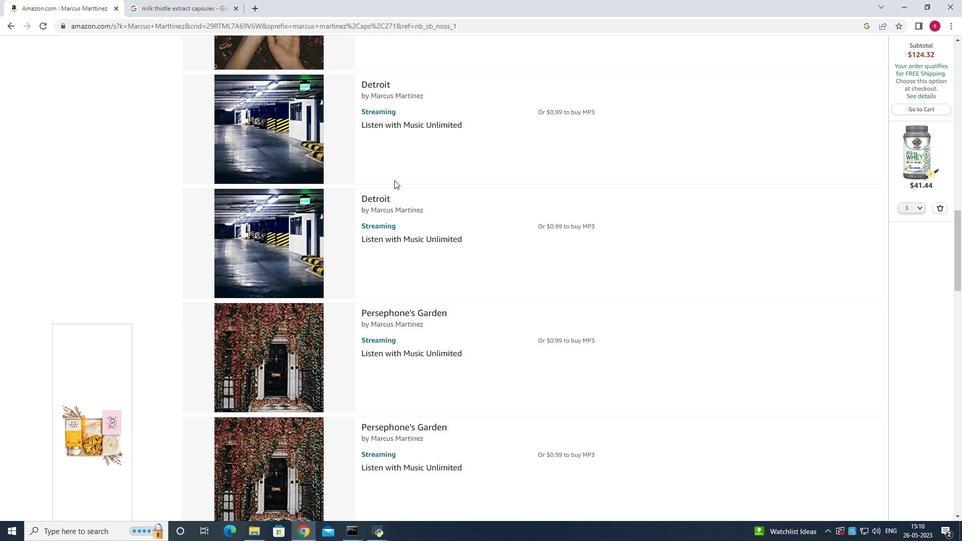 
Action: Mouse scrolled (394, 180) with delta (0, 0)
Screenshot: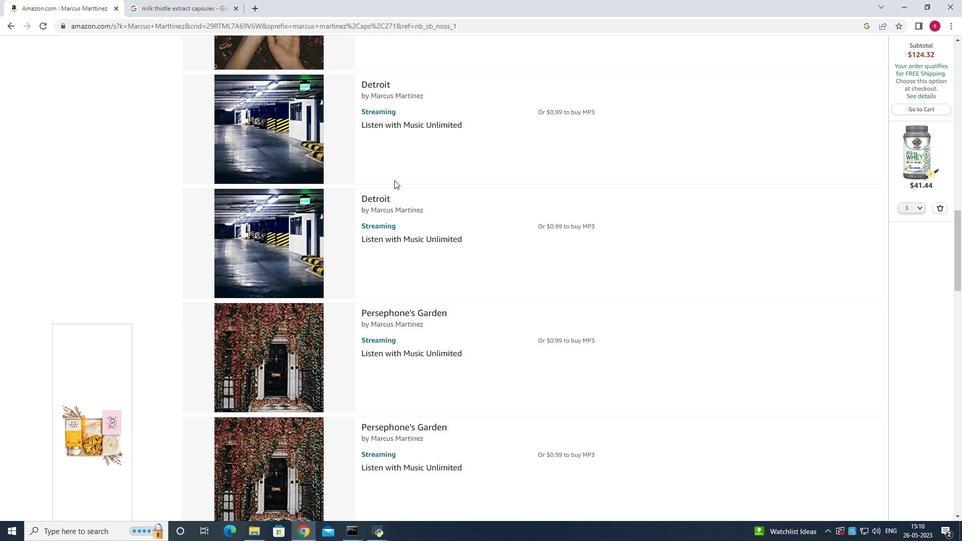 
Action: Mouse moved to (401, 173)
Screenshot: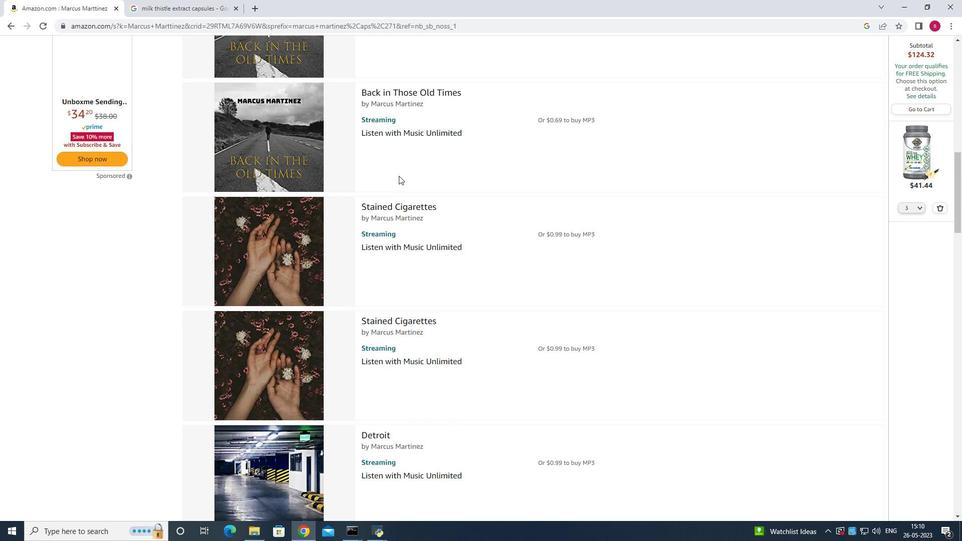 
Action: Mouse scrolled (401, 174) with delta (0, 0)
Screenshot: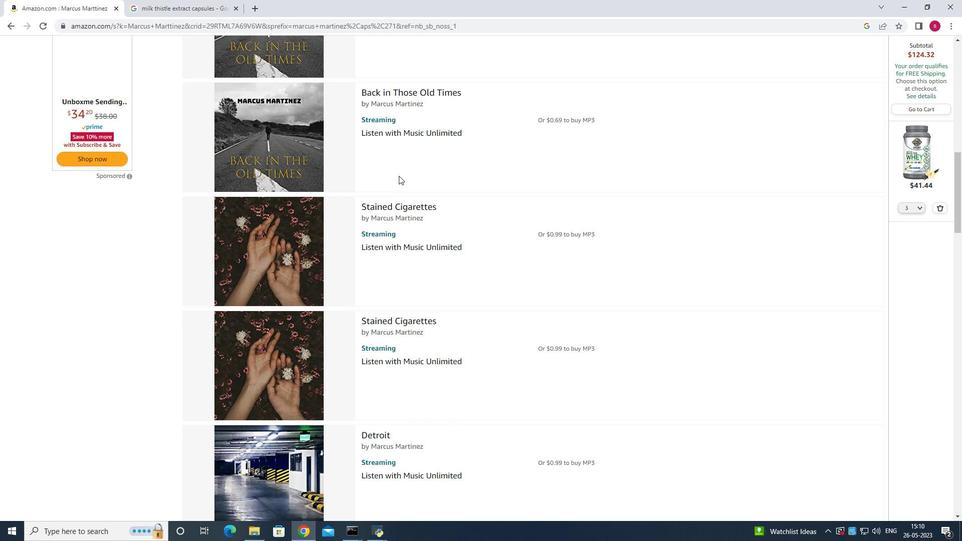 
Action: Mouse scrolled (401, 174) with delta (0, 0)
Screenshot: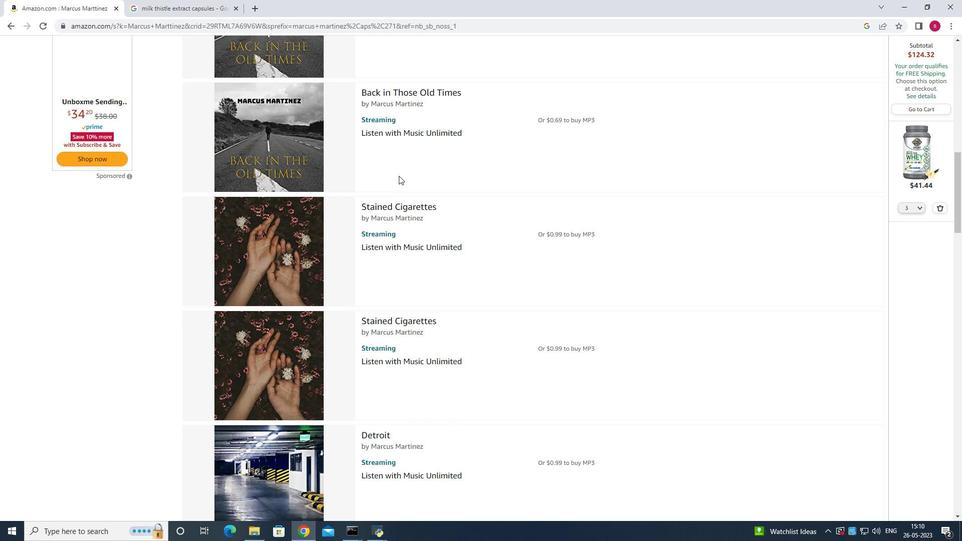 
Action: Mouse scrolled (401, 174) with delta (0, 0)
Screenshot: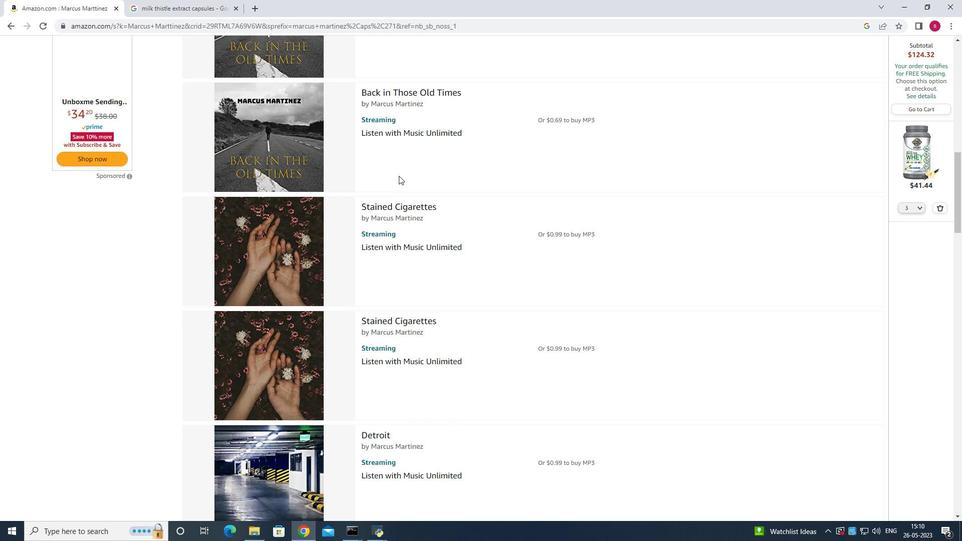 
Action: Mouse scrolled (401, 174) with delta (0, 0)
Screenshot: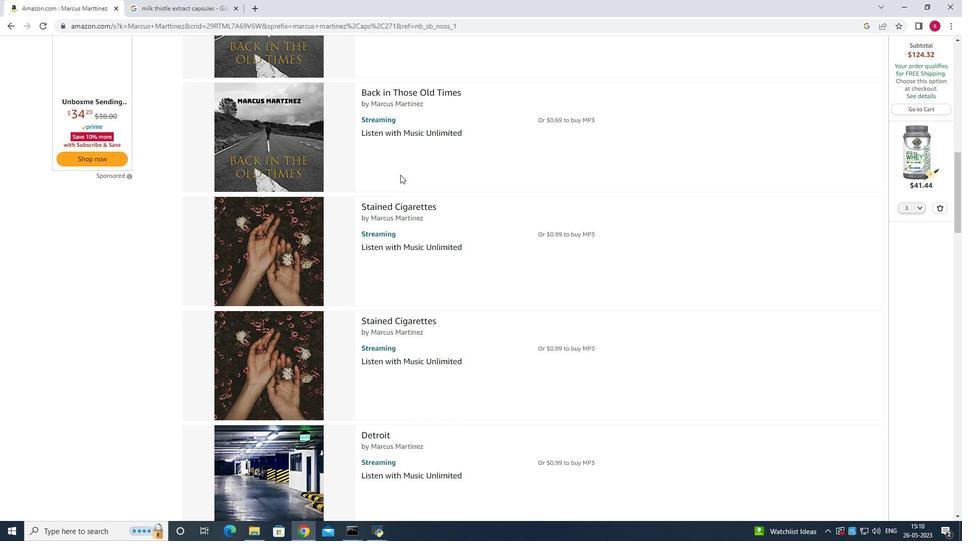 
Action: Mouse scrolled (401, 174) with delta (0, 0)
Screenshot: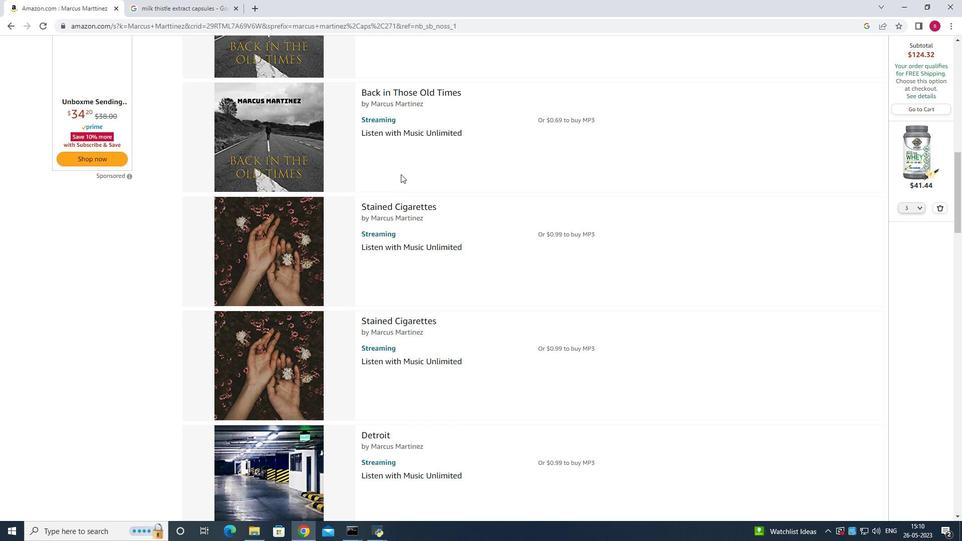 
Action: Mouse moved to (399, 172)
Screenshot: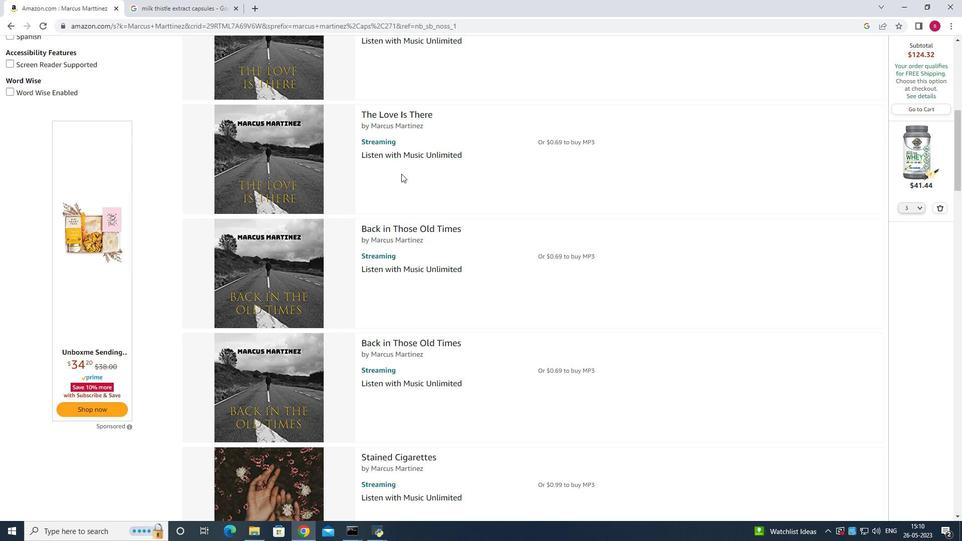 
Action: Mouse scrolled (399, 172) with delta (0, 0)
Screenshot: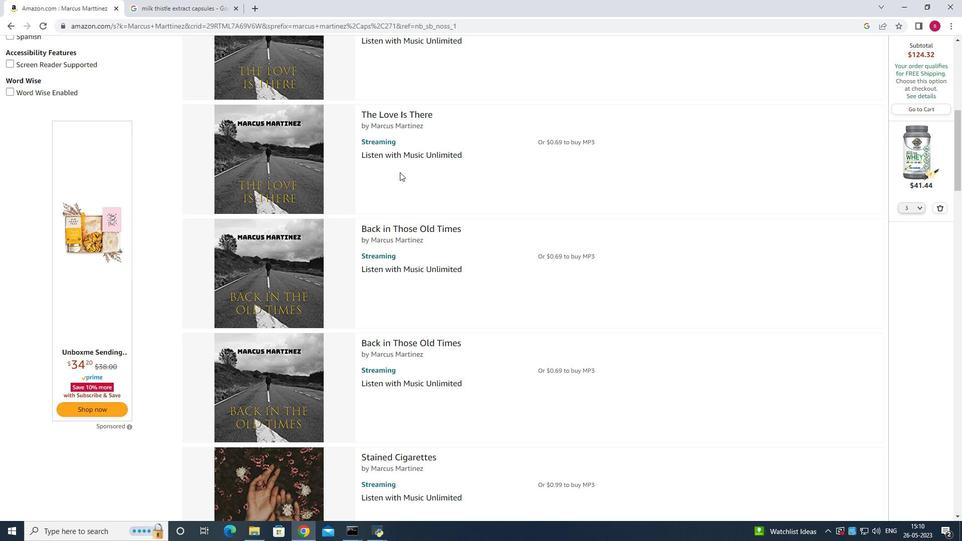 
Action: Mouse scrolled (399, 172) with delta (0, 0)
Screenshot: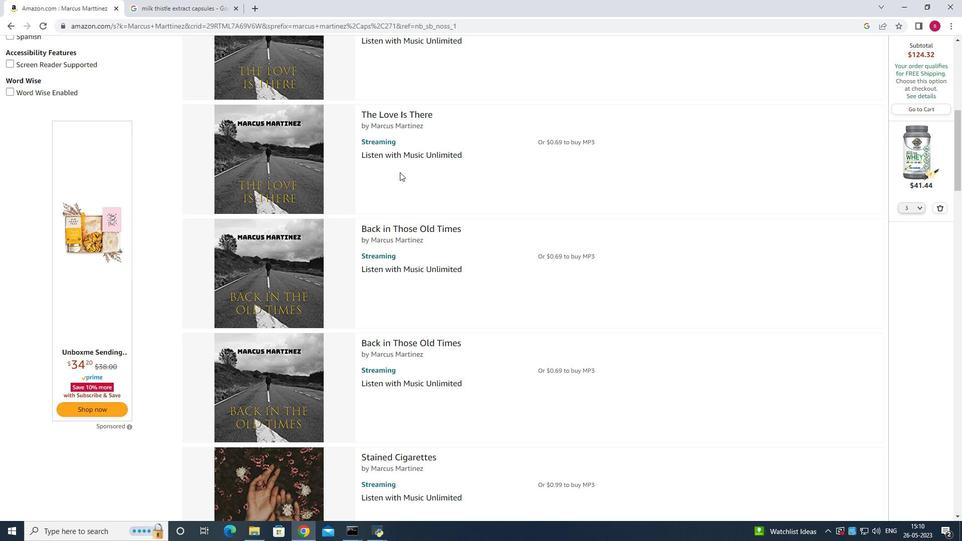
Action: Mouse scrolled (399, 172) with delta (0, 0)
Screenshot: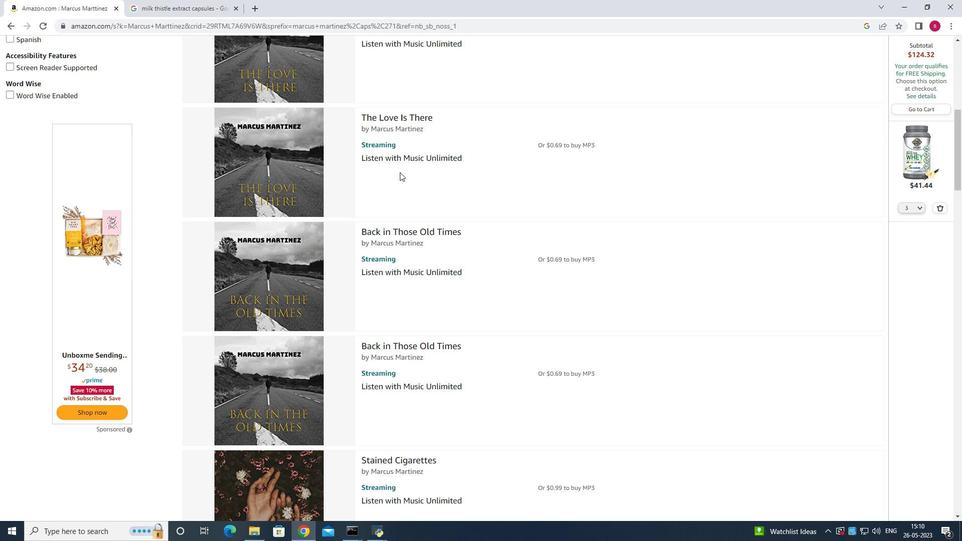
Action: Mouse scrolled (399, 172) with delta (0, 0)
Screenshot: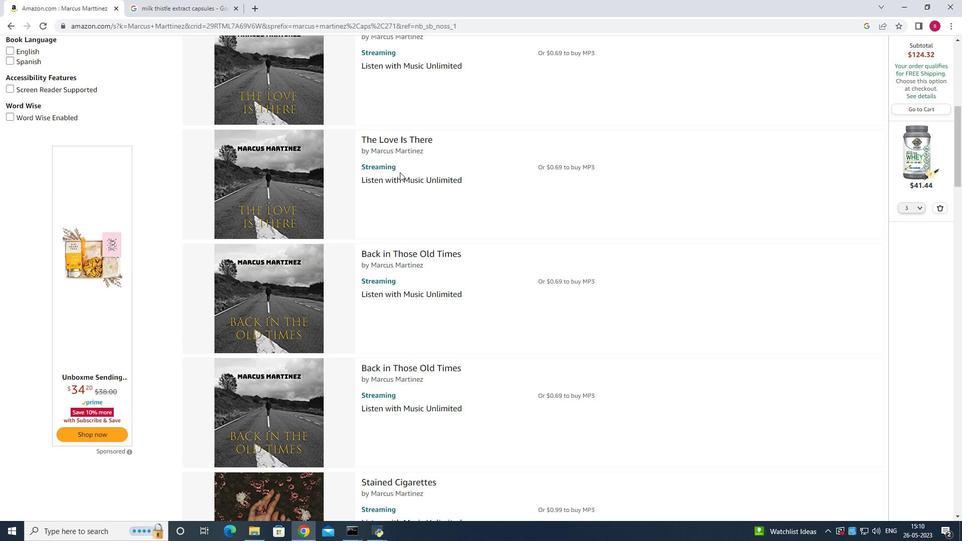 
Action: Mouse scrolled (399, 172) with delta (0, 0)
Screenshot: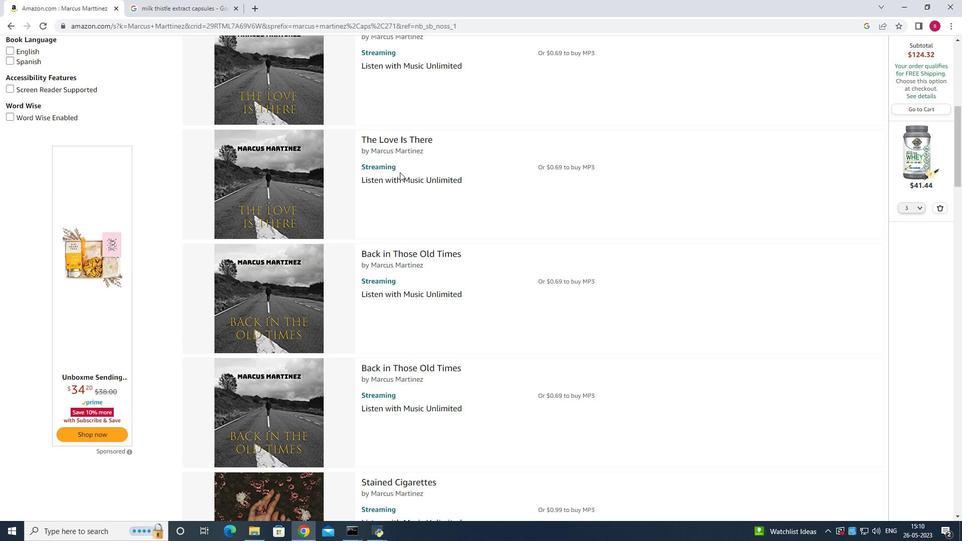 
Action: Mouse scrolled (399, 172) with delta (0, 0)
Screenshot: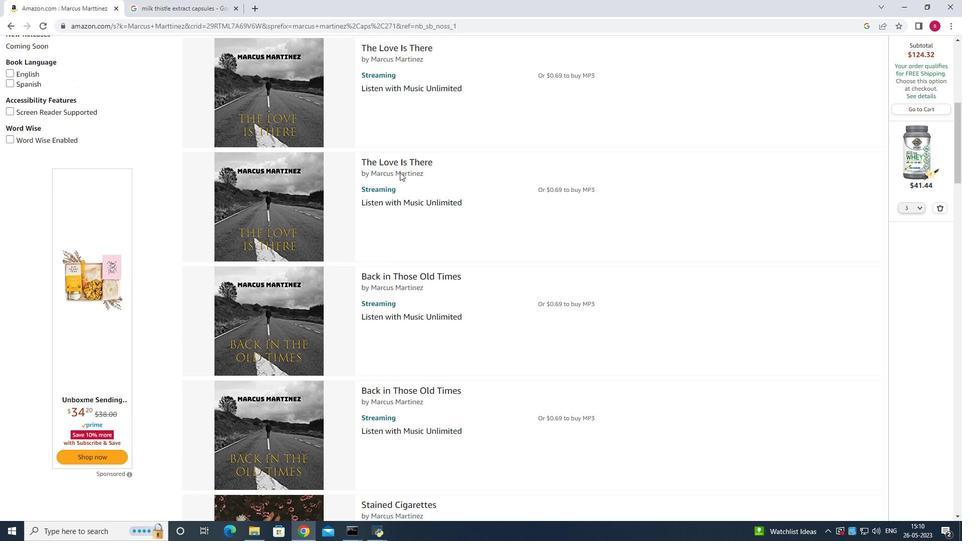 
Action: Mouse moved to (400, 164)
Screenshot: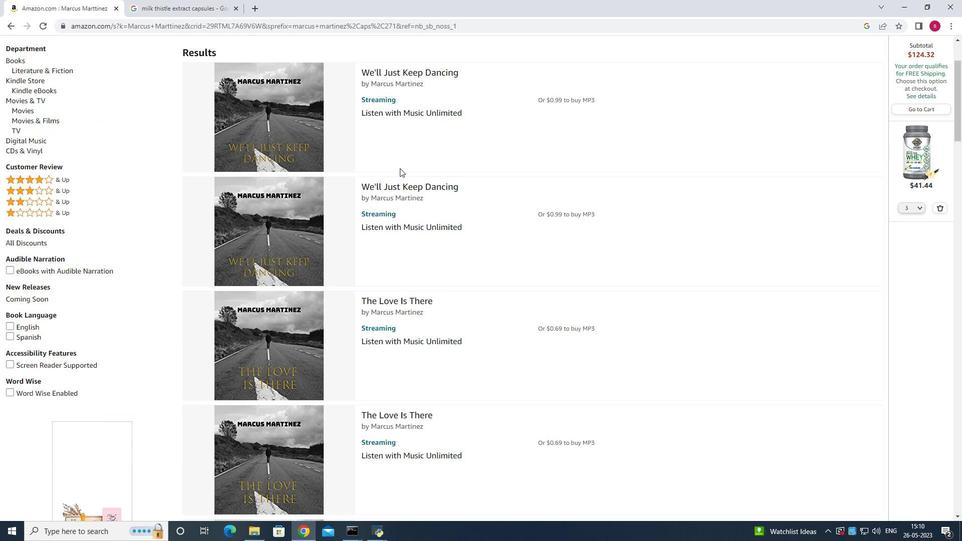 
Action: Mouse scrolled (400, 164) with delta (0, 0)
Screenshot: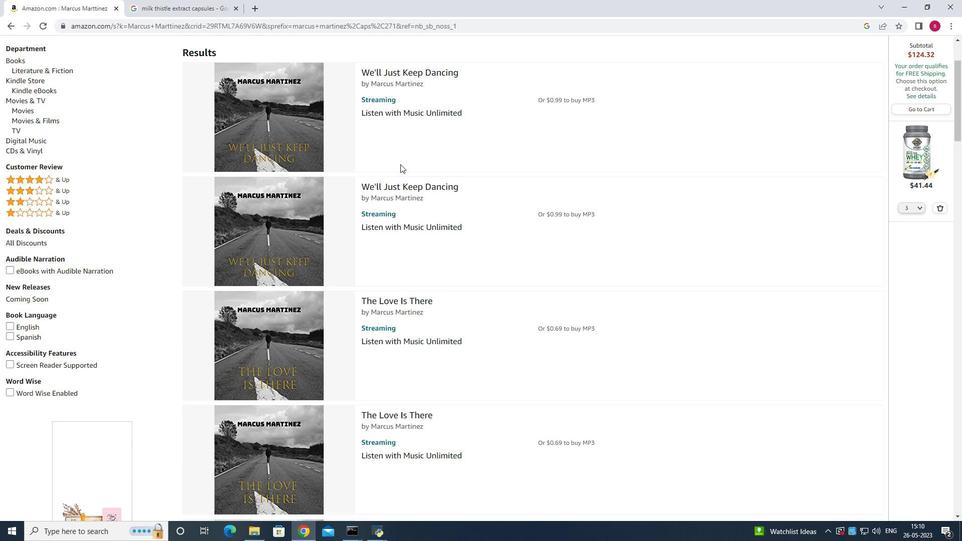 
Action: Mouse scrolled (400, 164) with delta (0, 0)
Screenshot: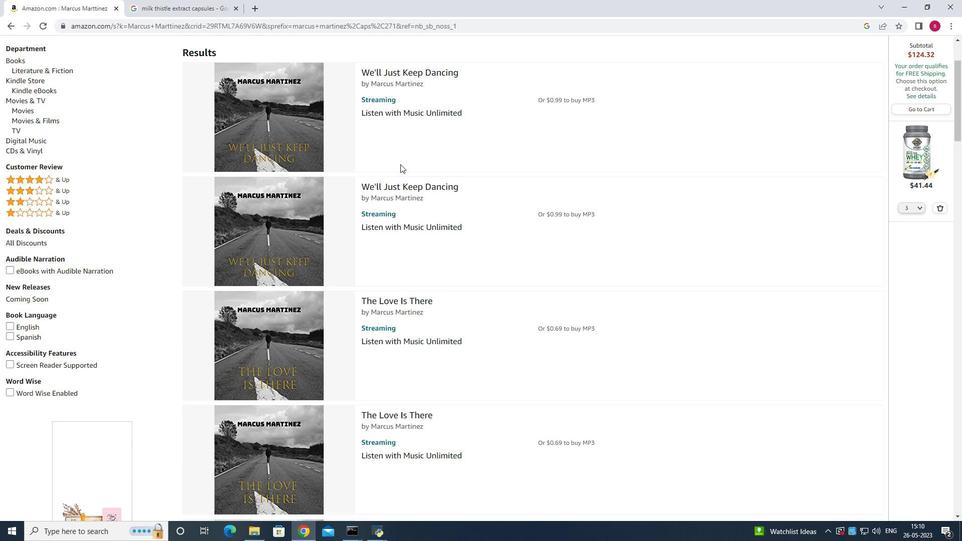 
Action: Mouse scrolled (400, 164) with delta (0, 0)
Screenshot: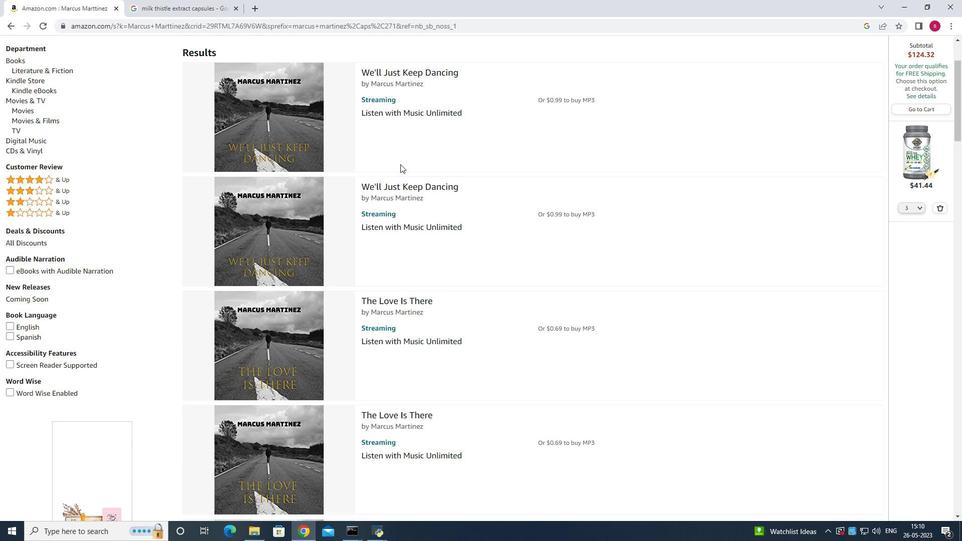 
Action: Mouse scrolled (400, 164) with delta (0, 0)
Screenshot: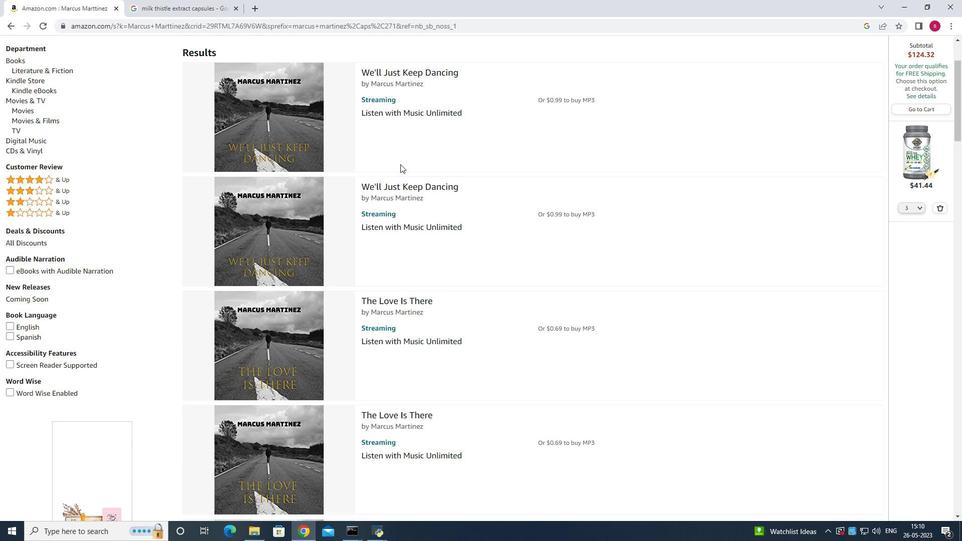 
Action: Mouse scrolled (400, 164) with delta (0, 0)
Screenshot: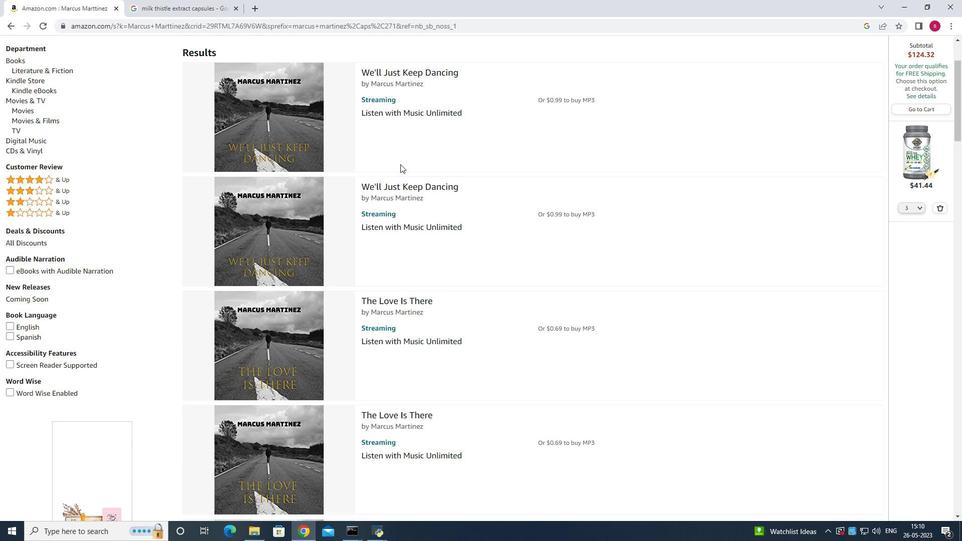 
Action: Mouse scrolled (400, 164) with delta (0, 0)
Screenshot: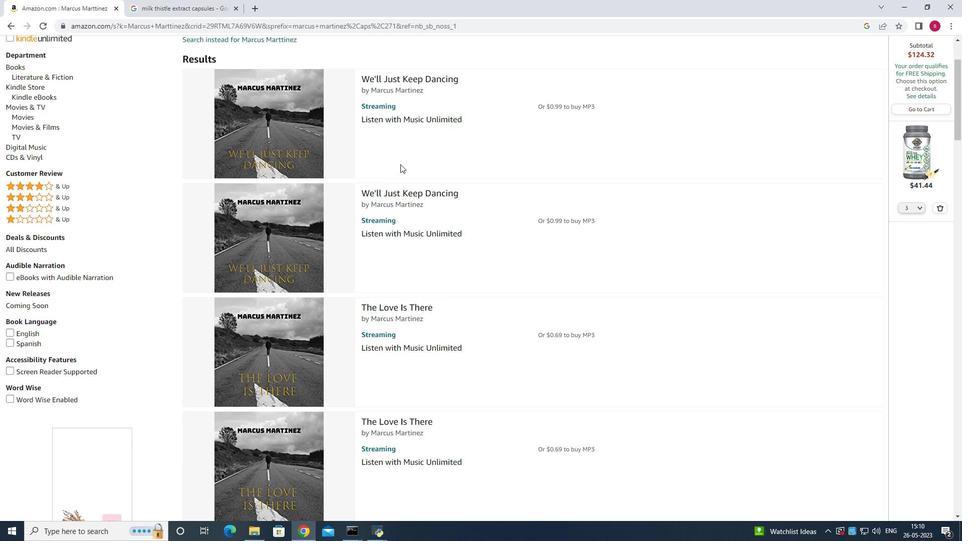 
Action: Mouse moved to (941, 208)
Screenshot: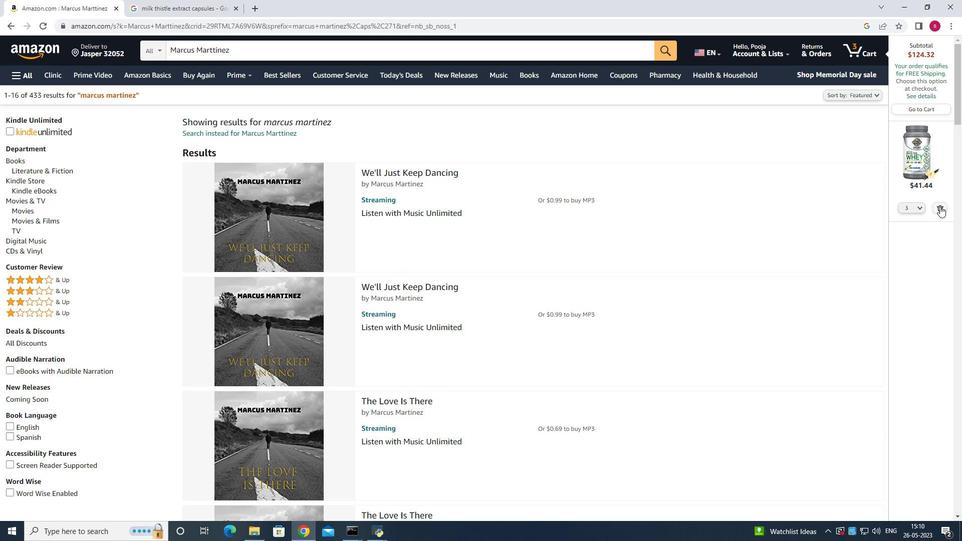 
Action: Mouse pressed left at (941, 208)
Screenshot: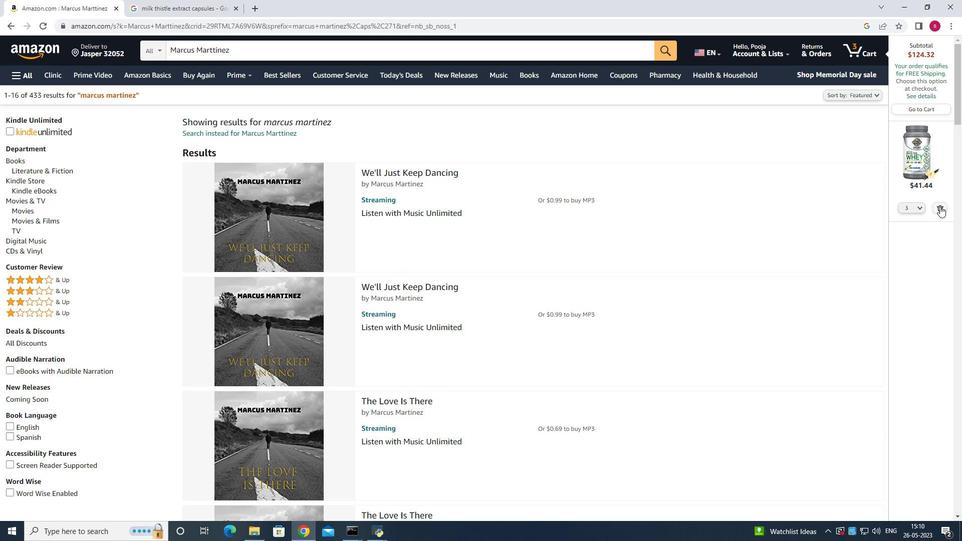 
Action: Mouse moved to (667, 251)
Screenshot: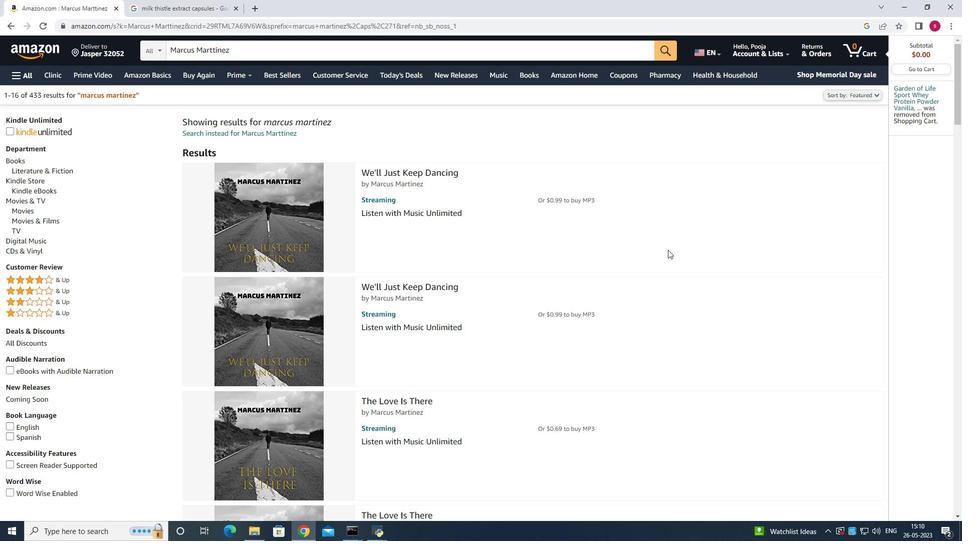 
Action: Mouse scrolled (667, 251) with delta (0, 0)
Screenshot: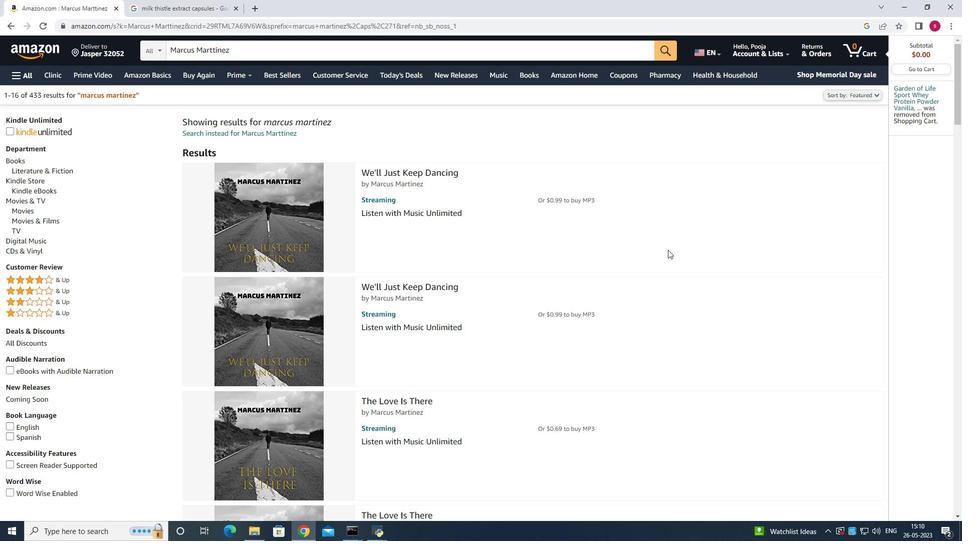 
Action: Mouse scrolled (667, 251) with delta (0, 0)
Screenshot: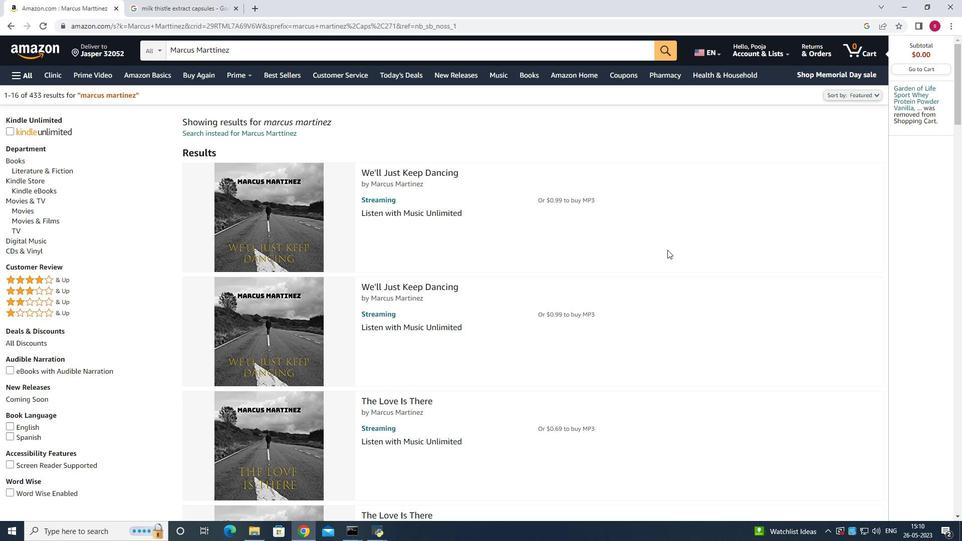 
Action: Mouse scrolled (667, 251) with delta (0, 0)
Screenshot: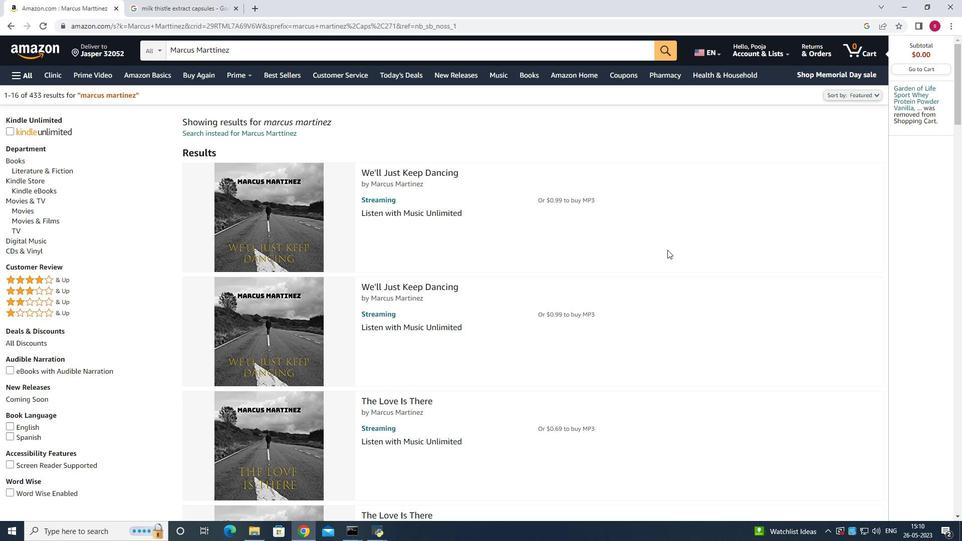 
Action: Mouse scrolled (667, 251) with delta (0, 0)
Screenshot: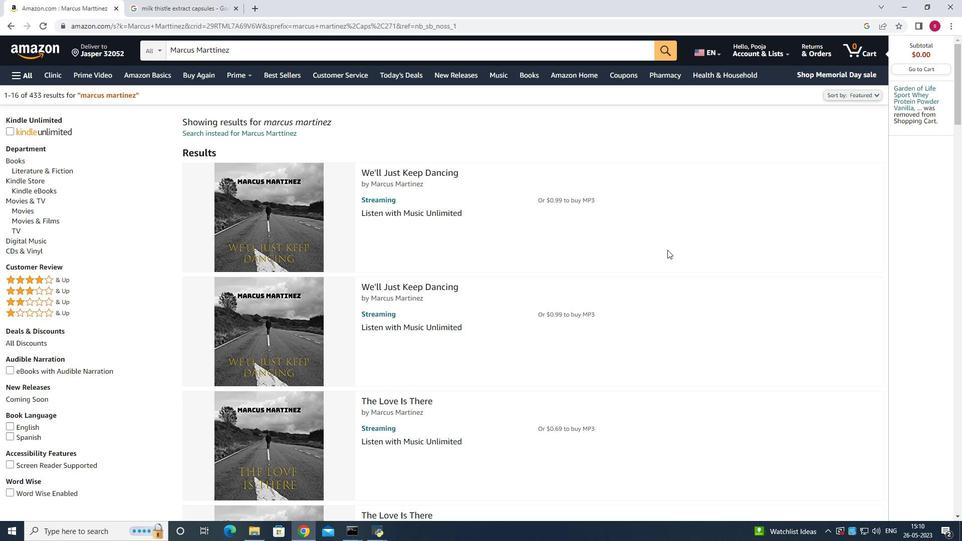 
Action: Mouse scrolled (667, 251) with delta (0, 0)
Screenshot: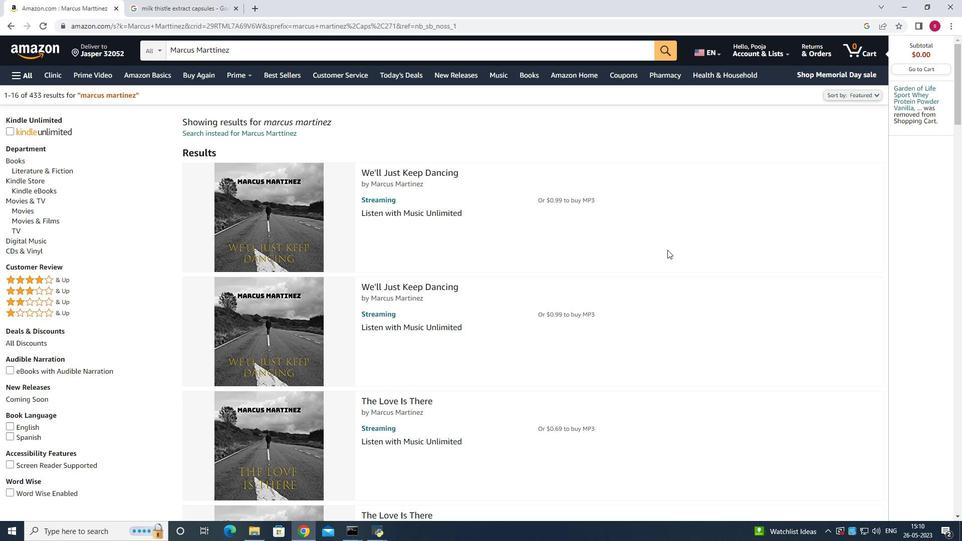 
Action: Mouse scrolled (667, 251) with delta (0, 0)
Screenshot: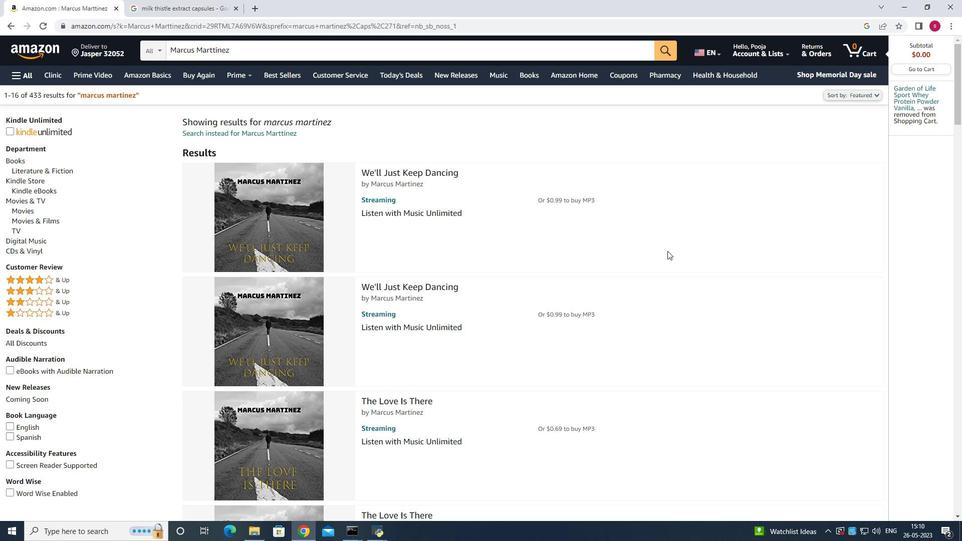 
Action: Mouse scrolled (667, 251) with delta (0, 0)
Screenshot: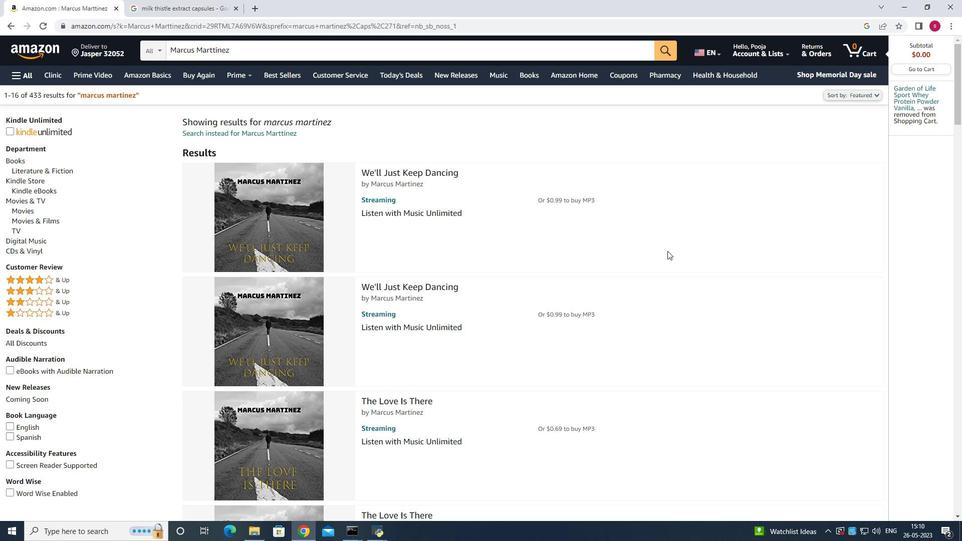 
Action: Mouse scrolled (667, 251) with delta (0, 0)
Screenshot: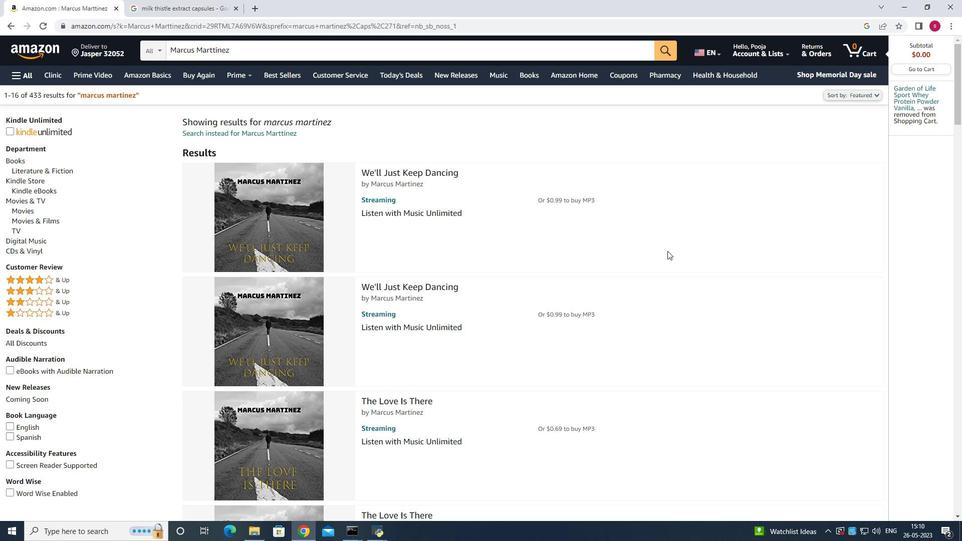 
Action: Mouse moved to (667, 251)
Screenshot: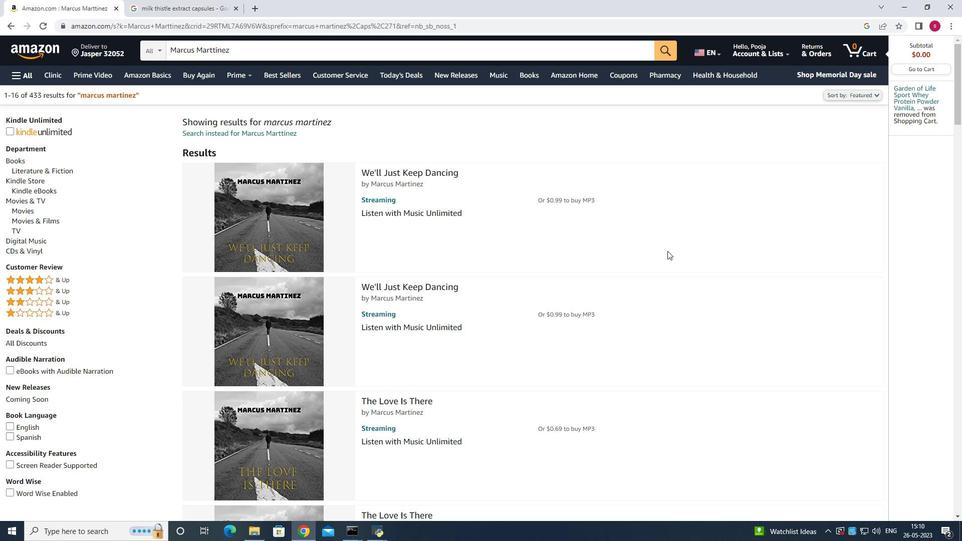 
Action: Mouse scrolled (667, 251) with delta (0, 0)
Screenshot: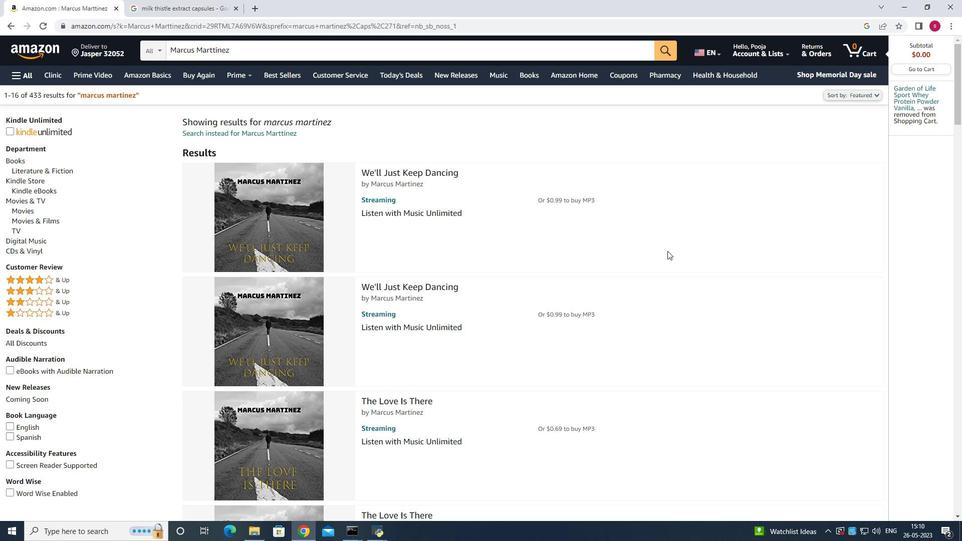 
Action: Mouse moved to (668, 252)
Screenshot: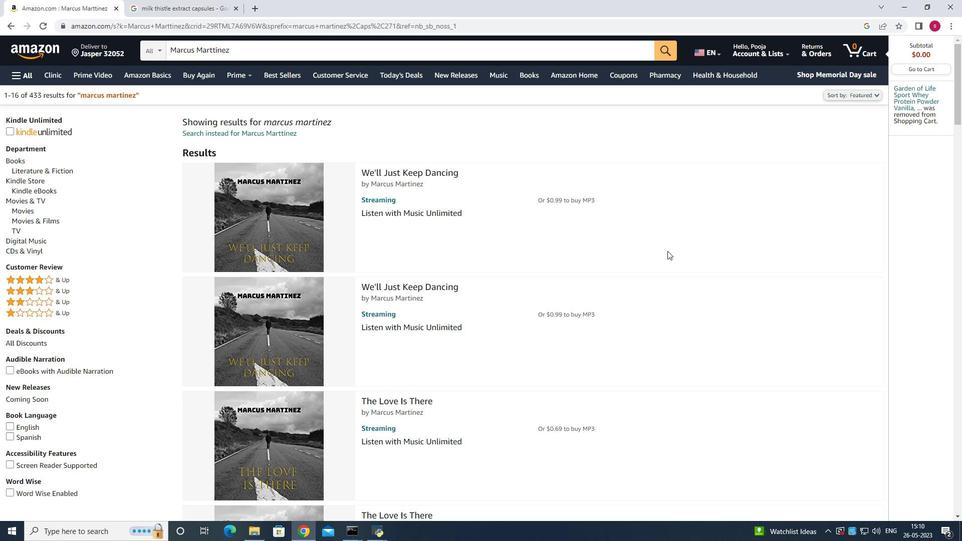 
Action: Mouse scrolled (668, 251) with delta (0, 0)
Screenshot: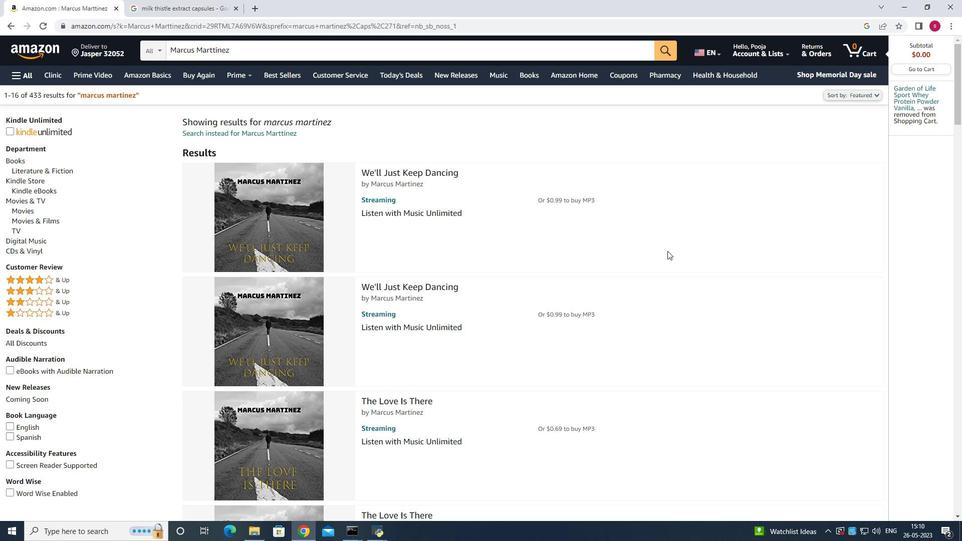 
Action: Mouse scrolled (668, 251) with delta (0, 0)
Screenshot: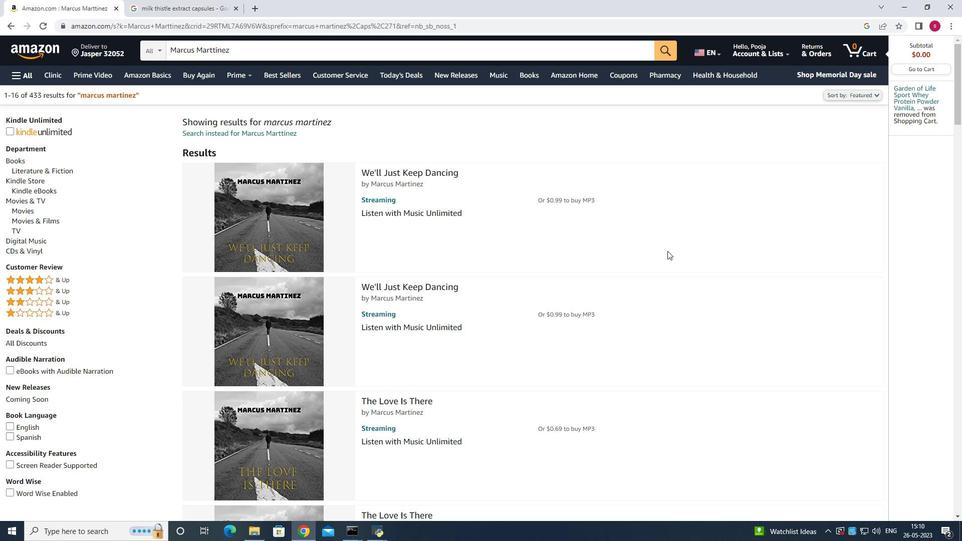 
Action: Mouse scrolled (668, 251) with delta (0, 0)
Screenshot: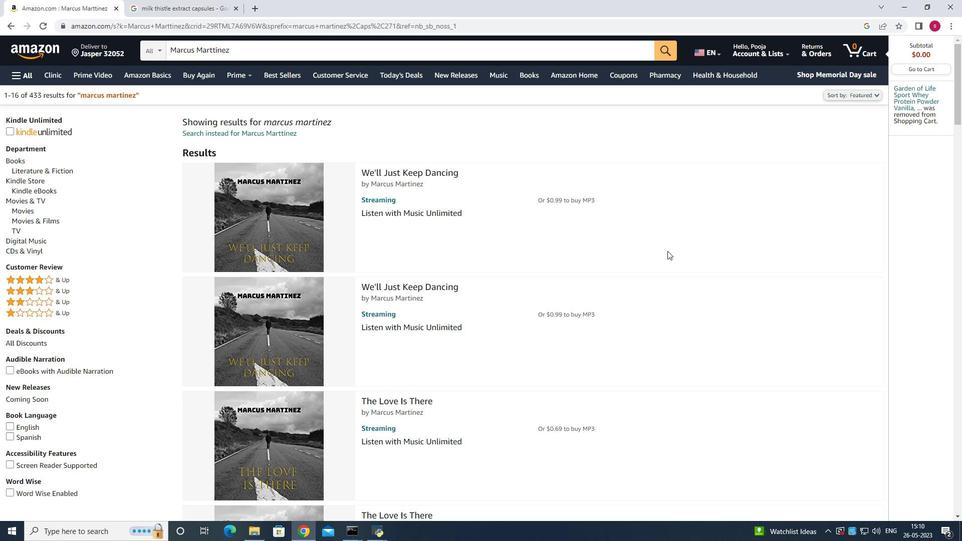 
Action: Mouse scrolled (668, 251) with delta (0, 0)
Screenshot: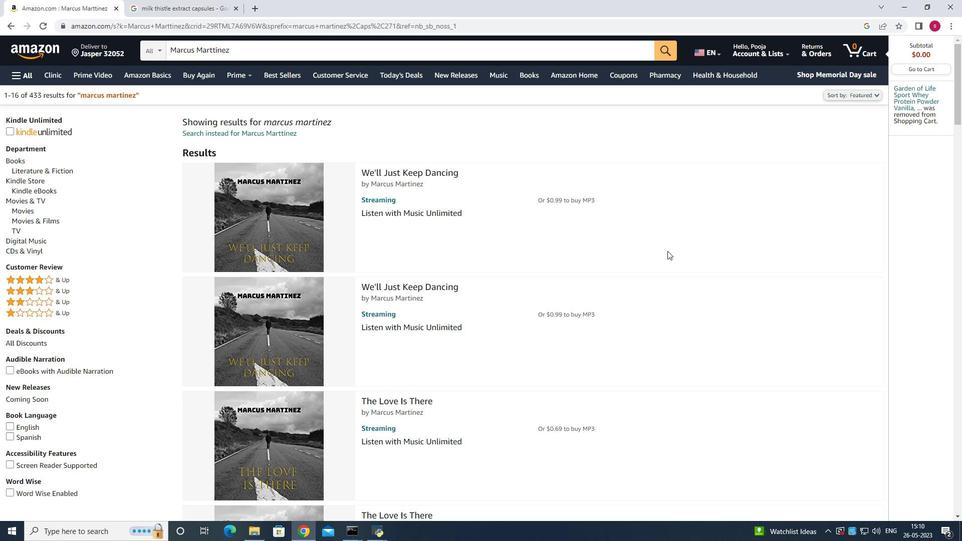 
Action: Mouse scrolled (668, 251) with delta (0, 0)
Screenshot: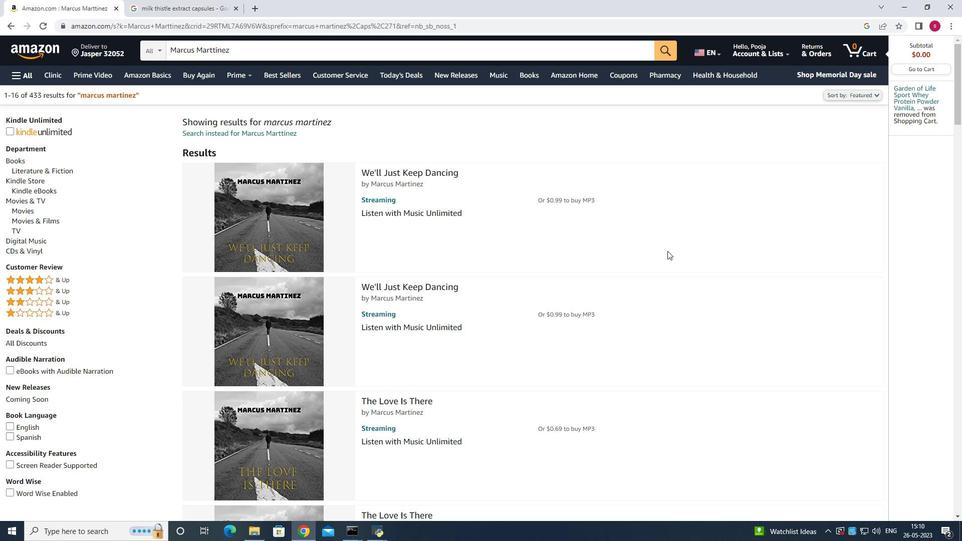 
Action: Mouse scrolled (668, 251) with delta (0, 0)
Screenshot: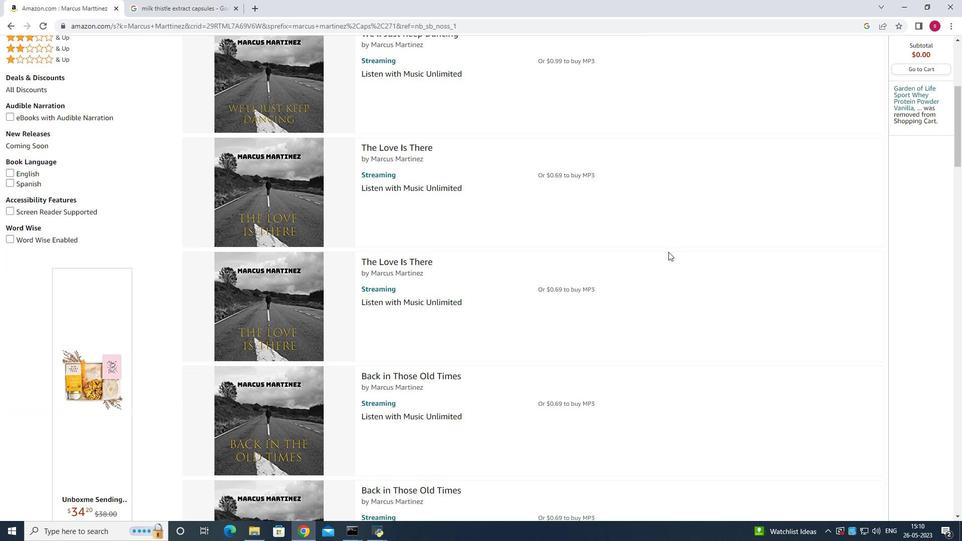 
Action: Mouse scrolled (668, 251) with delta (0, 0)
Screenshot: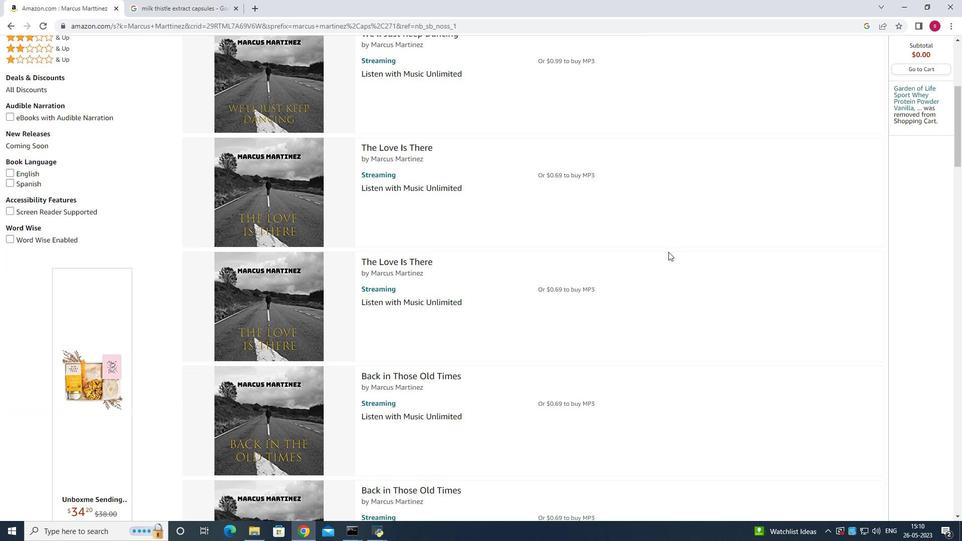 
Action: Mouse moved to (669, 252)
Screenshot: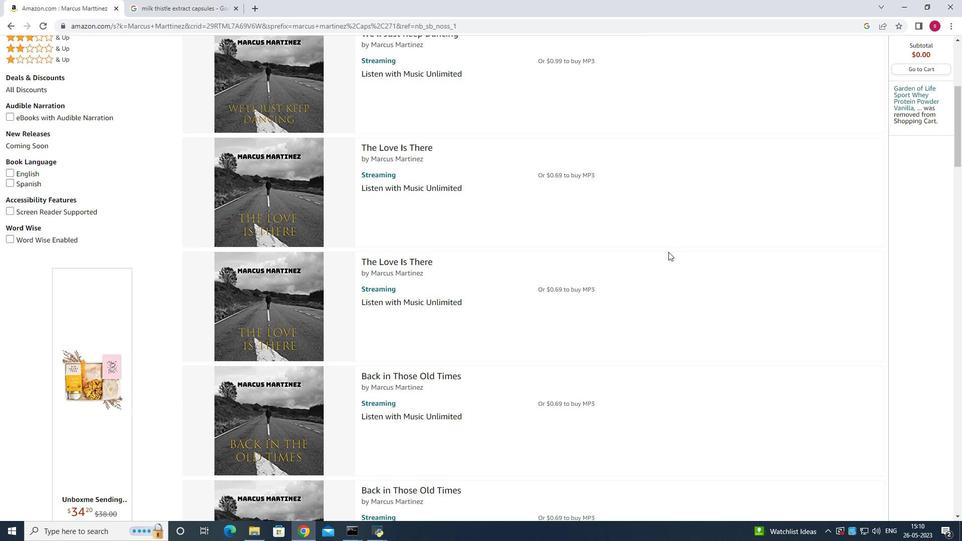 
Action: Mouse scrolled (669, 252) with delta (0, 0)
Screenshot: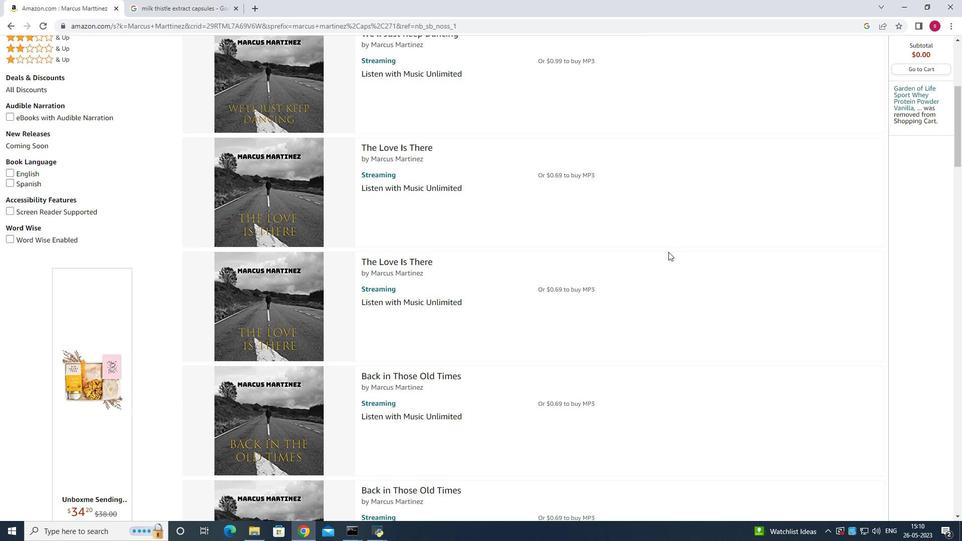 
Action: Mouse scrolled (669, 252) with delta (0, 0)
Screenshot: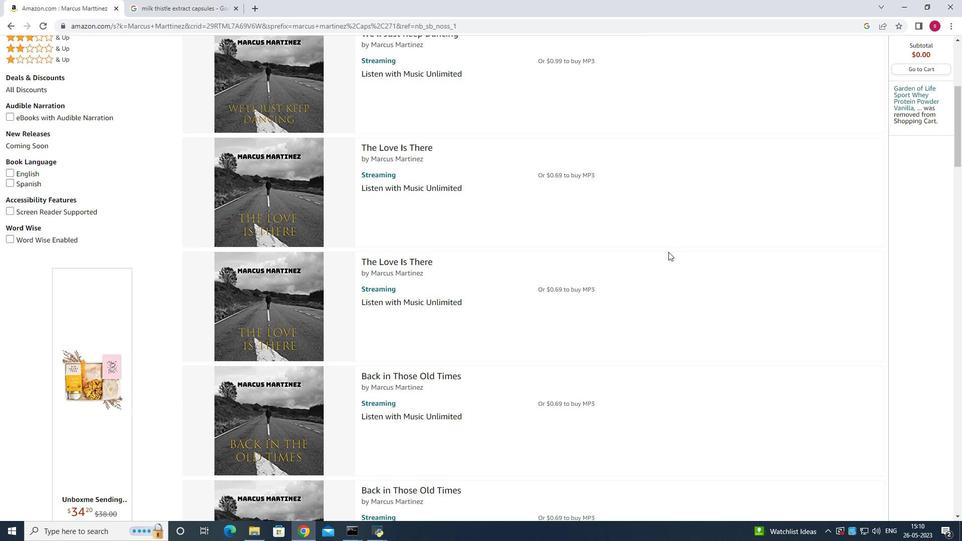
Action: Mouse scrolled (669, 252) with delta (0, 0)
Screenshot: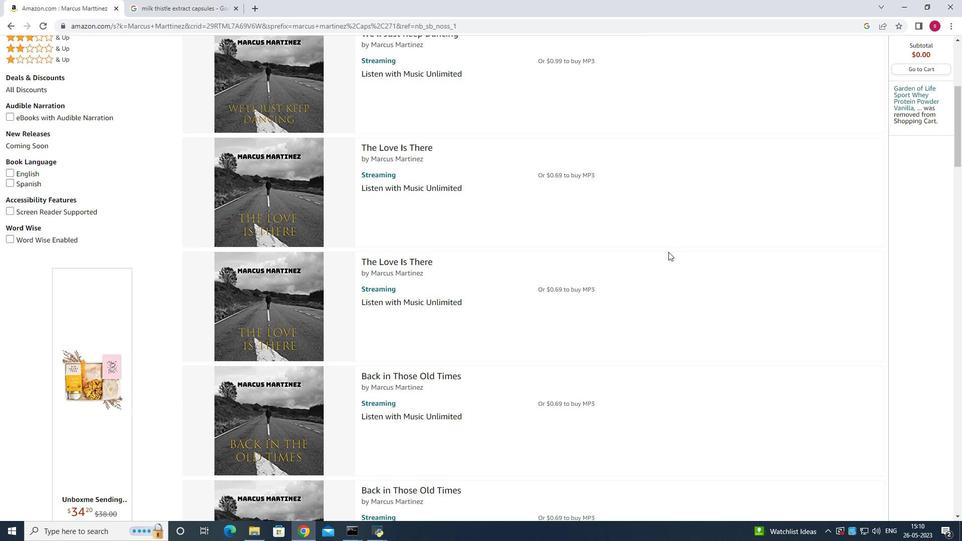 
Action: Mouse scrolled (669, 252) with delta (0, 0)
Screenshot: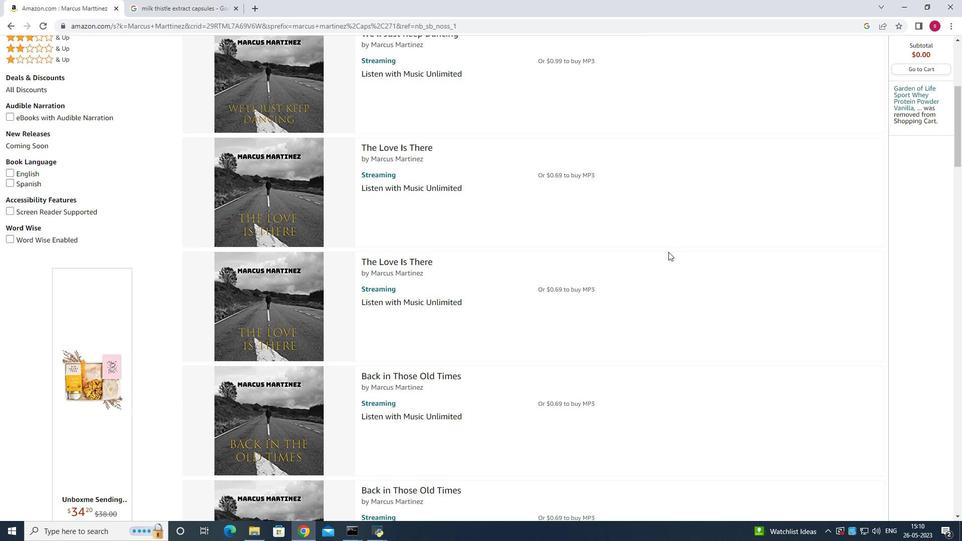 
Action: Mouse scrolled (669, 252) with delta (0, 0)
Screenshot: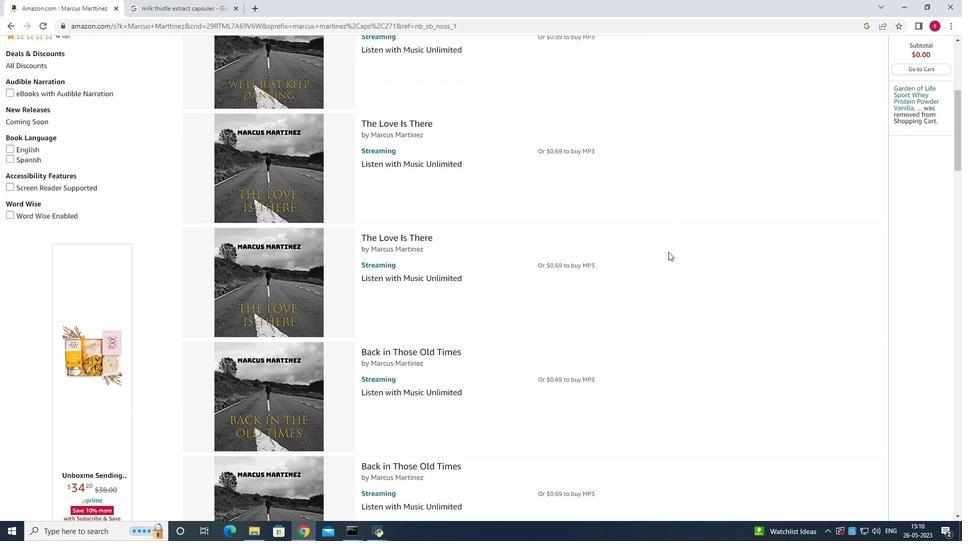 
Action: Mouse scrolled (669, 252) with delta (0, 0)
Screenshot: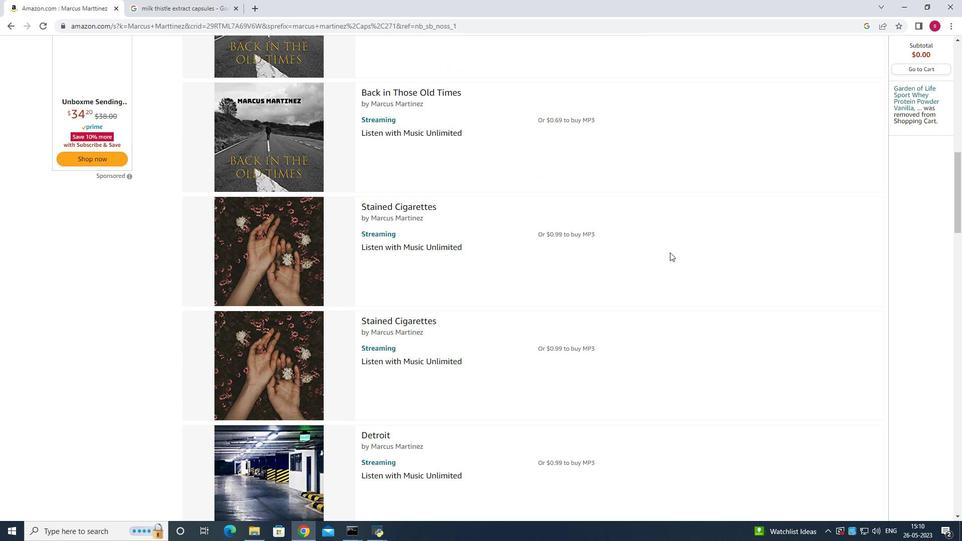 
Action: Mouse moved to (670, 253)
Screenshot: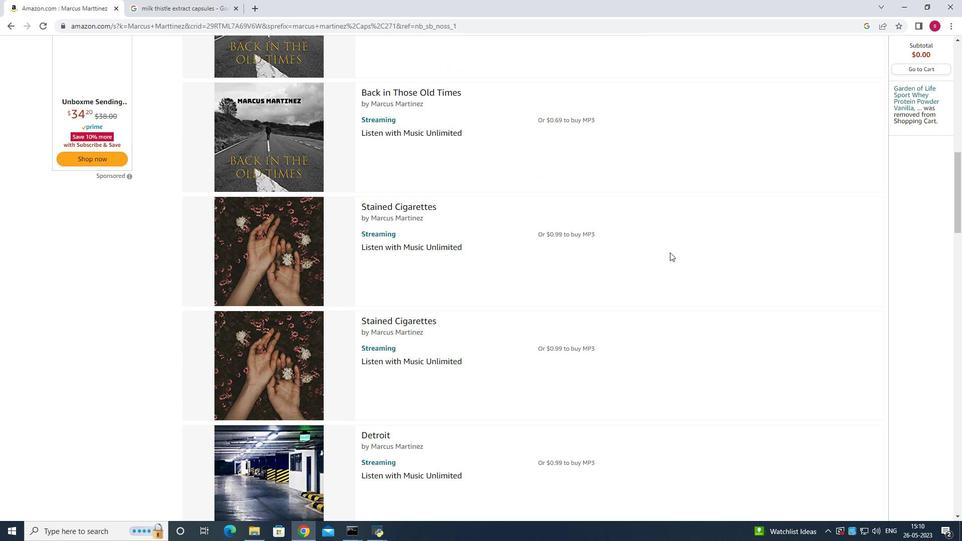 
Action: Mouse scrolled (670, 252) with delta (0, 0)
Screenshot: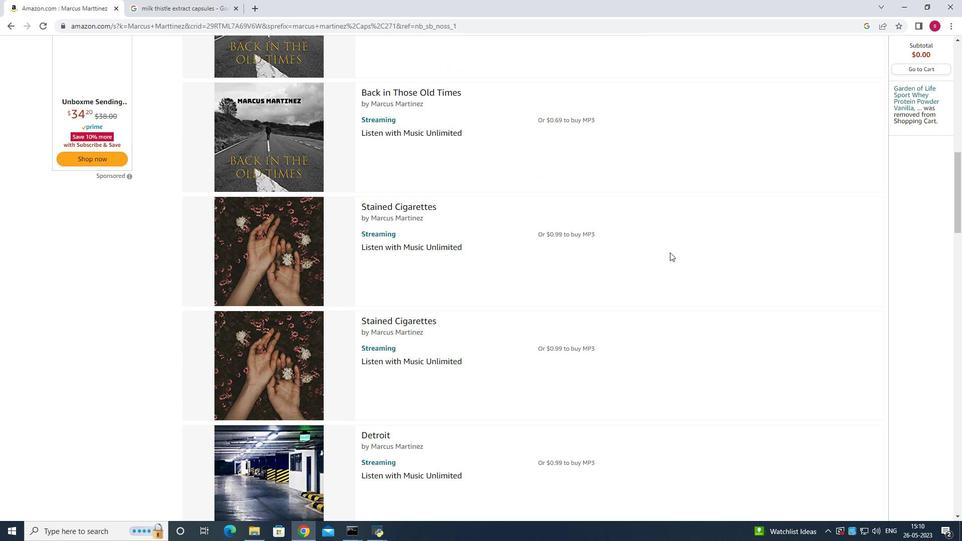 
Action: Mouse scrolled (670, 252) with delta (0, 0)
Screenshot: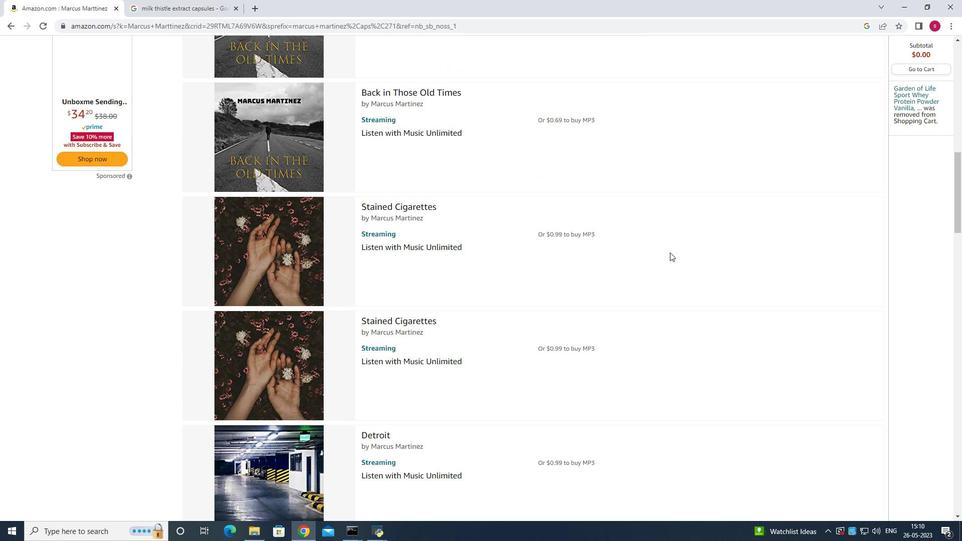 
Action: Mouse scrolled (670, 252) with delta (0, 0)
Screenshot: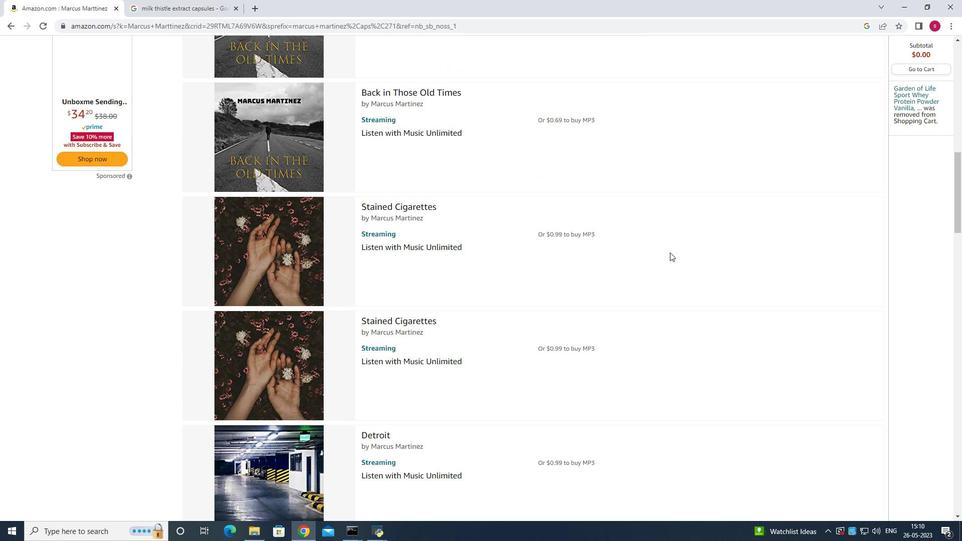 
Action: Mouse moved to (671, 253)
Screenshot: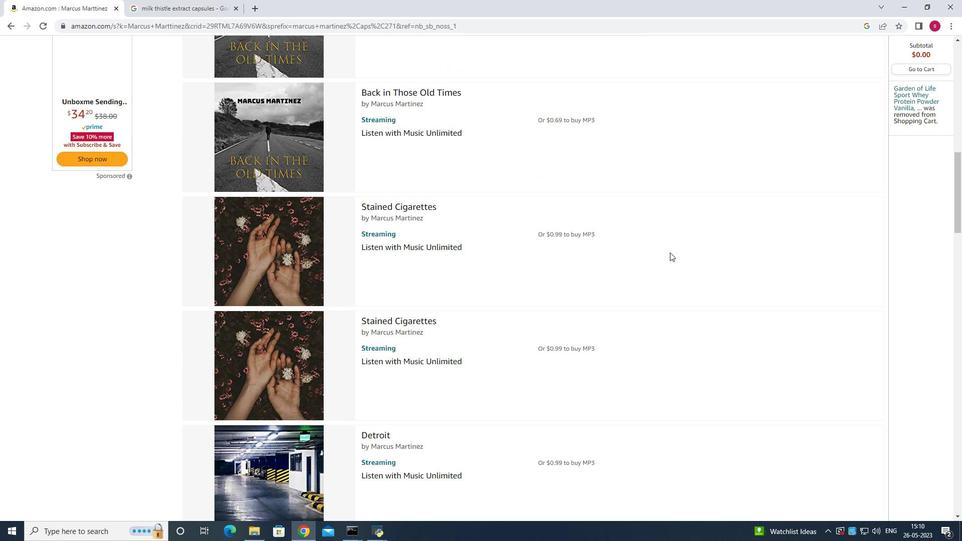 
Action: Mouse scrolled (671, 253) with delta (0, 0)
Screenshot: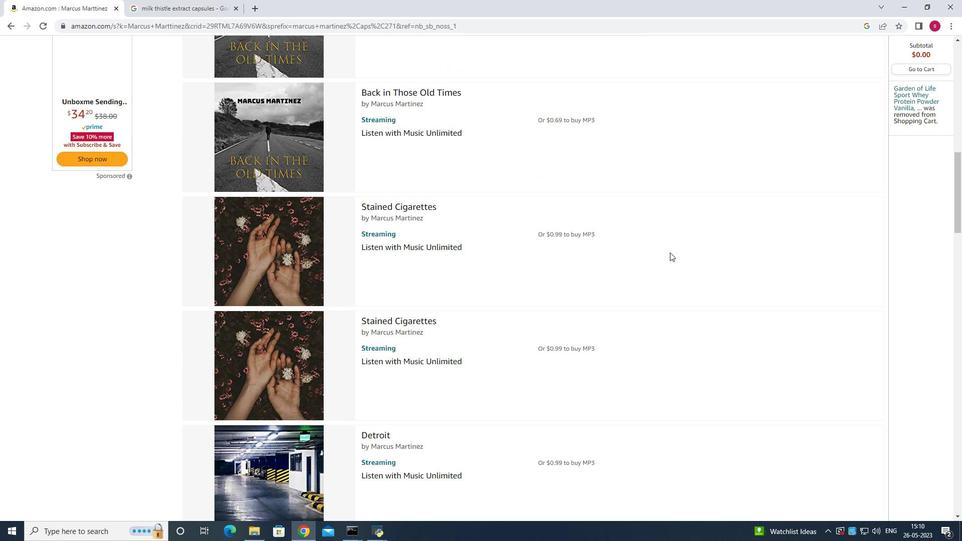 
Action: Mouse scrolled (671, 253) with delta (0, 0)
Screenshot: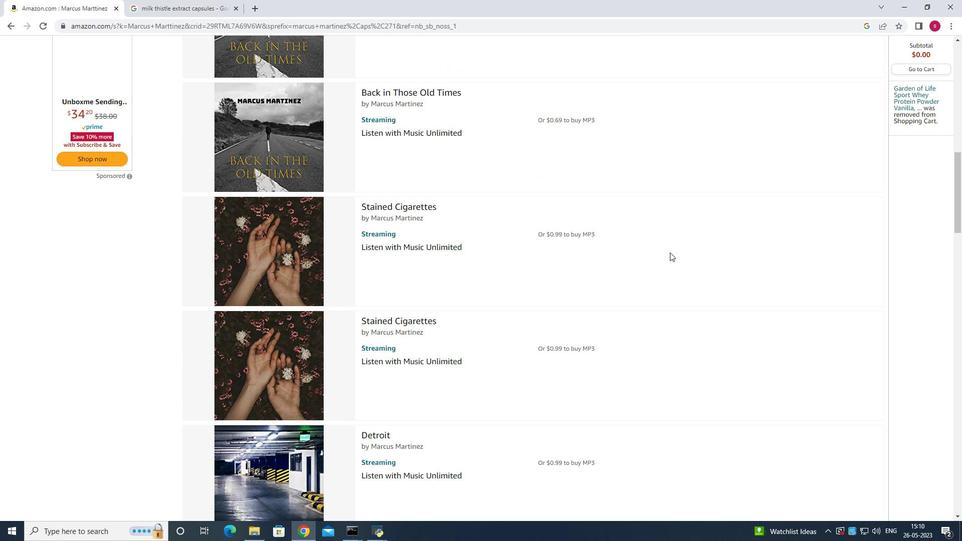 
Action: Mouse scrolled (671, 254) with delta (0, 0)
Screenshot: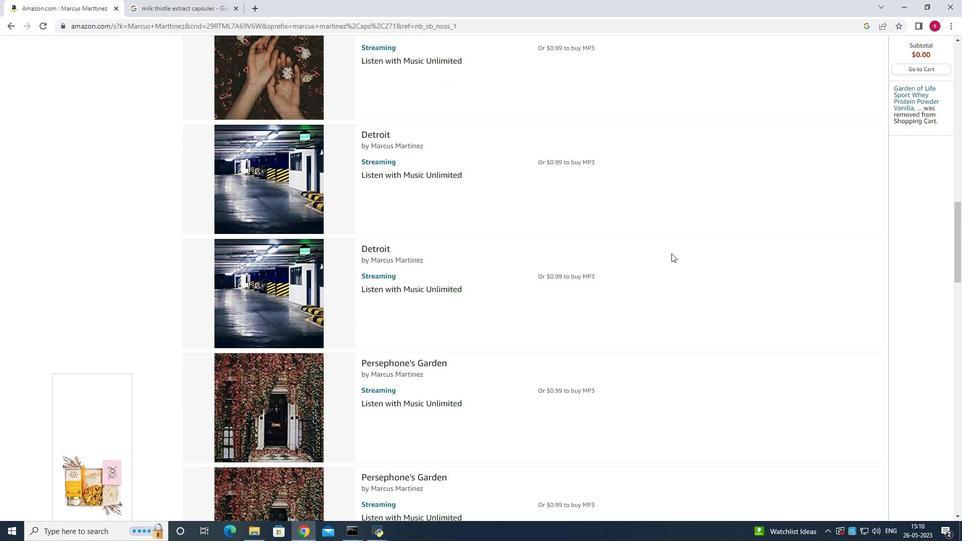 
Action: Mouse scrolled (671, 254) with delta (0, 0)
Screenshot: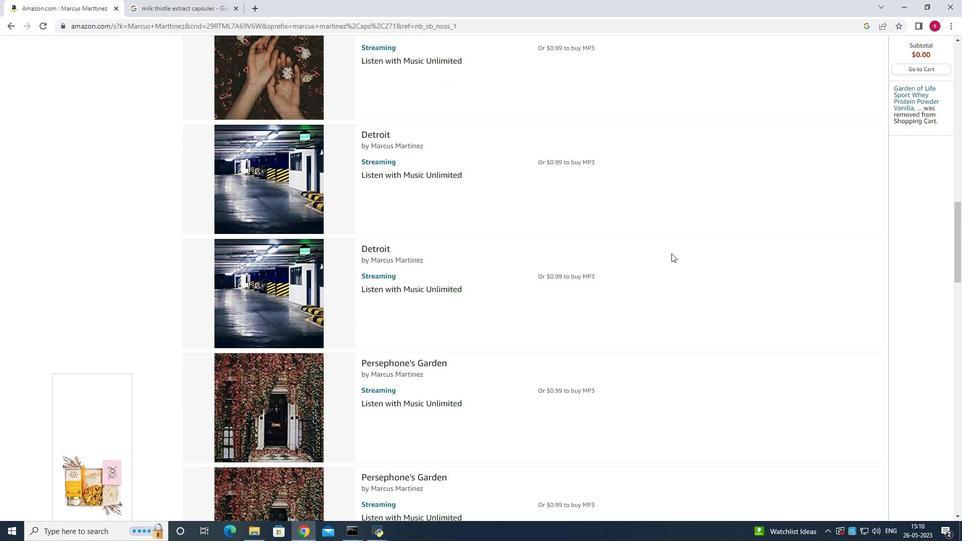 
Action: Mouse scrolled (671, 254) with delta (0, 0)
Screenshot: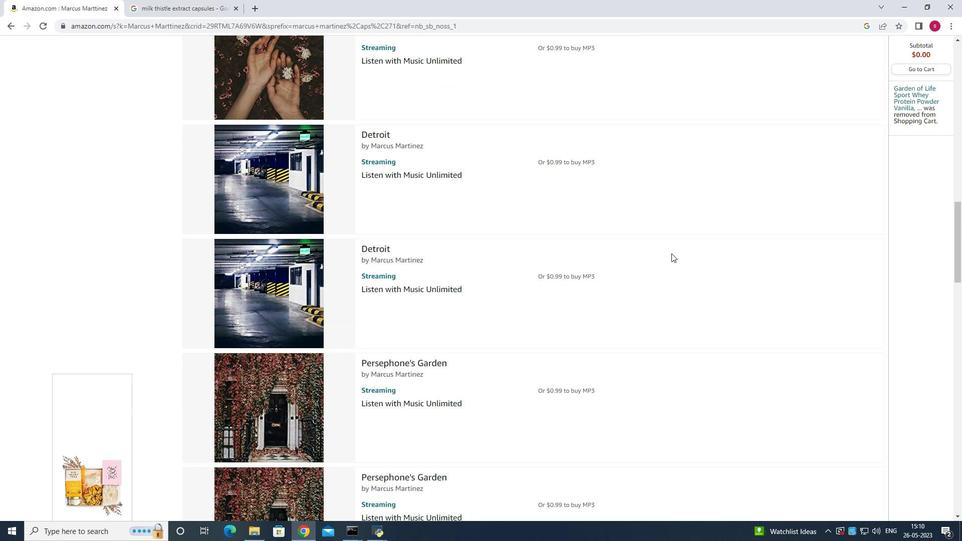
Action: Mouse scrolled (671, 254) with delta (0, 0)
Screenshot: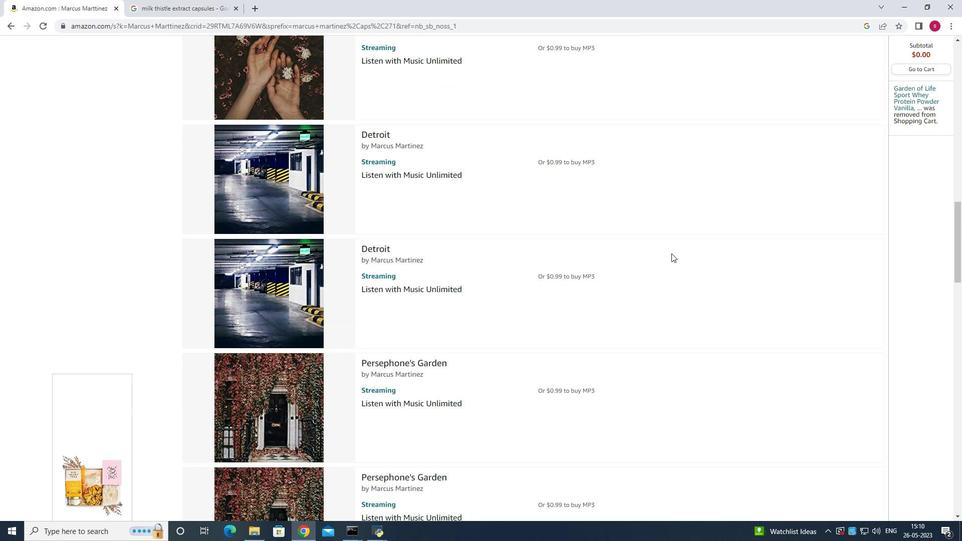 
Action: Mouse scrolled (671, 254) with delta (0, 0)
Screenshot: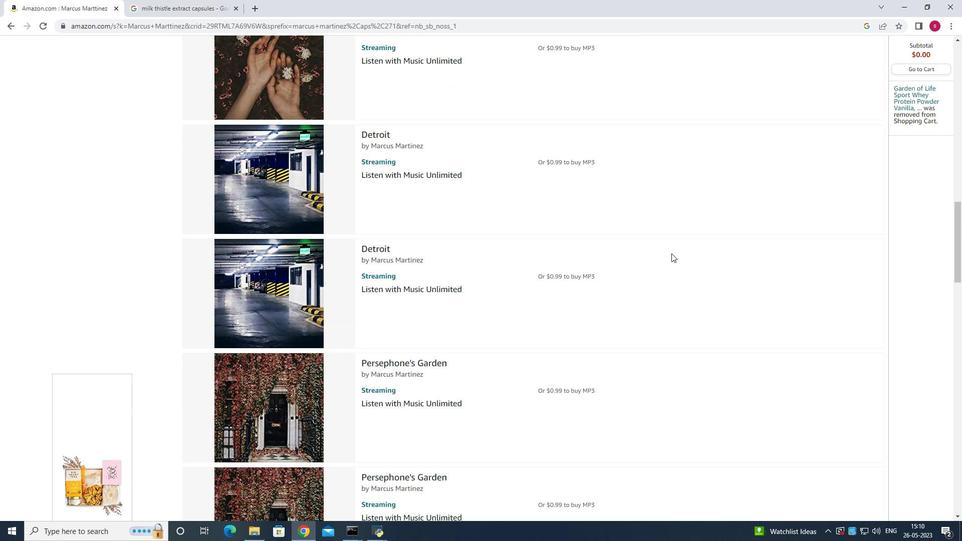 
Action: Mouse scrolled (671, 254) with delta (0, 0)
Screenshot: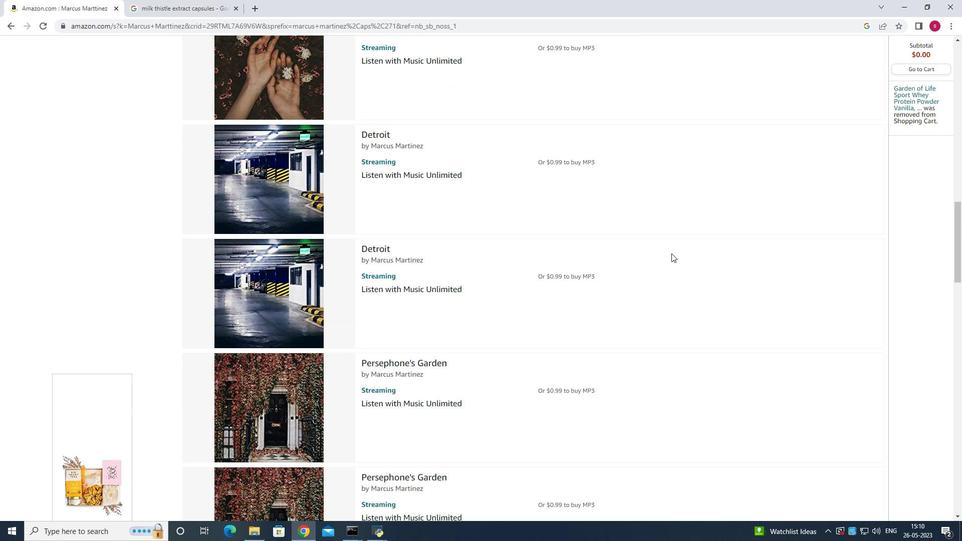 
Action: Mouse moved to (672, 253)
Screenshot: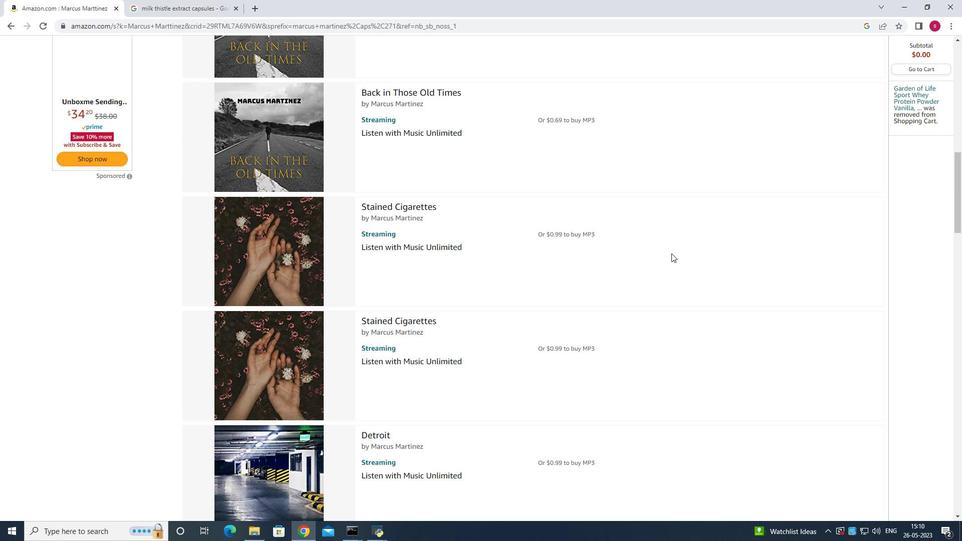 
Action: Mouse scrolled (672, 254) with delta (0, 0)
Screenshot: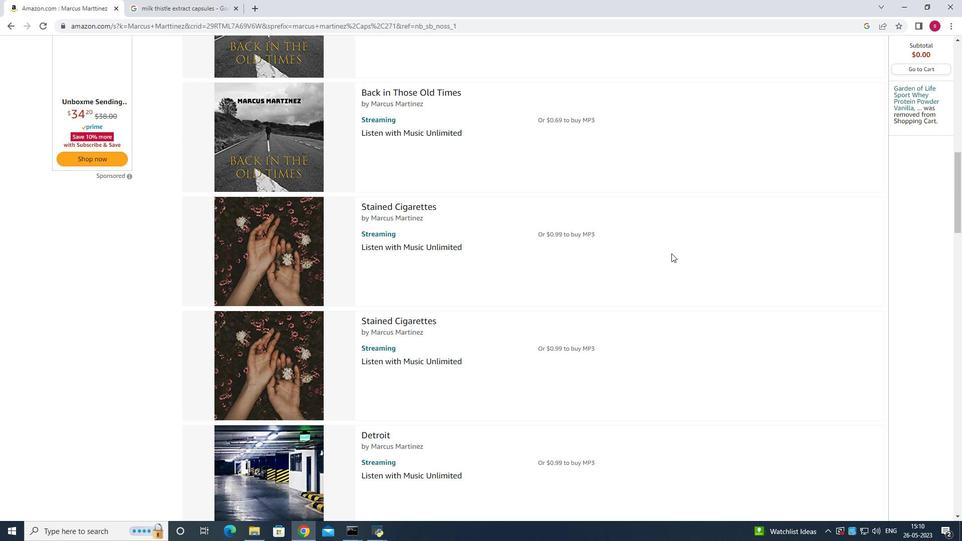 
Action: Mouse scrolled (672, 254) with delta (0, 0)
Screenshot: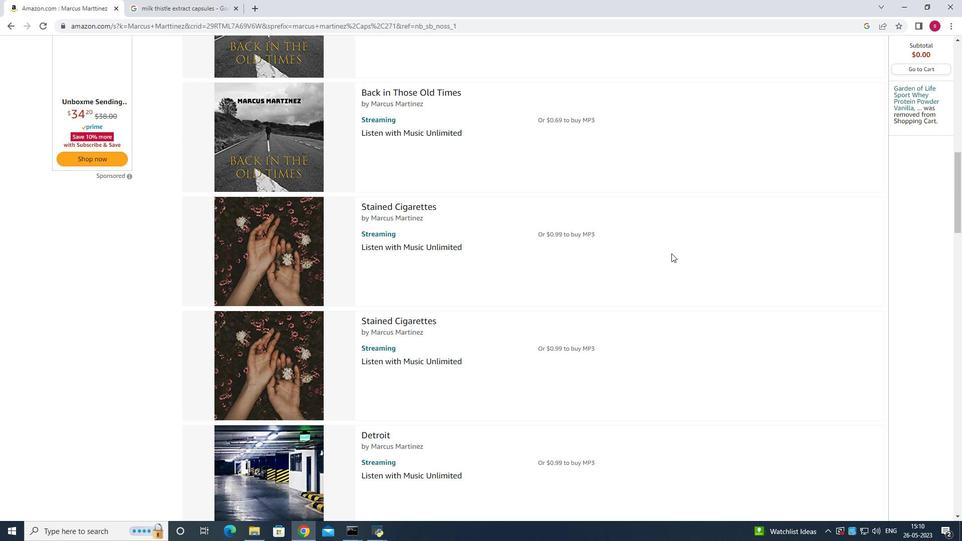 
Action: Mouse scrolled (672, 254) with delta (0, 0)
Screenshot: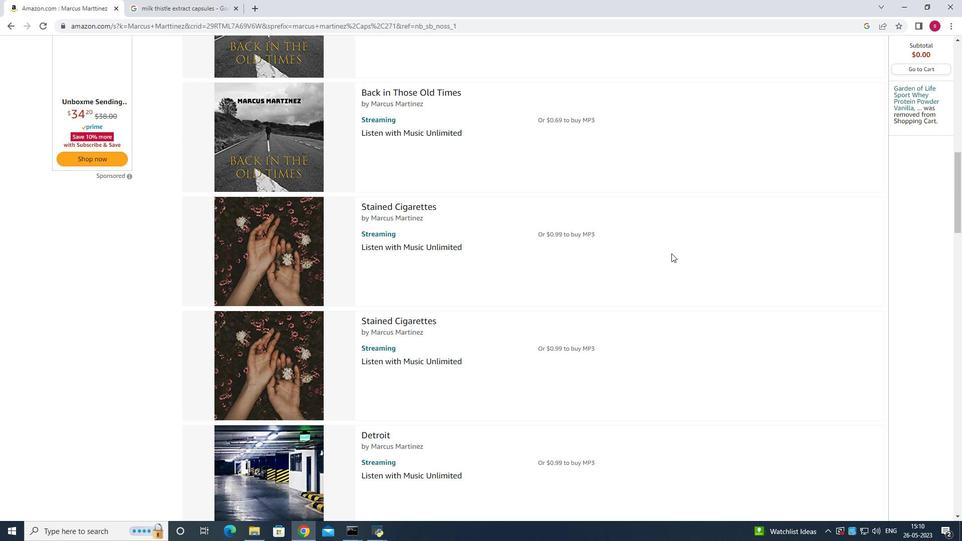 
Action: Mouse scrolled (672, 254) with delta (0, 0)
Screenshot: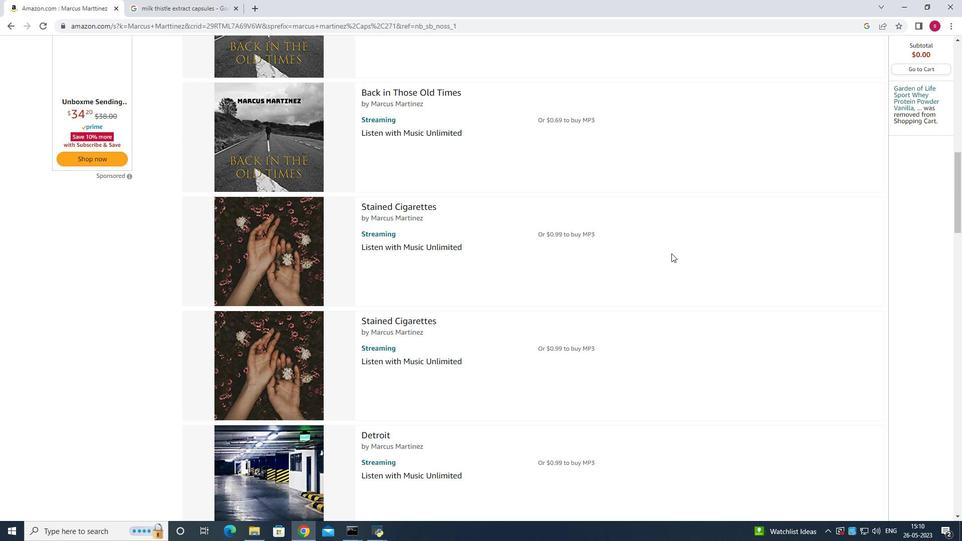 
Action: Mouse scrolled (672, 254) with delta (0, 0)
Screenshot: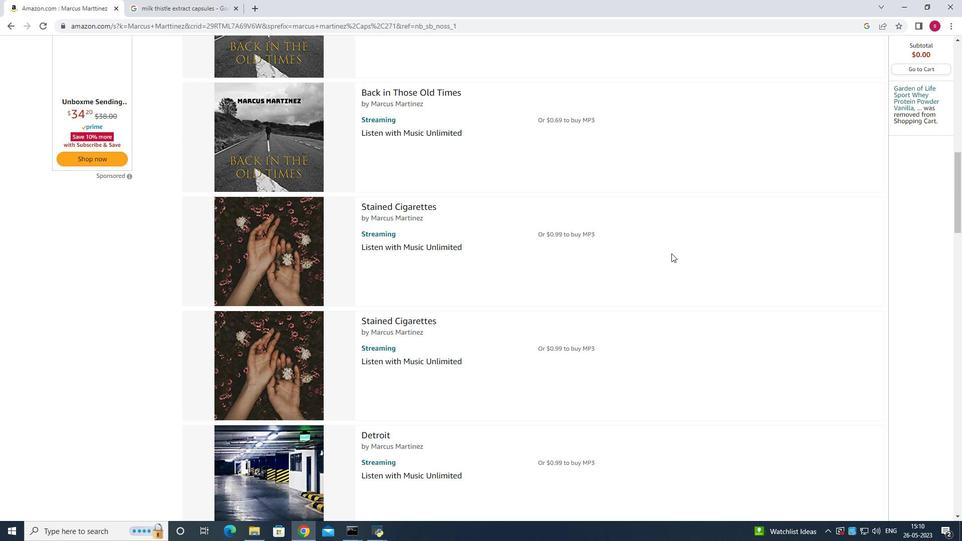 
Action: Mouse moved to (673, 254)
Screenshot: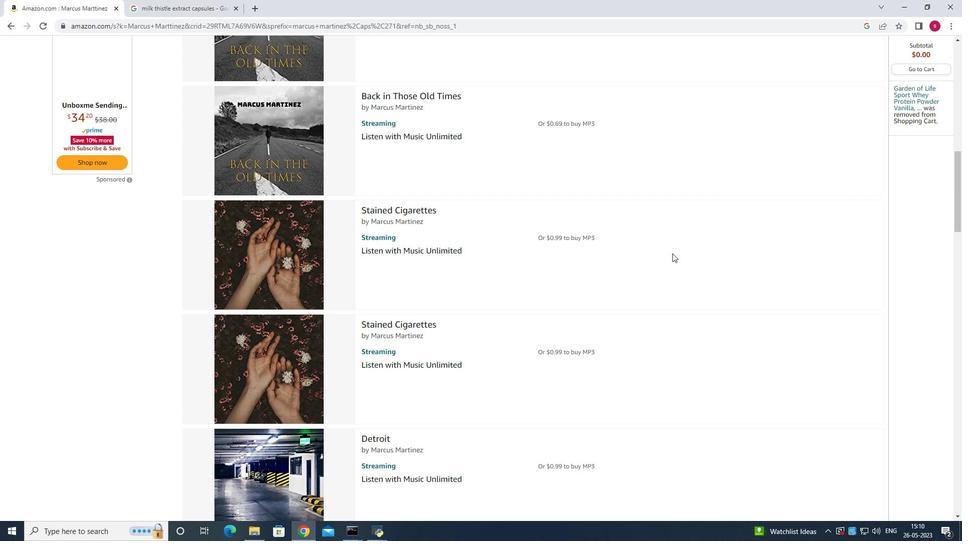 
Action: Mouse scrolled (673, 254) with delta (0, 0)
Screenshot: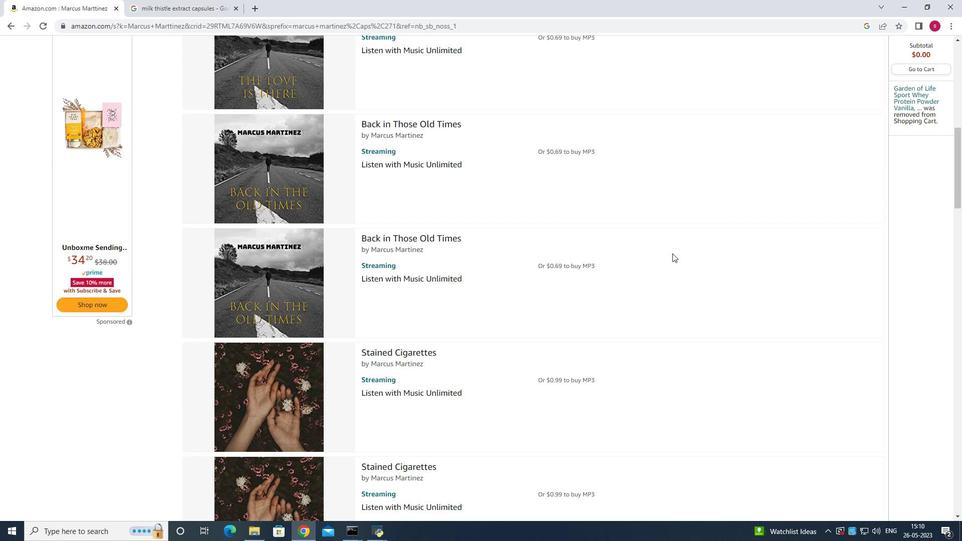 
Action: Mouse scrolled (673, 254) with delta (0, 0)
Screenshot: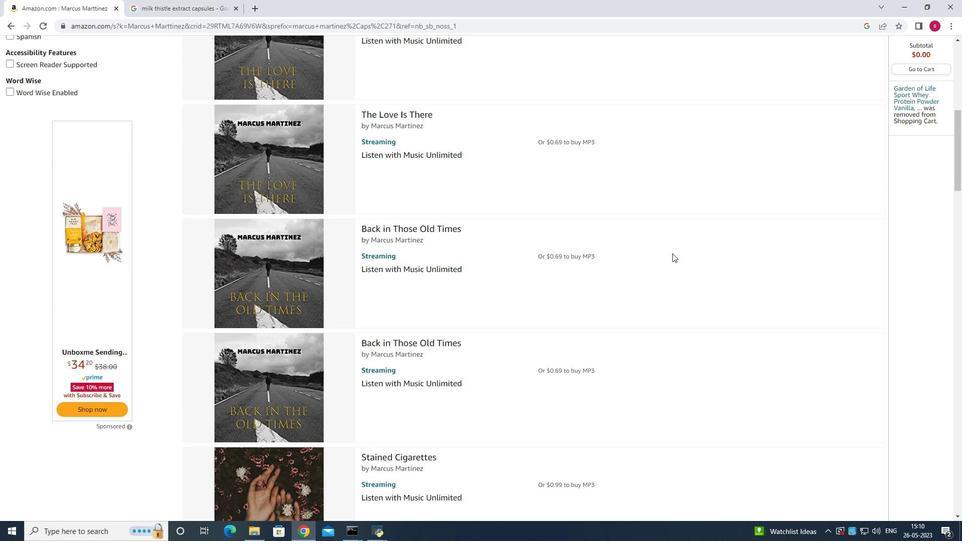 
Action: Mouse scrolled (673, 254) with delta (0, 0)
Screenshot: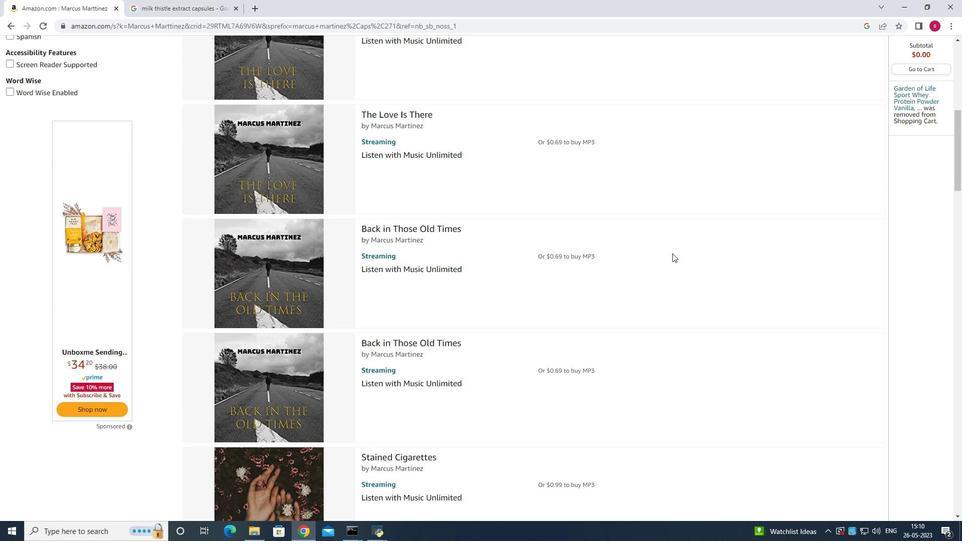 
Action: Mouse scrolled (673, 254) with delta (0, 0)
Screenshot: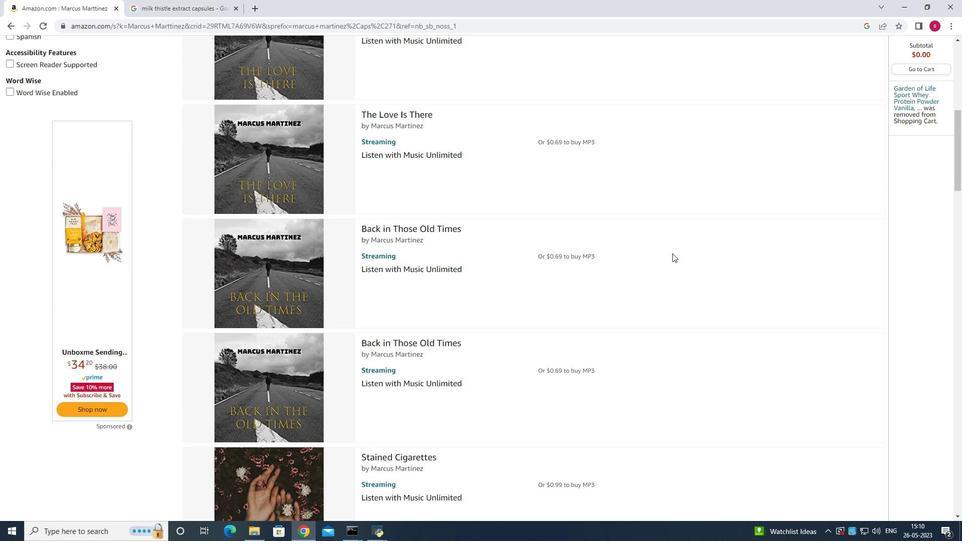 
Action: Mouse scrolled (673, 254) with delta (0, 0)
Screenshot: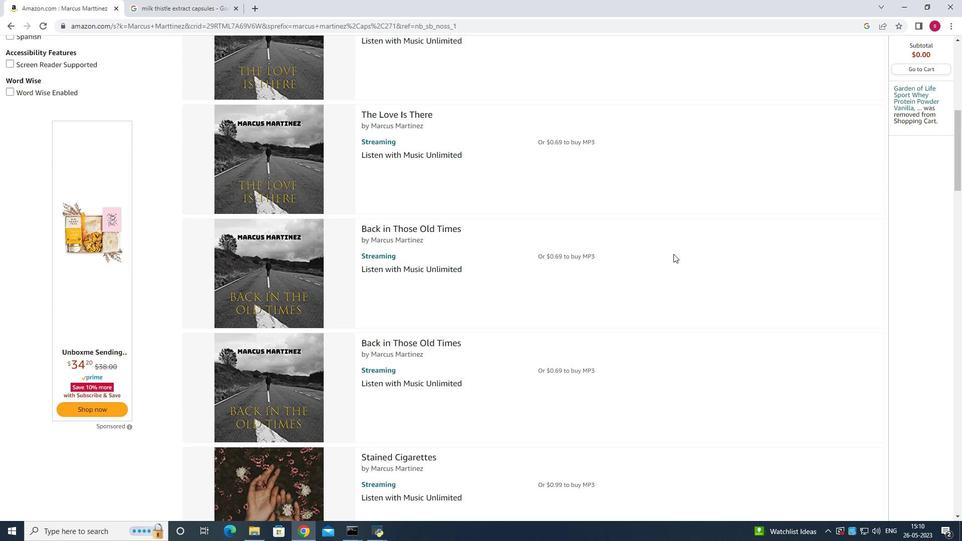
Action: Mouse moved to (673, 254)
Screenshot: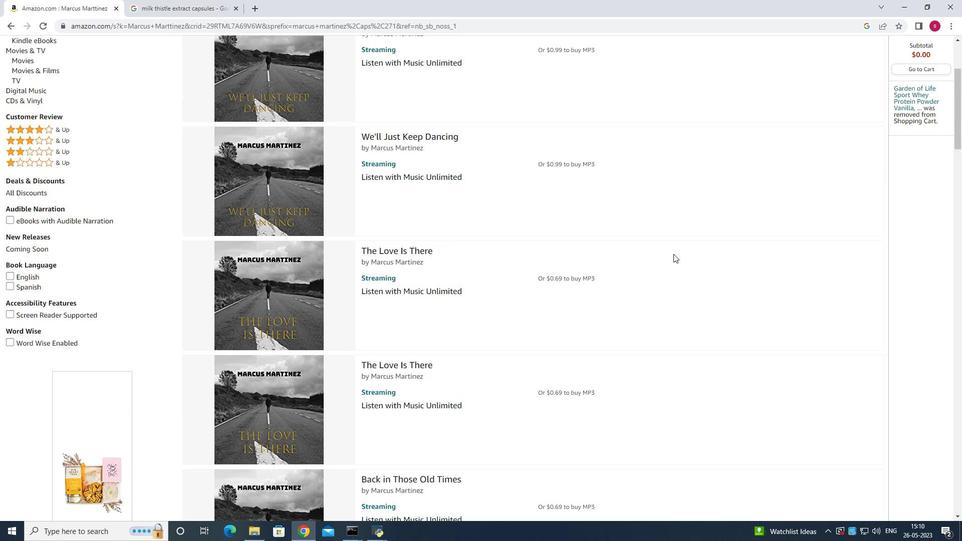 
Action: Mouse scrolled (673, 254) with delta (0, 0)
Screenshot: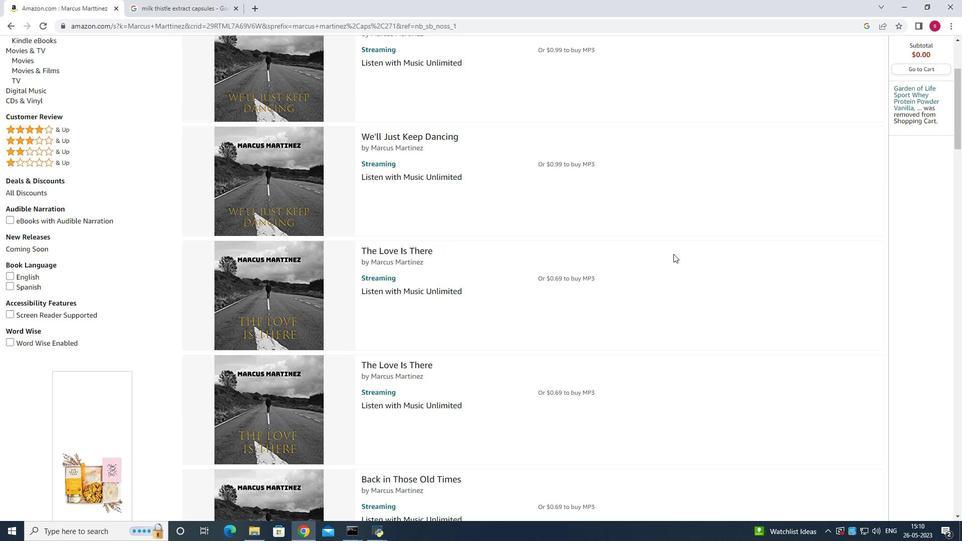 
Action: Mouse scrolled (673, 254) with delta (0, 0)
Screenshot: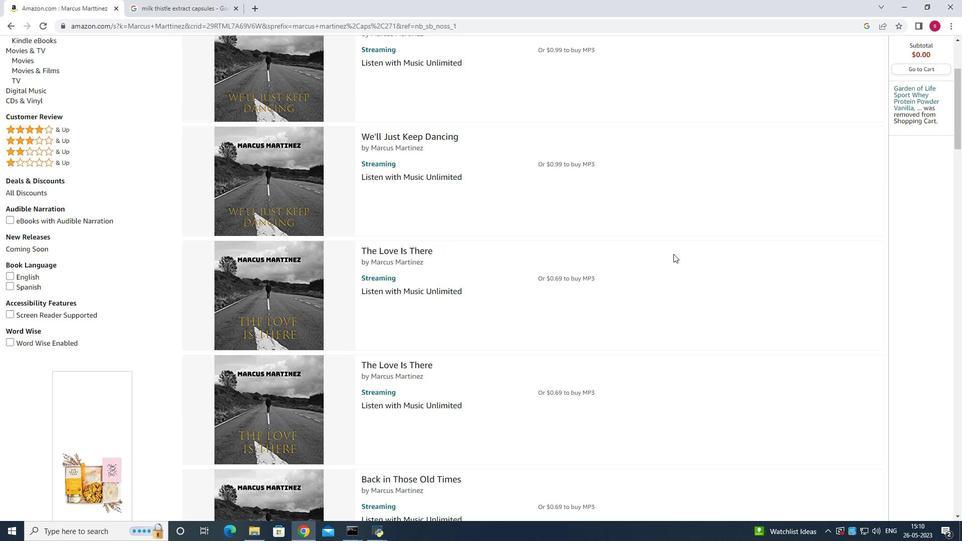 
Action: Mouse scrolled (673, 254) with delta (0, 0)
Screenshot: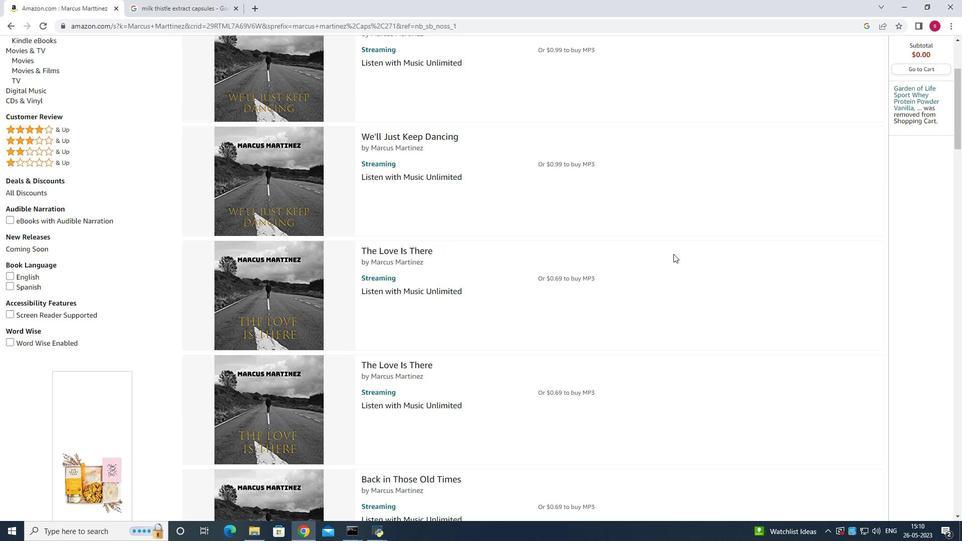 
Action: Mouse scrolled (673, 254) with delta (0, 0)
Screenshot: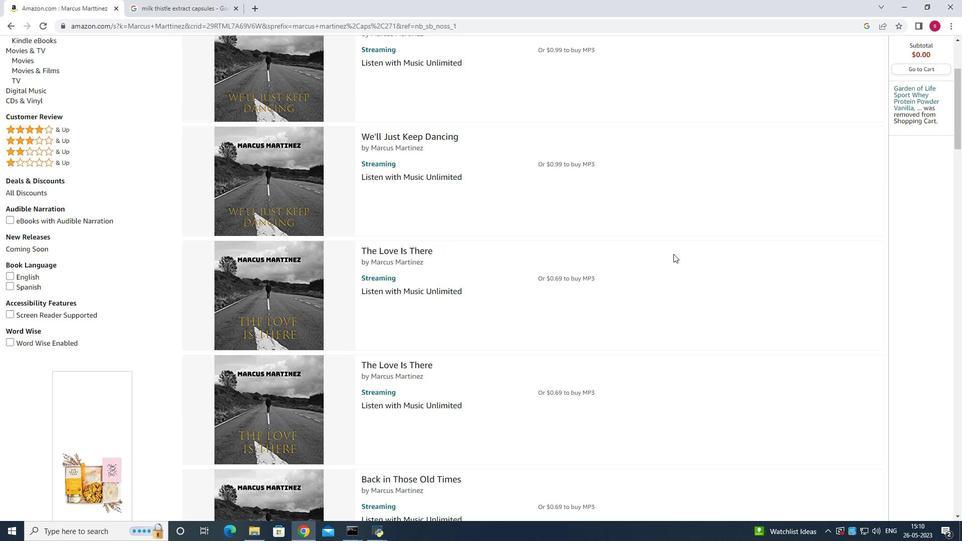 
Action: Mouse scrolled (673, 254) with delta (0, 0)
Screenshot: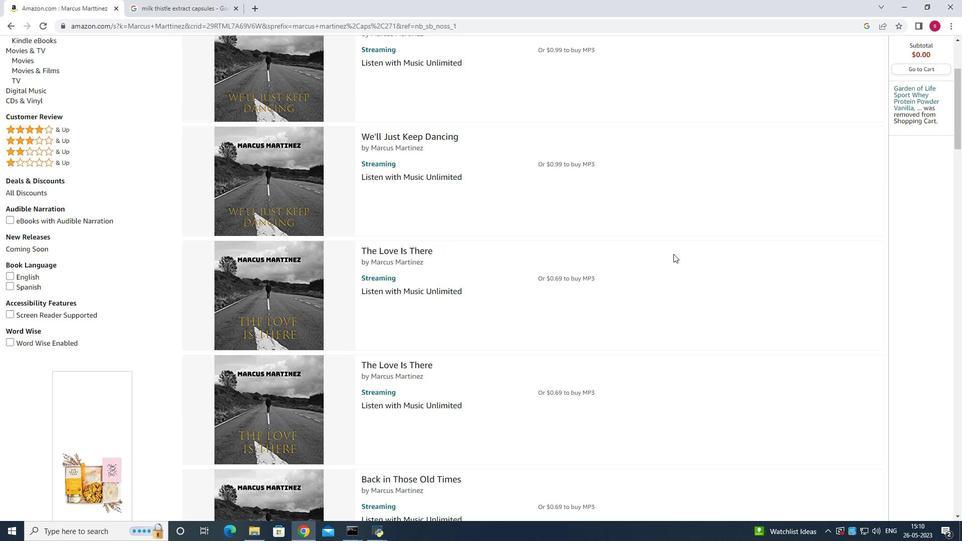 
Action: Mouse scrolled (673, 254) with delta (0, 0)
Screenshot: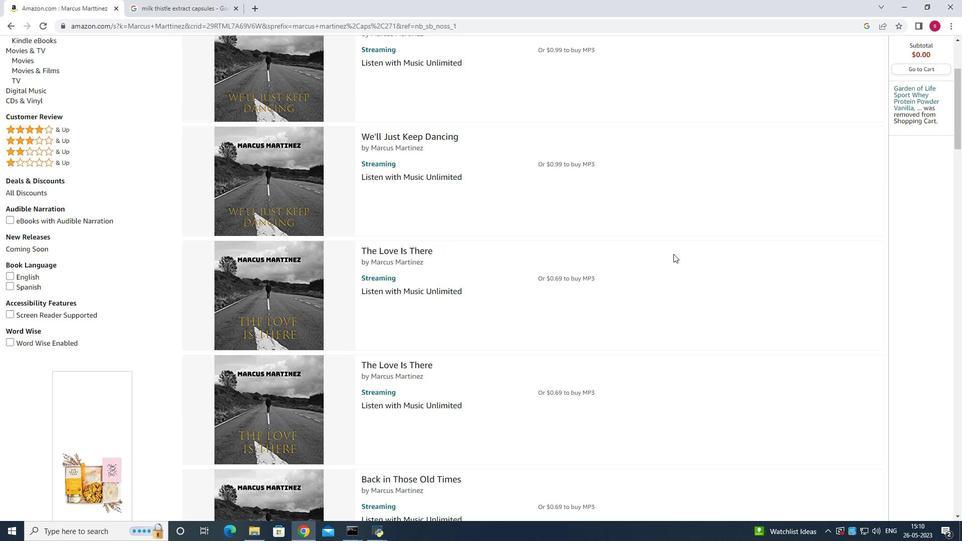 
Action: Mouse scrolled (673, 254) with delta (0, 0)
Screenshot: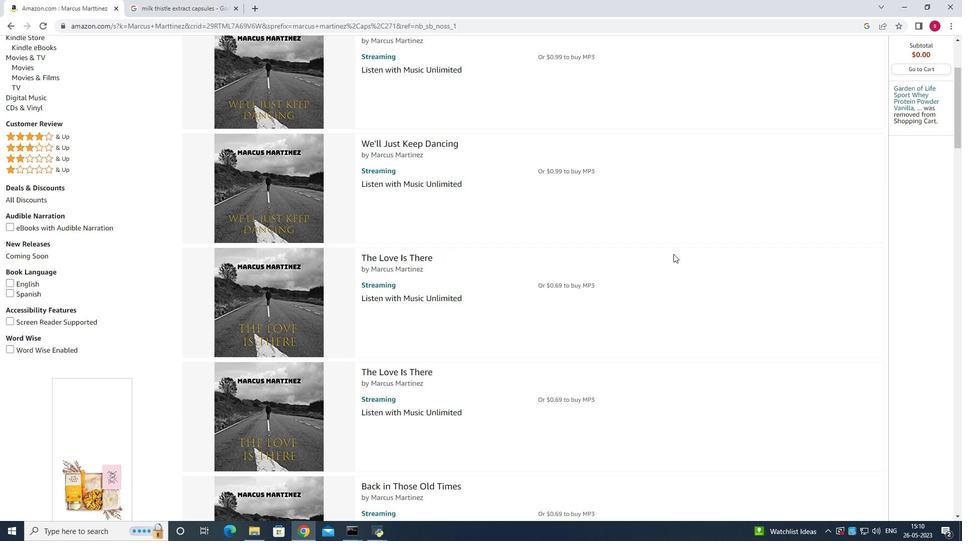 
Action: Mouse moved to (304, 52)
Screenshot: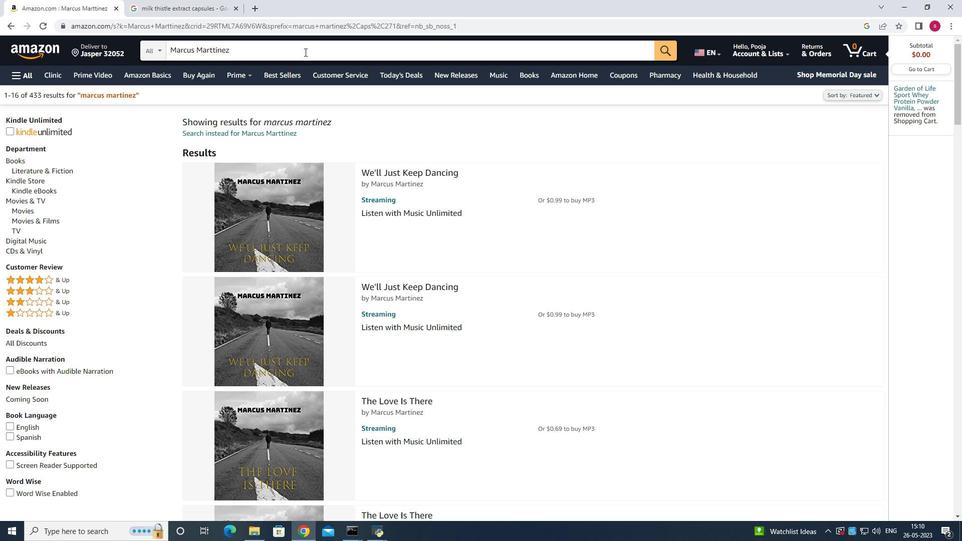 
Action: Mouse pressed left at (304, 52)
Screenshot: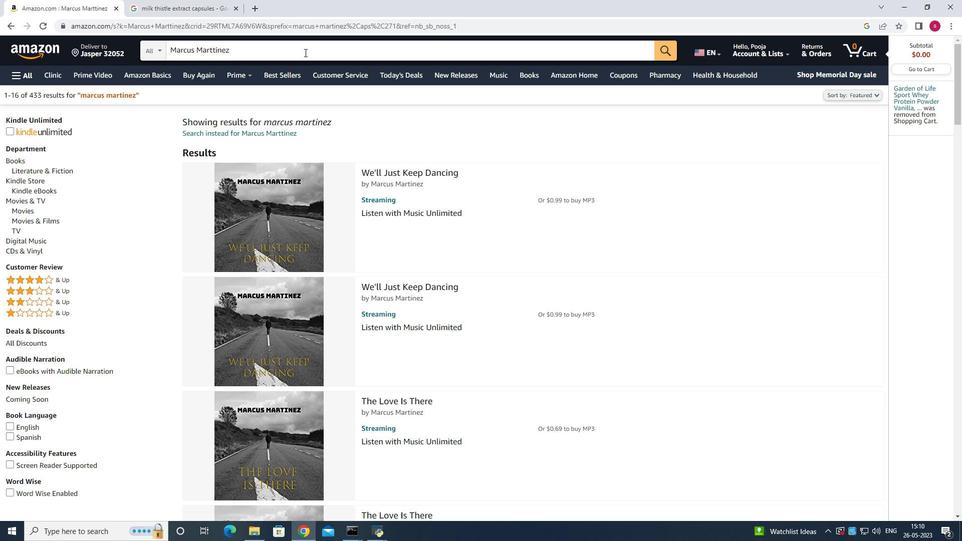 
Action: Mouse moved to (306, 52)
Screenshot: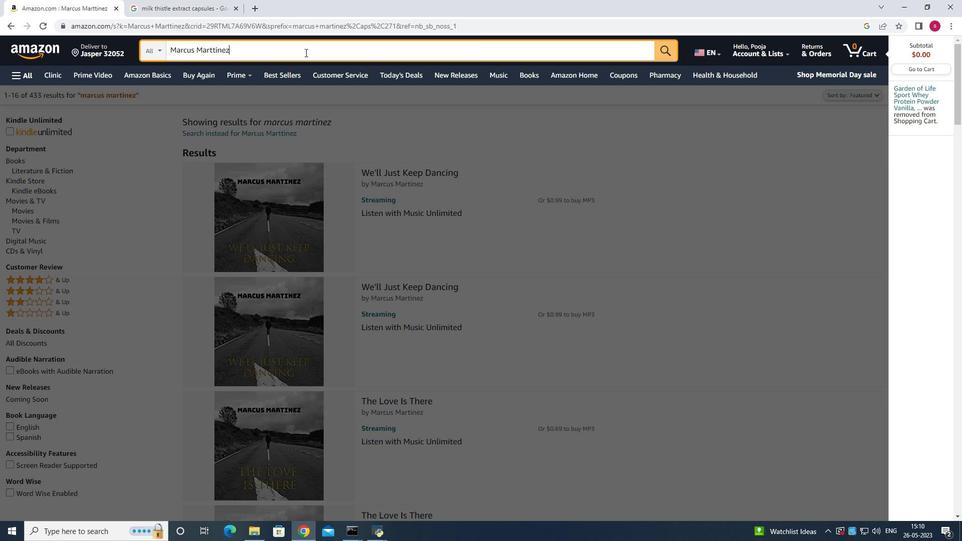
Action: Key pressed <Key.space>
Screenshot: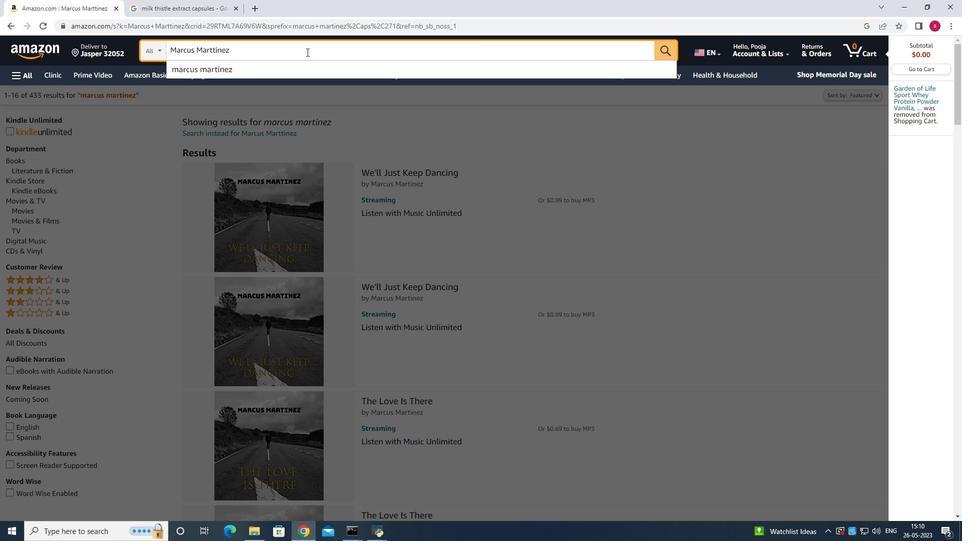 
Action: Mouse moved to (321, 74)
Screenshot: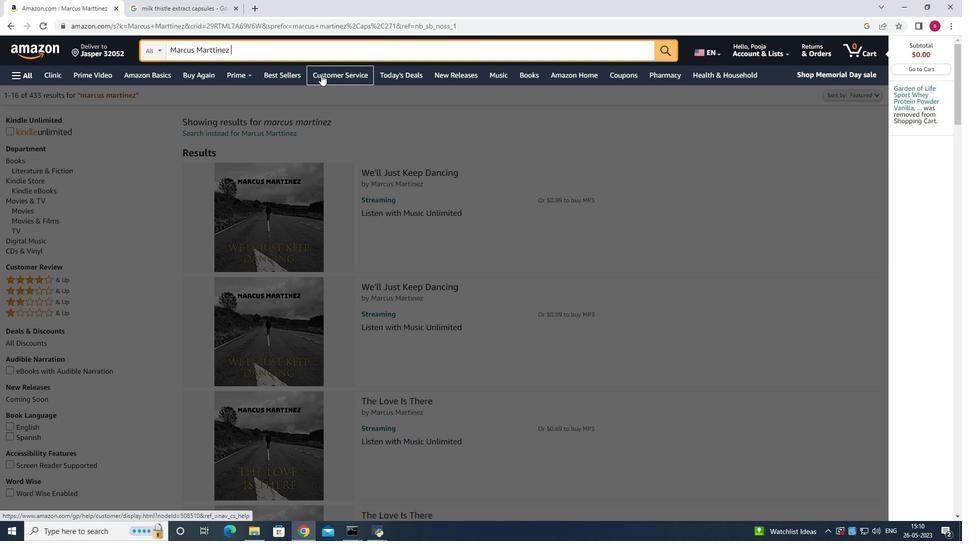 
Action: Key pressed <Key.backspace>
Screenshot: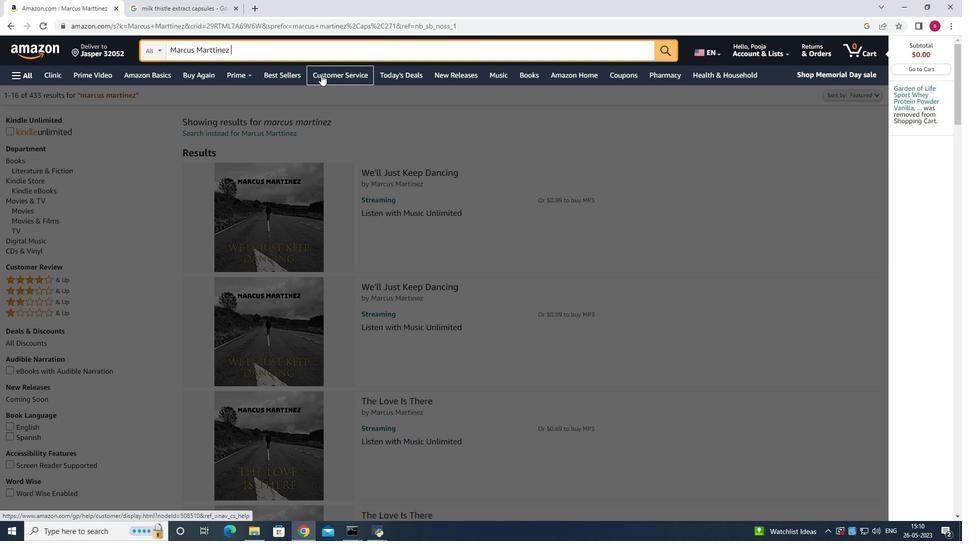 
Action: Mouse moved to (321, 75)
Screenshot: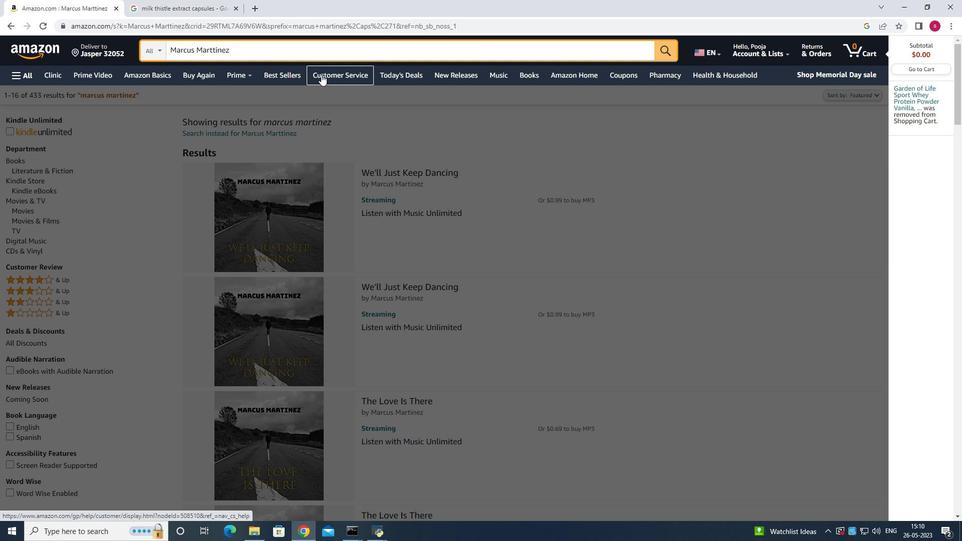 
Action: Key pressed <Key.backspace><Key.backspace><Key.backspace><Key.backspace><Key.backspace>
Screenshot: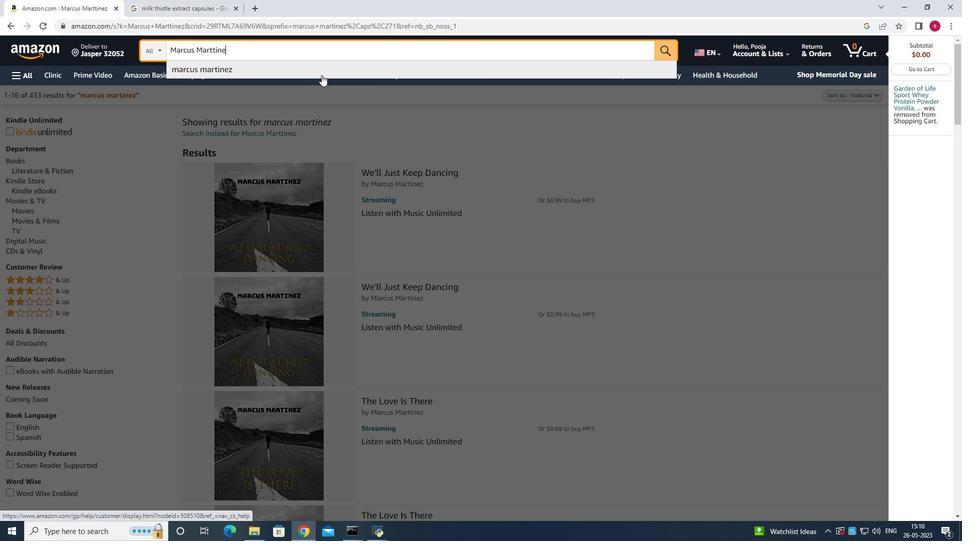 
Action: Mouse moved to (322, 76)
Screenshot: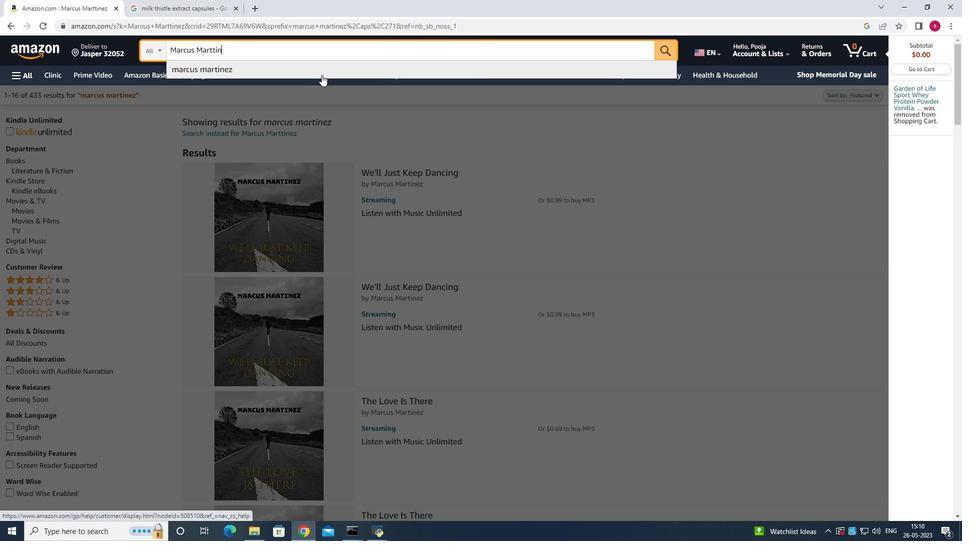 
Action: Key pressed <Key.backspace><Key.backspace>
Screenshot: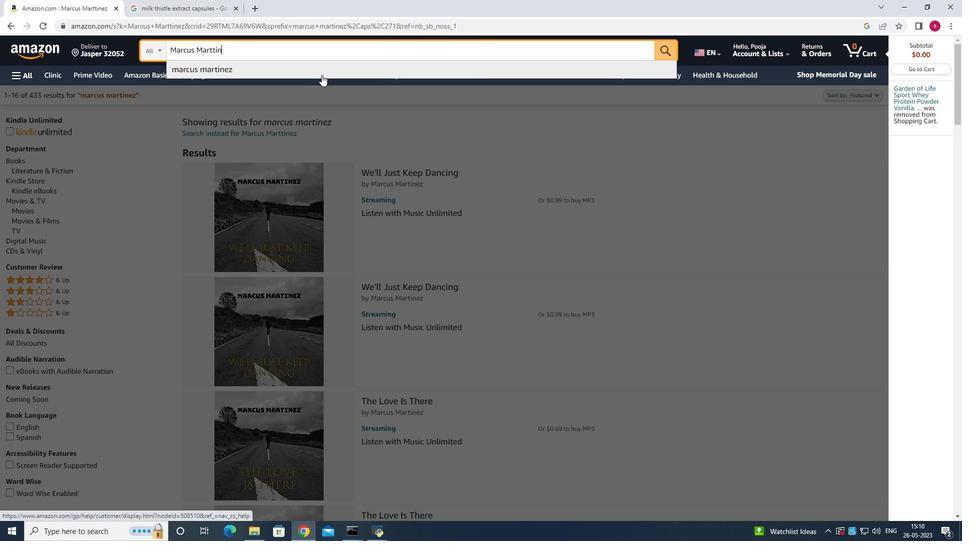 
Action: Mouse moved to (323, 76)
Screenshot: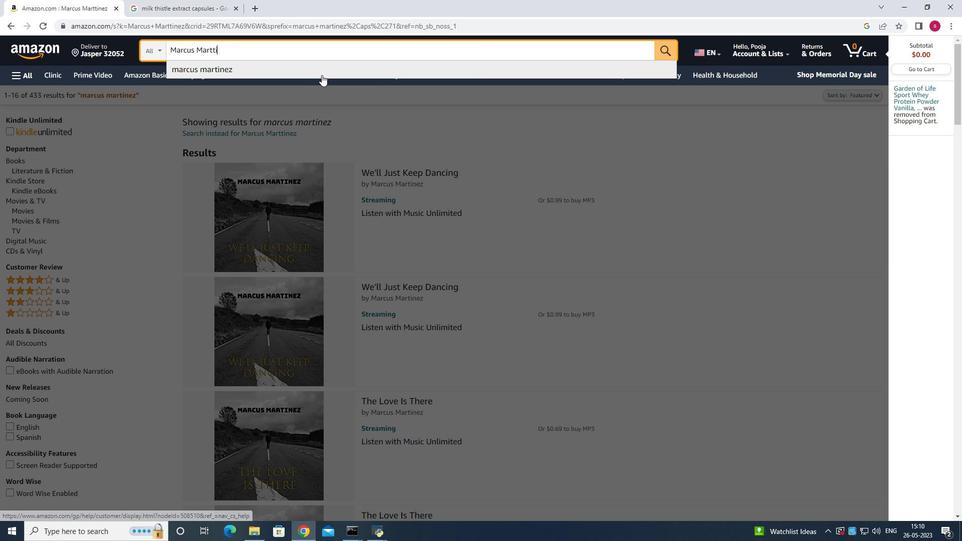 
Action: Key pressed <Key.backspace><Key.backspace><Key.backspace><Key.backspace><Key.backspace>
Screenshot: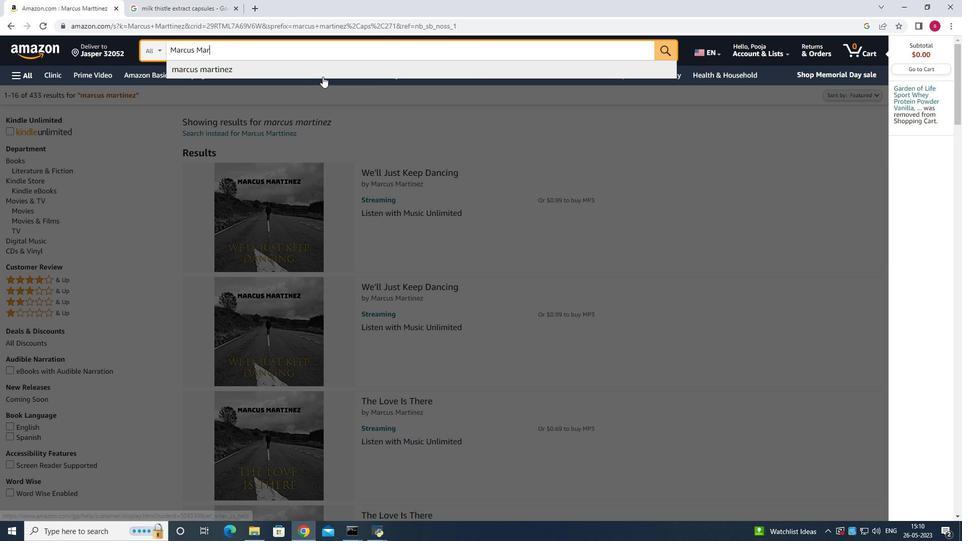 
Action: Mouse moved to (323, 77)
Screenshot: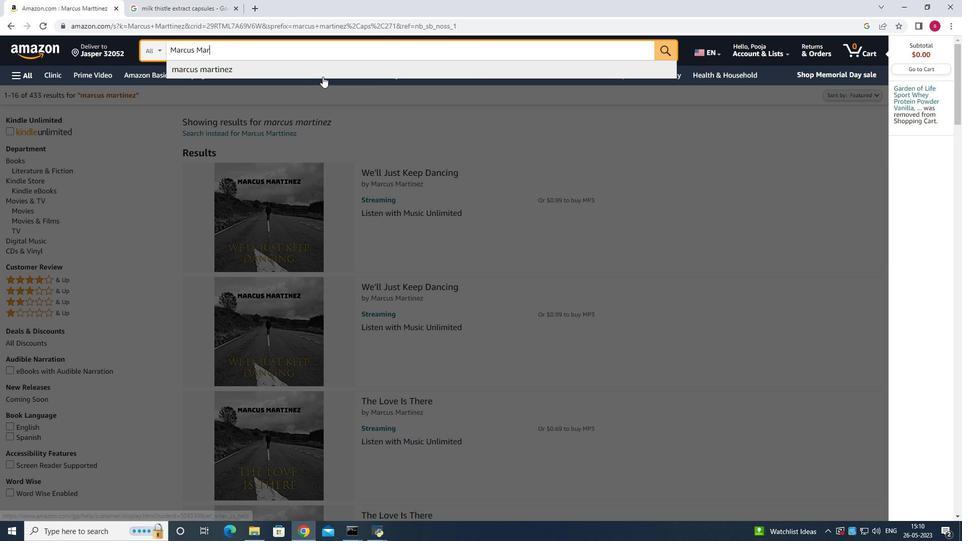 
Action: Key pressed <Key.backspace>
Screenshot: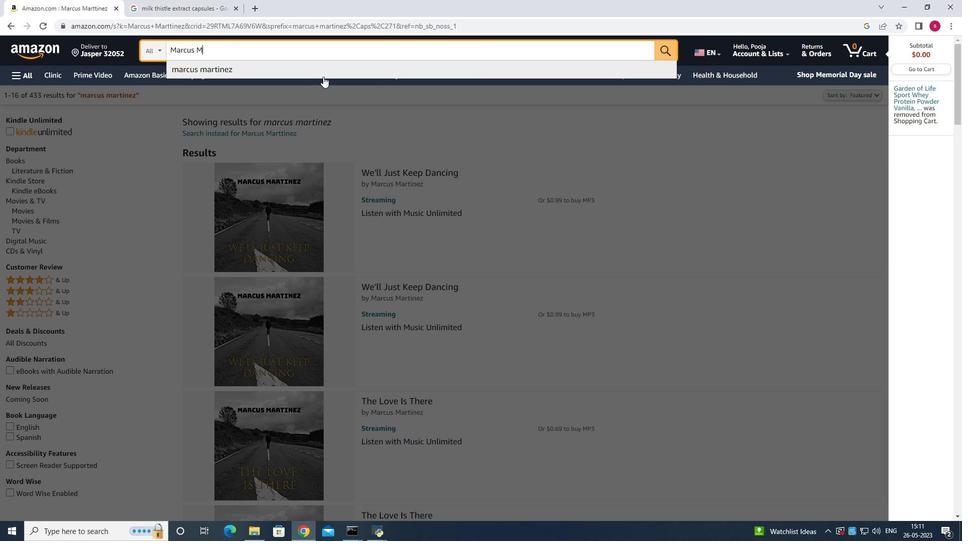 
Action: Mouse moved to (323, 77)
Screenshot: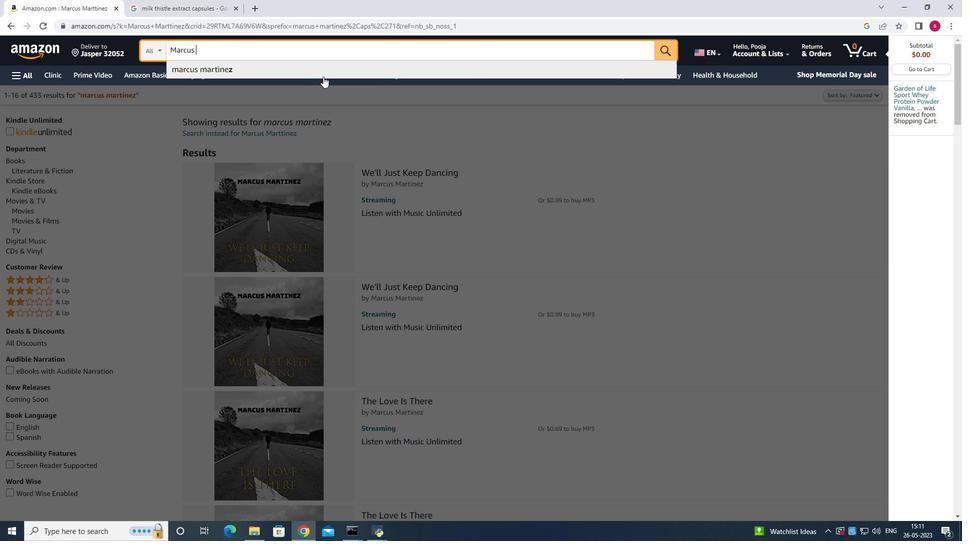 
Action: Key pressed <Key.backspace><Key.backspace><Key.backspace><Key.backspace><Key.backspace><Key.backspace><Key.backspace><Key.backspace><Key.backspace><Key.backspace><Key.backspace>
Screenshot: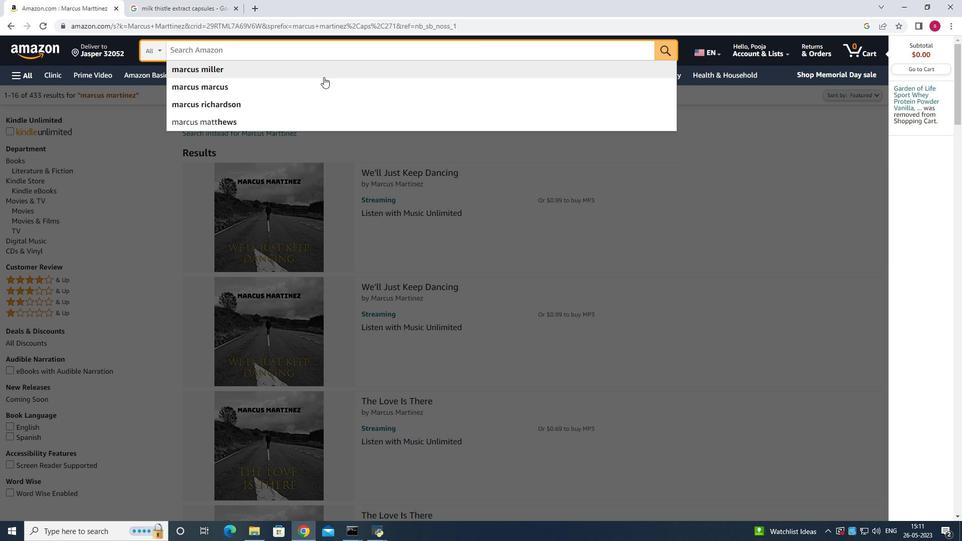 
Action: Mouse moved to (324, 78)
Screenshot: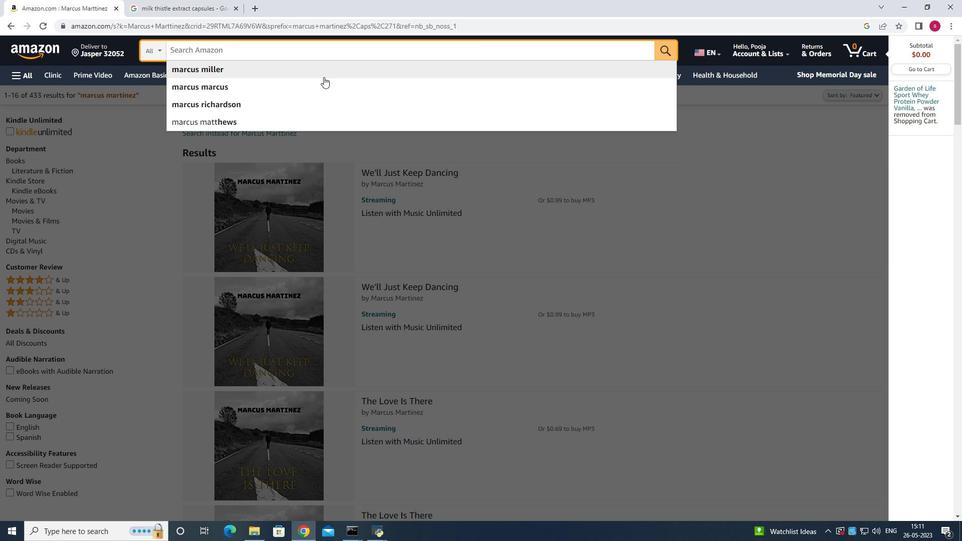 
Action: Key pressed <Key.backspace>
Screenshot: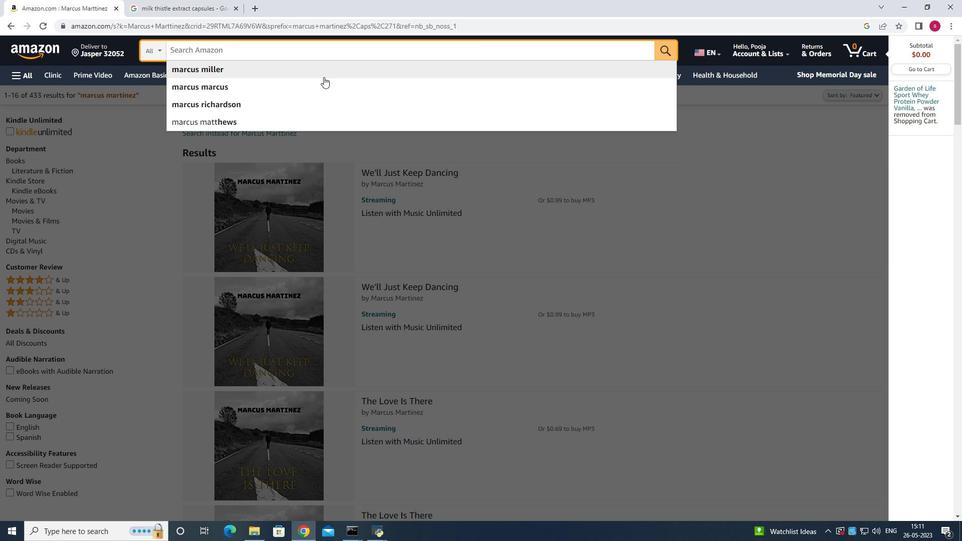 
Action: Mouse moved to (325, 78)
Screenshot: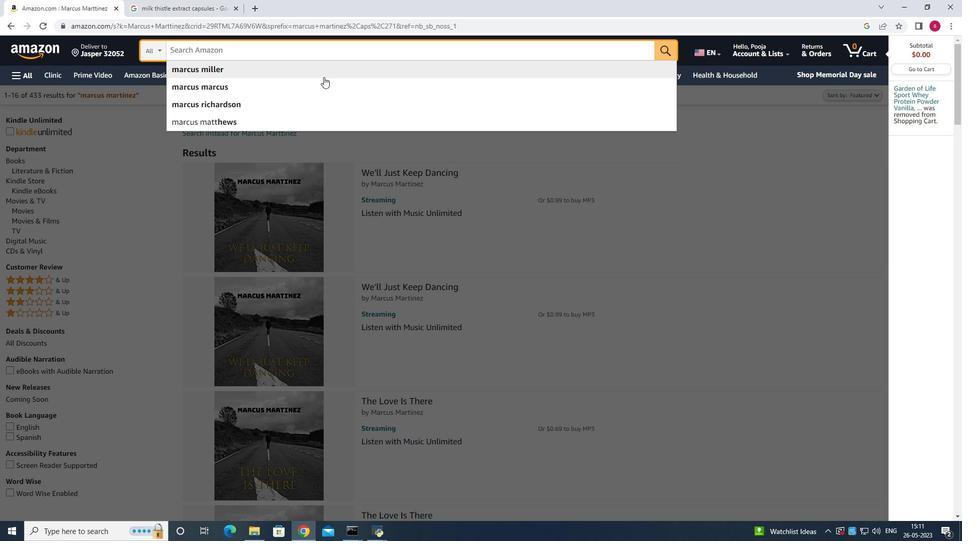 
Action: Key pressed <Key.backspace><Key.backspace><Key.backspace><Key.backspace><Key.backspace><Key.backspace><Key.backspace><Key.backspace><Key.backspace><Key.backspace><Key.backspace><Key.backspace><Key.backspace><Key.backspace><Key.backspace><Key.backspace><Key.backspace><Key.backspace><Key.backspace><Key.backspace><Key.backspace><Key.backspace><Key.backspace><Key.backspace><Key.backspace><Key.backspace><Key.backspace>
Screenshot: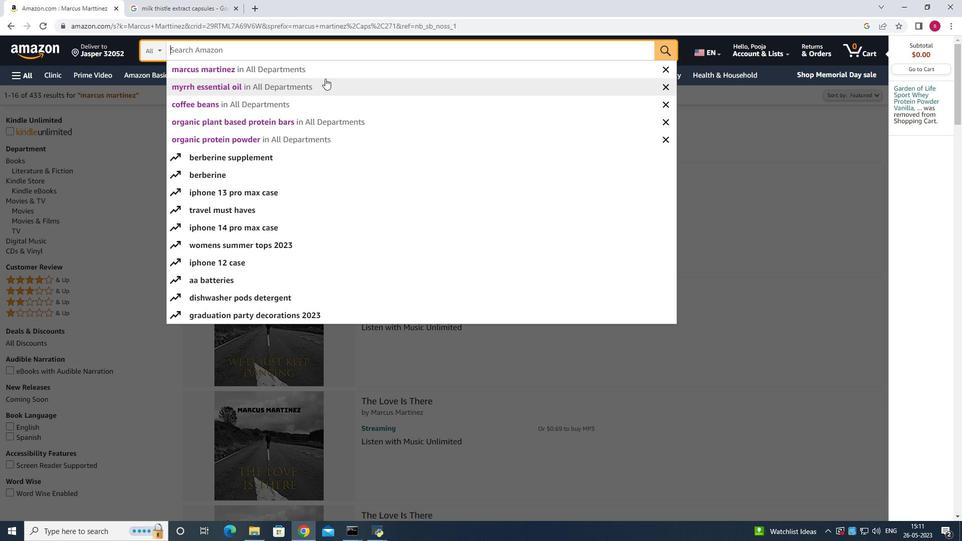 
Action: Mouse moved to (367, 48)
Screenshot: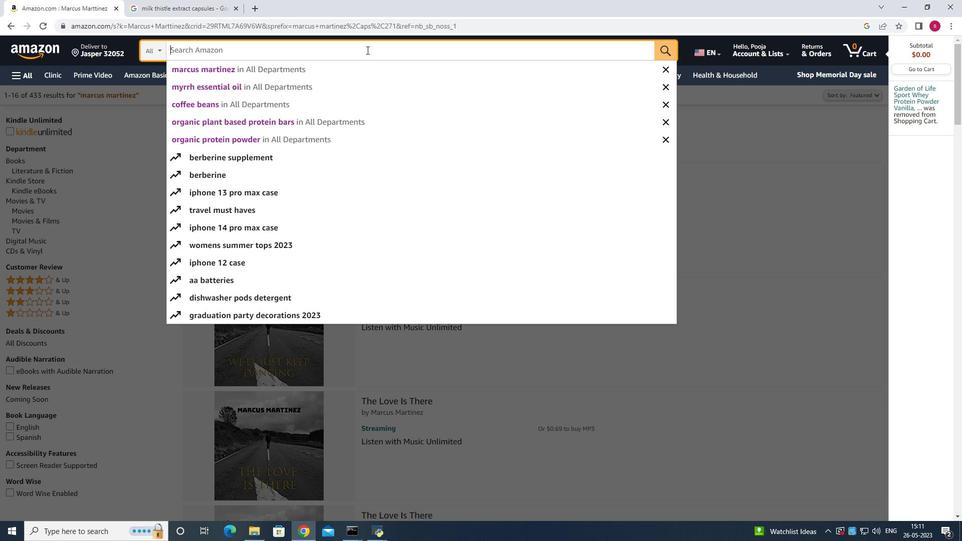 
Action: Mouse pressed left at (367, 48)
Screenshot: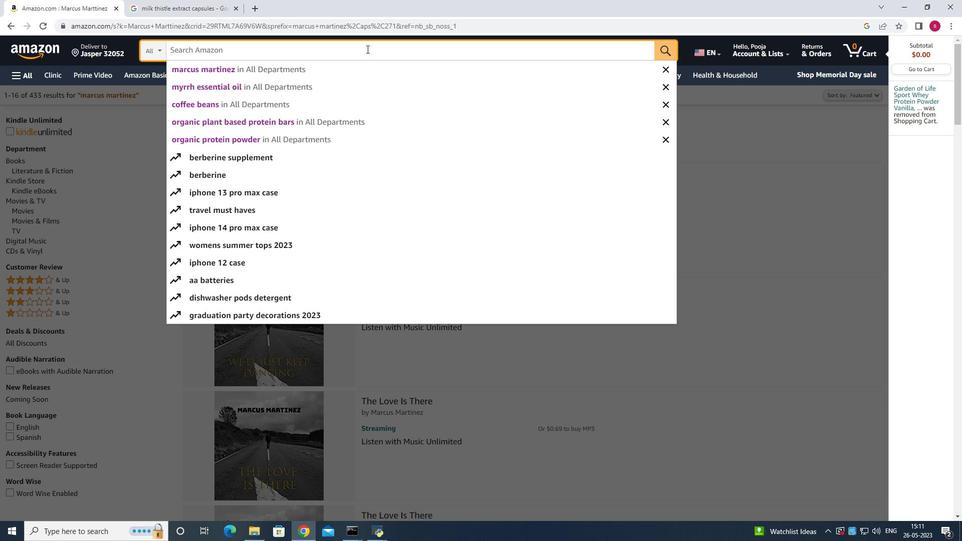 
Action: Key pressed <Key.shift>Marcus<Key.space><Key.shift>Marinez<Key.enter>
Screenshot: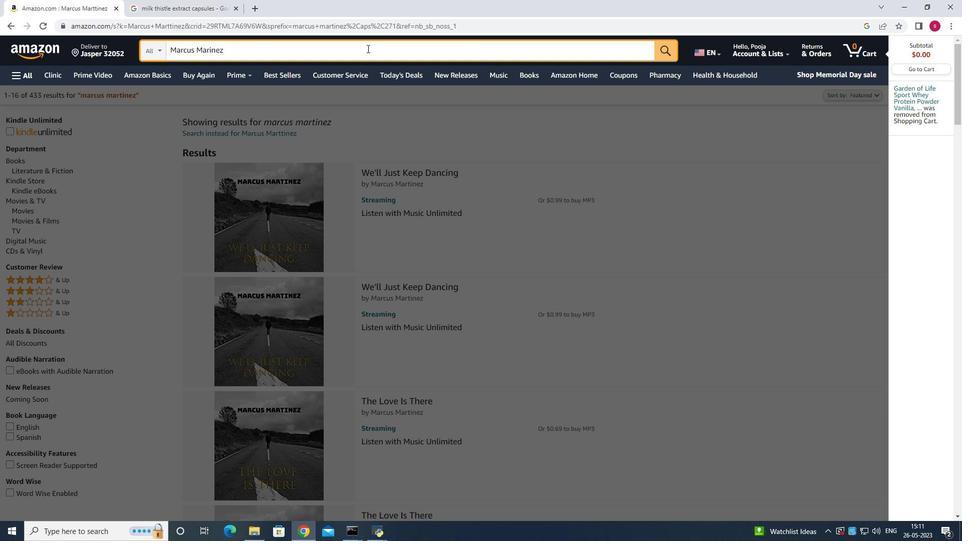 
Action: Mouse moved to (424, 163)
Screenshot: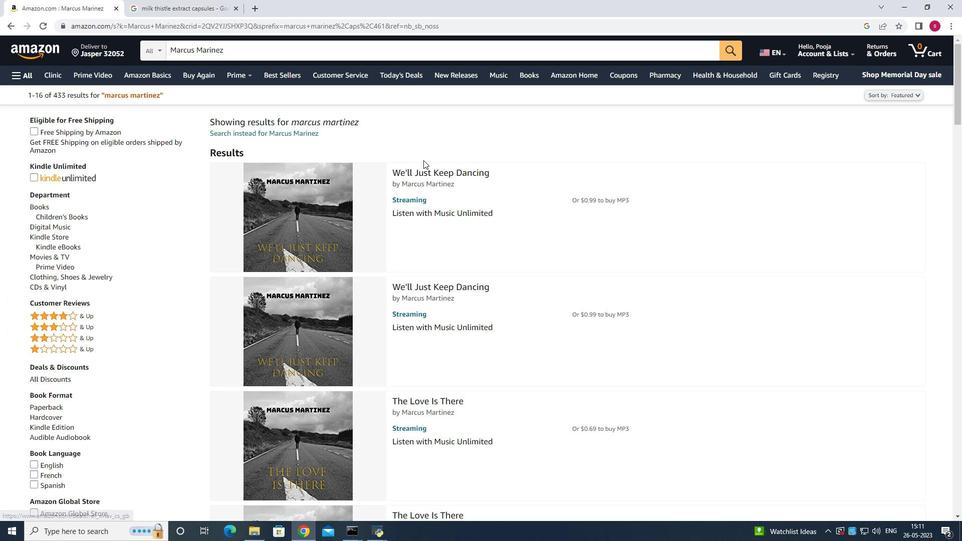 
Action: Mouse scrolled (424, 161) with delta (0, 0)
Screenshot: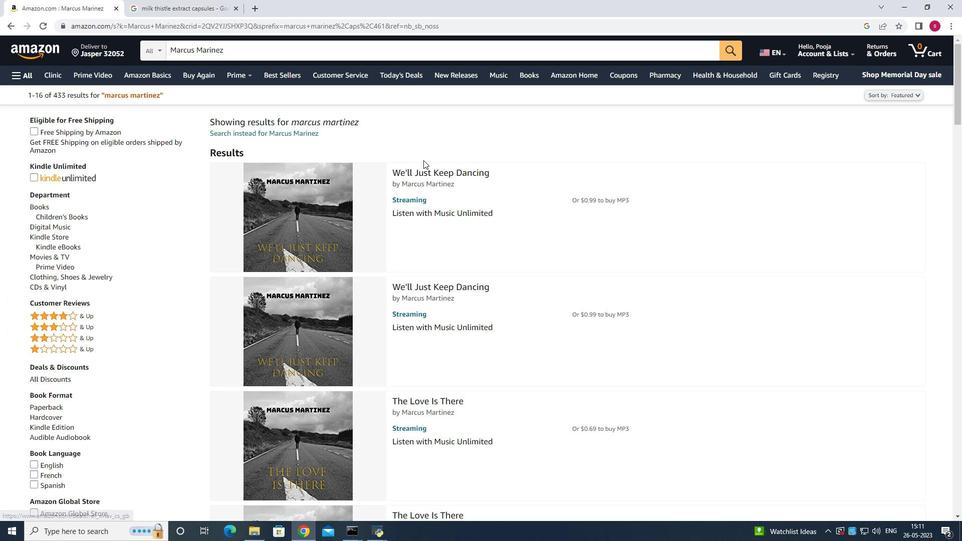 
Action: Mouse scrolled (424, 162) with delta (0, 0)
Screenshot: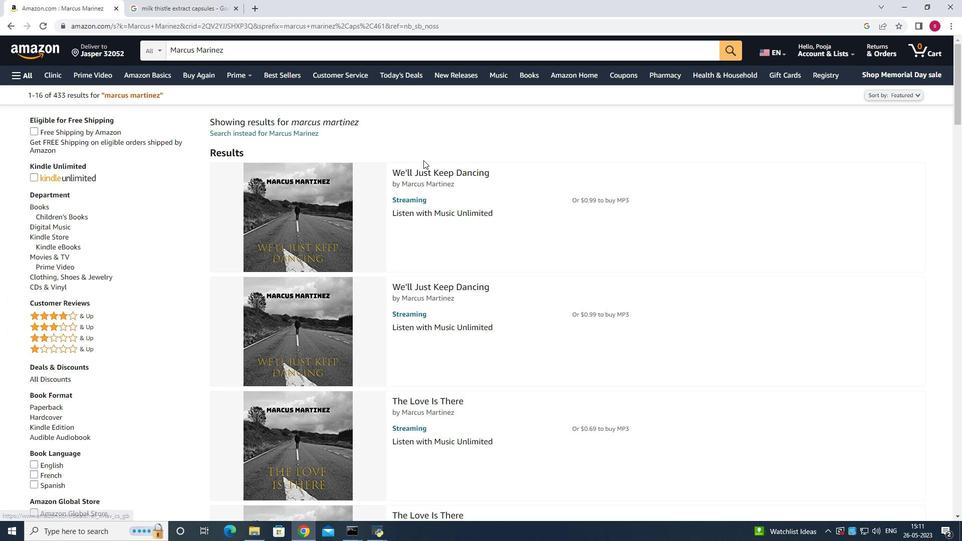 
Action: Mouse scrolled (424, 162) with delta (0, 0)
Screenshot: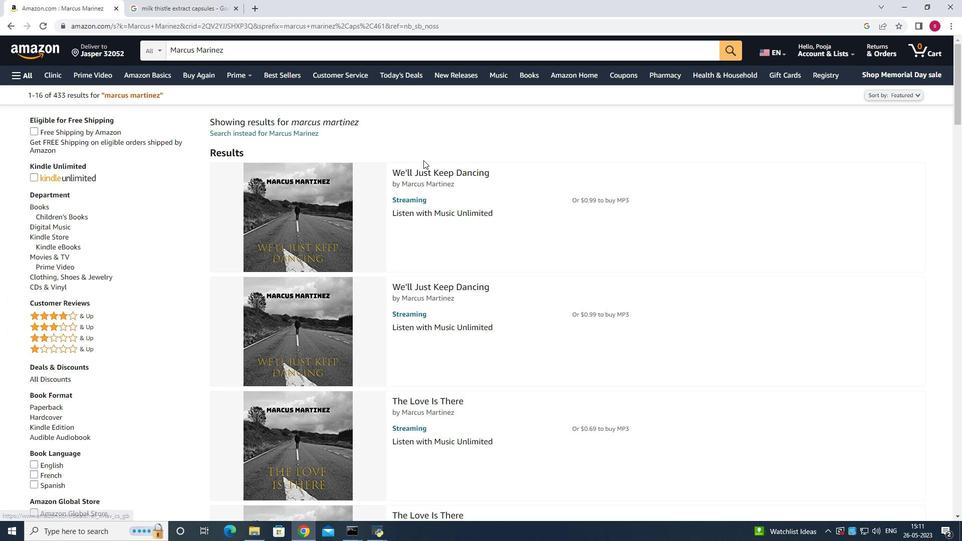 
Action: Mouse scrolled (424, 162) with delta (0, 0)
Screenshot: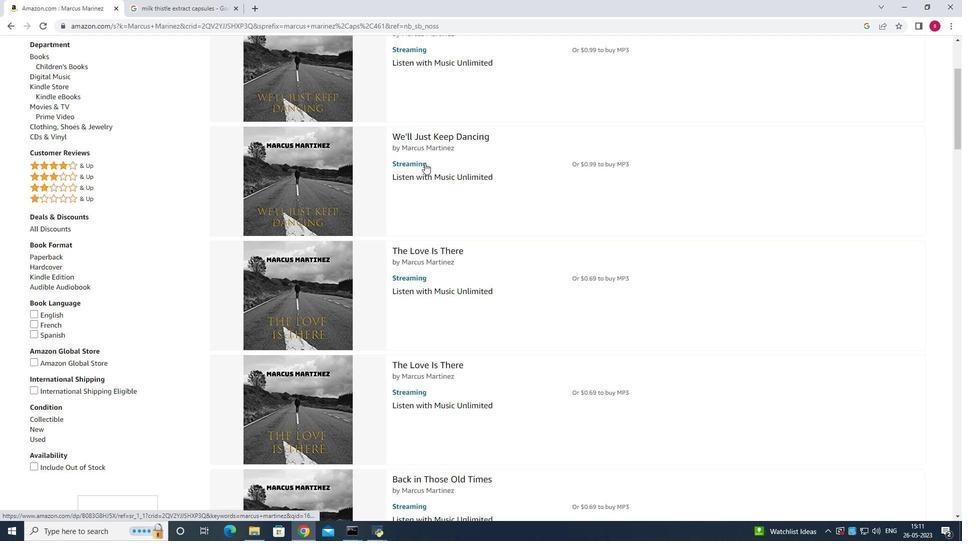 
Action: Mouse scrolled (424, 162) with delta (0, 0)
Screenshot: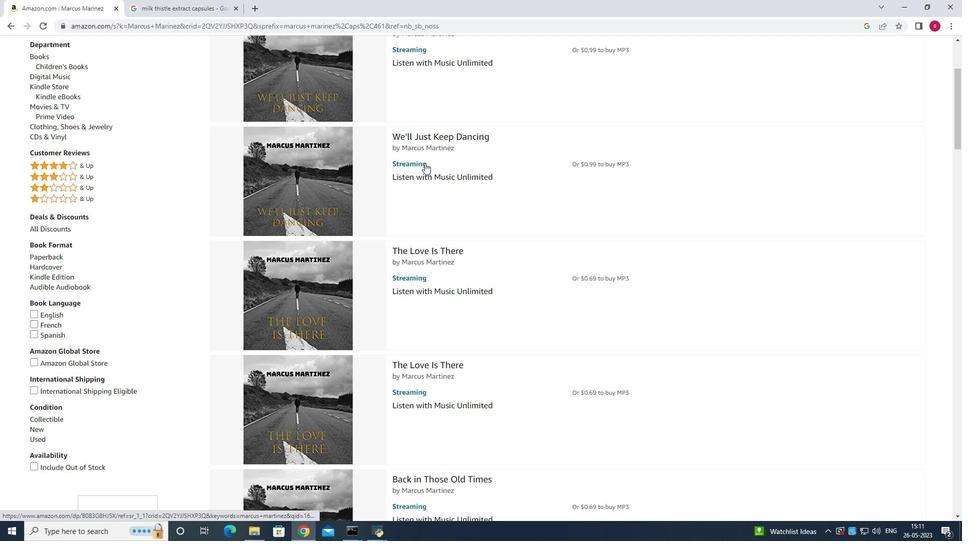 
Action: Mouse scrolled (424, 162) with delta (0, 0)
Screenshot: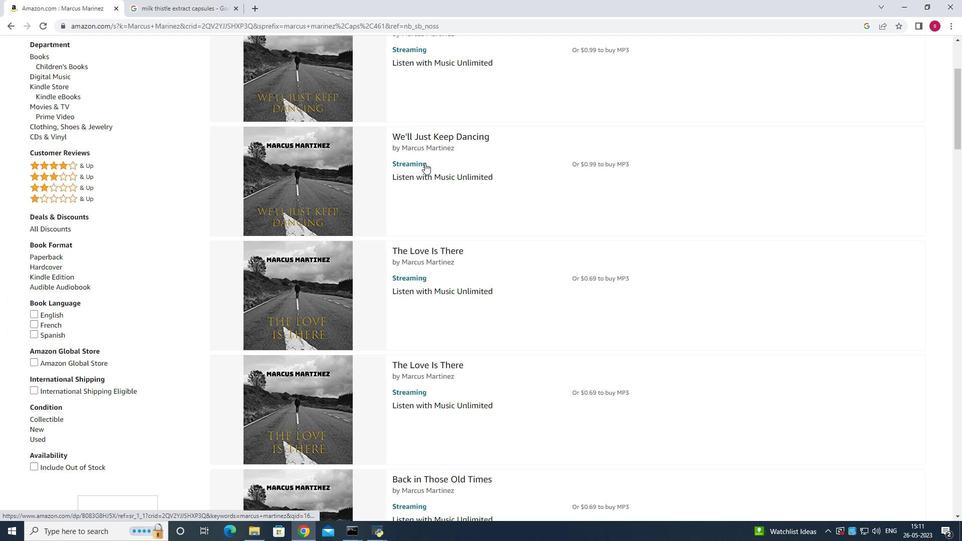 
Action: Mouse moved to (425, 162)
Screenshot: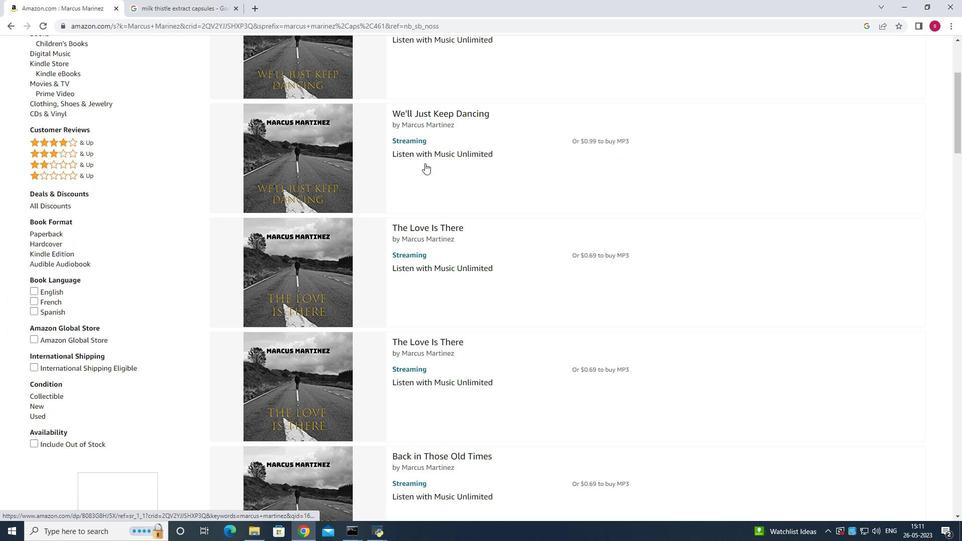 
Action: Mouse scrolled (425, 162) with delta (0, 0)
Screenshot: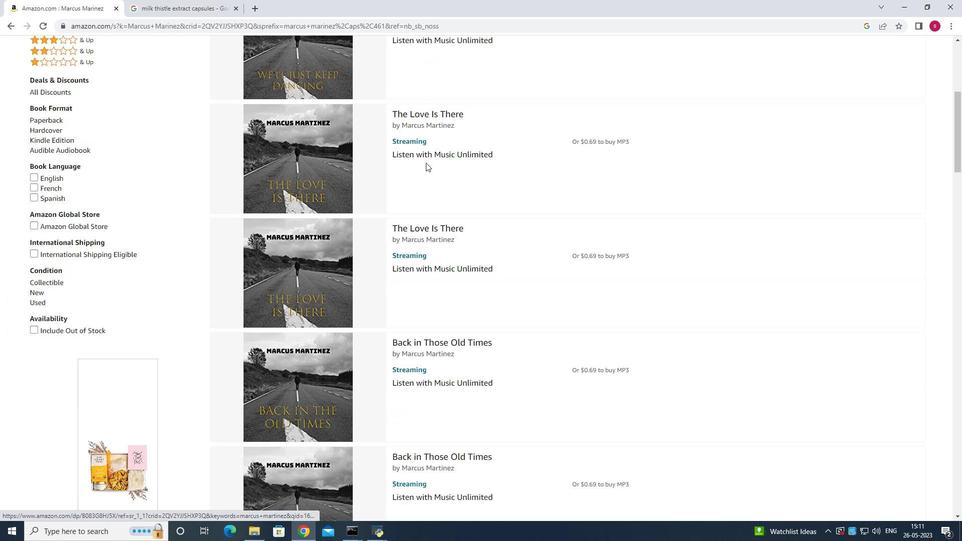 
Action: Mouse scrolled (425, 162) with delta (0, 0)
Screenshot: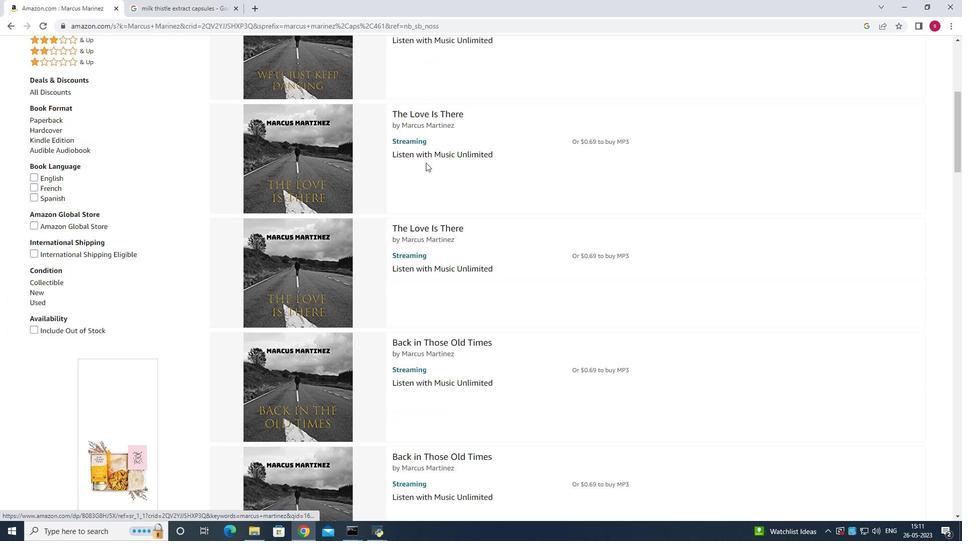 
Action: Mouse scrolled (425, 162) with delta (0, 0)
Screenshot: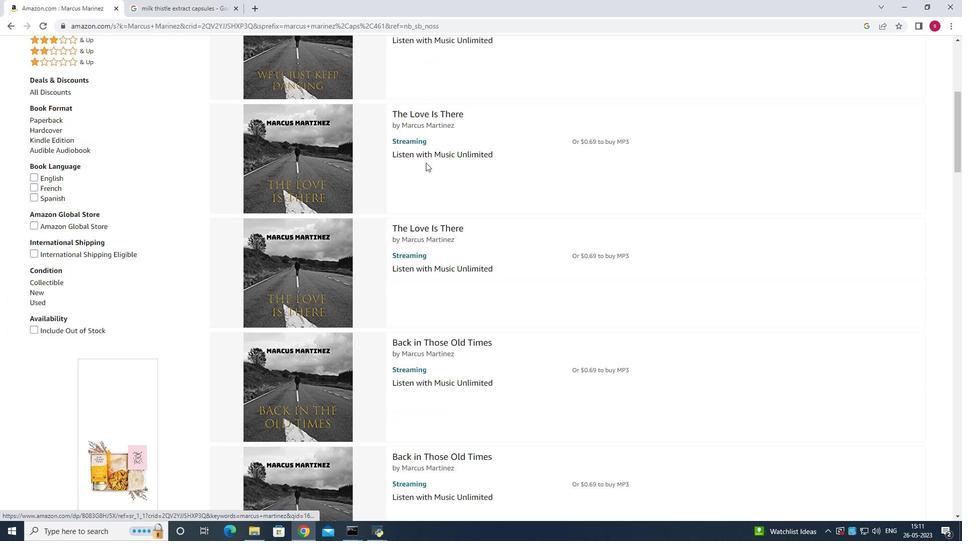 
Action: Mouse scrolled (425, 162) with delta (0, 0)
Screenshot: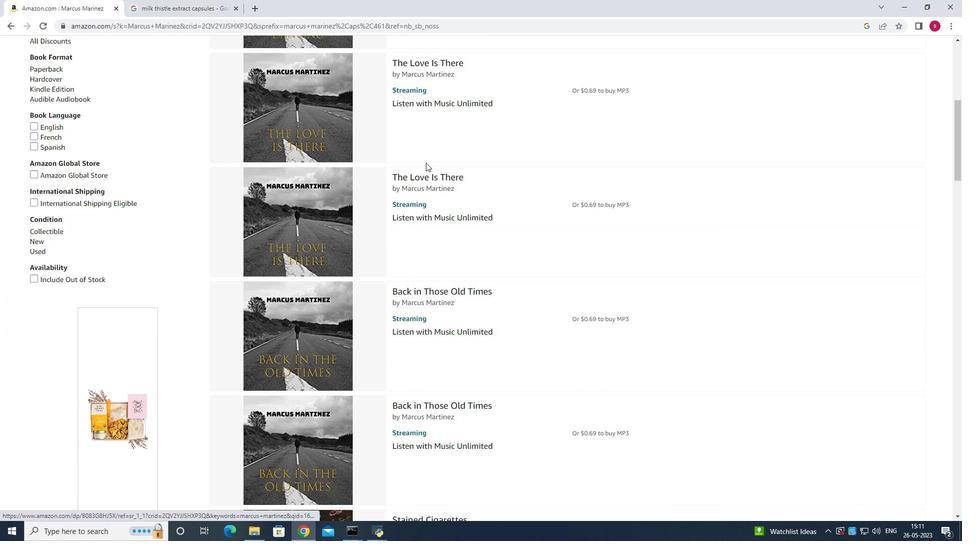 
Action: Mouse scrolled (425, 162) with delta (0, 0)
Screenshot: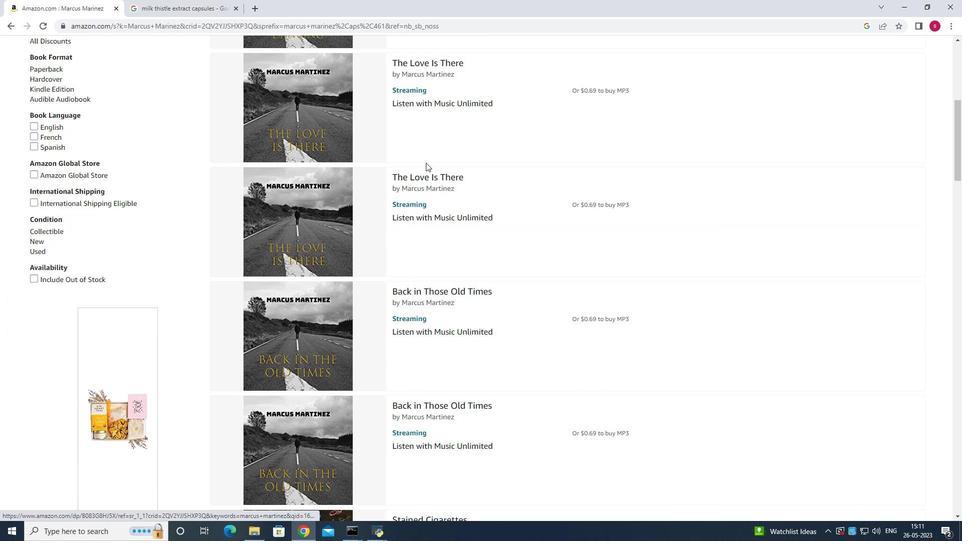 
Action: Mouse scrolled (425, 162) with delta (0, 0)
